 Task: Find connections with filter location Inda Silasē with filter topic #openhouse with filter profile language Spanish with filter current company Audi India with filter school Manav Sthali School - India with filter industry Vehicle Repair and Maintenance with filter service category Videography with filter keywords title Civil Engineer
Action: Mouse moved to (176, 244)
Screenshot: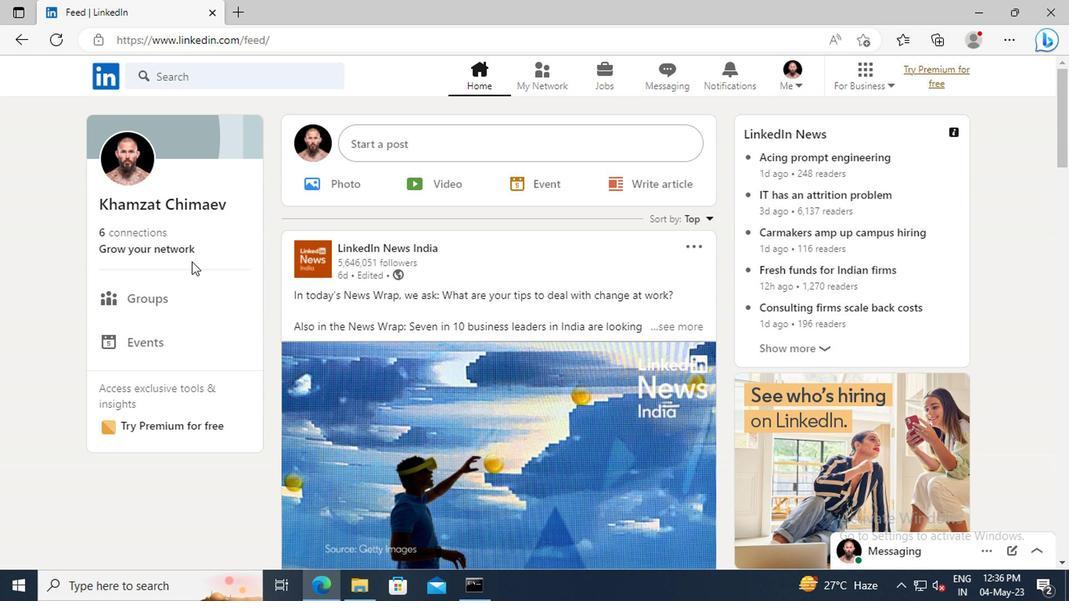
Action: Mouse pressed left at (176, 244)
Screenshot: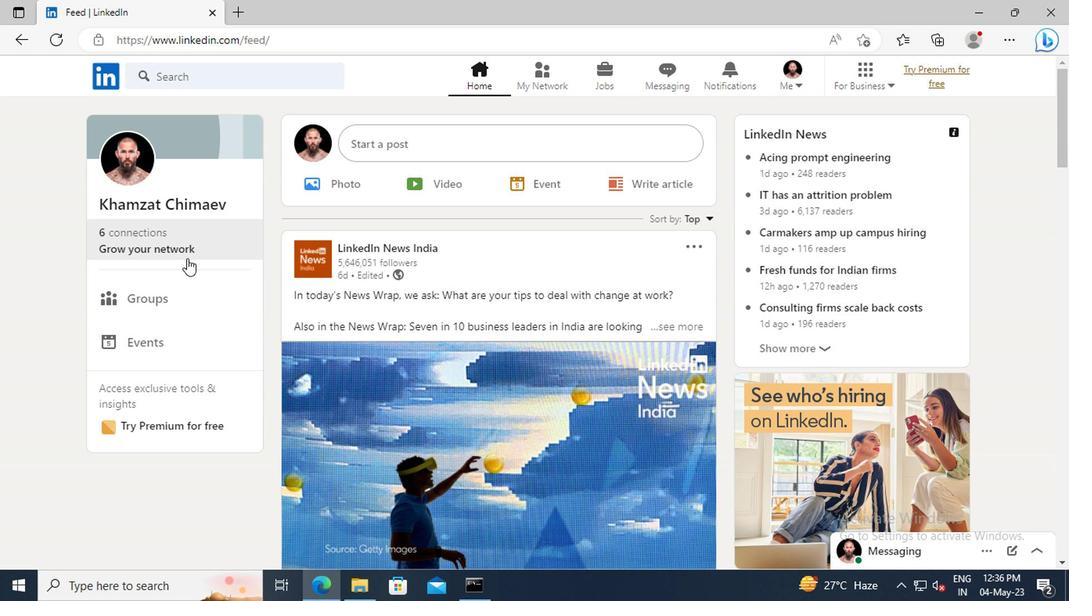 
Action: Mouse moved to (165, 167)
Screenshot: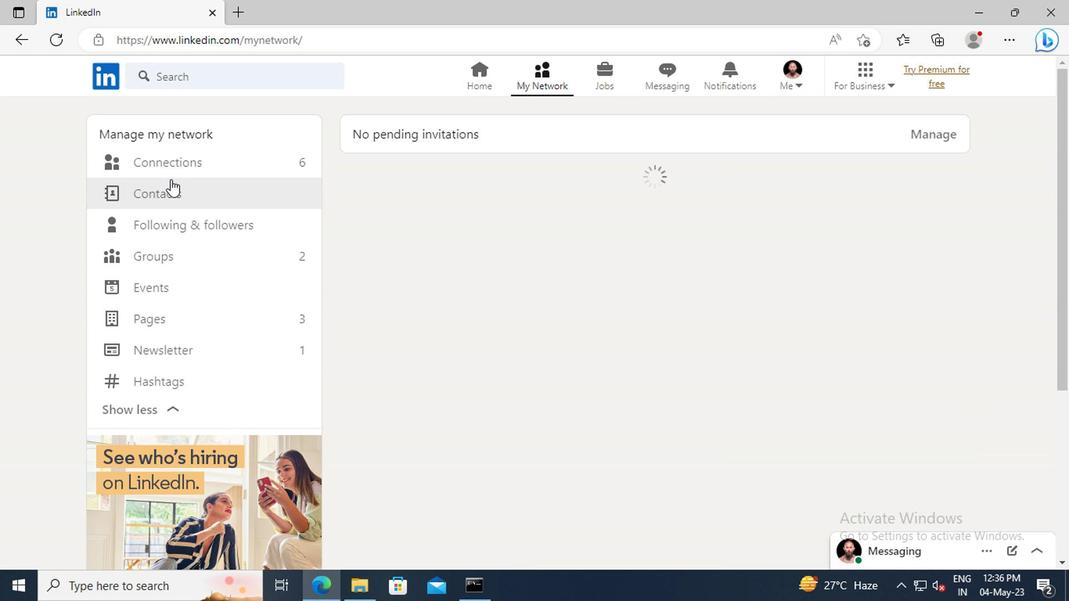 
Action: Mouse pressed left at (165, 167)
Screenshot: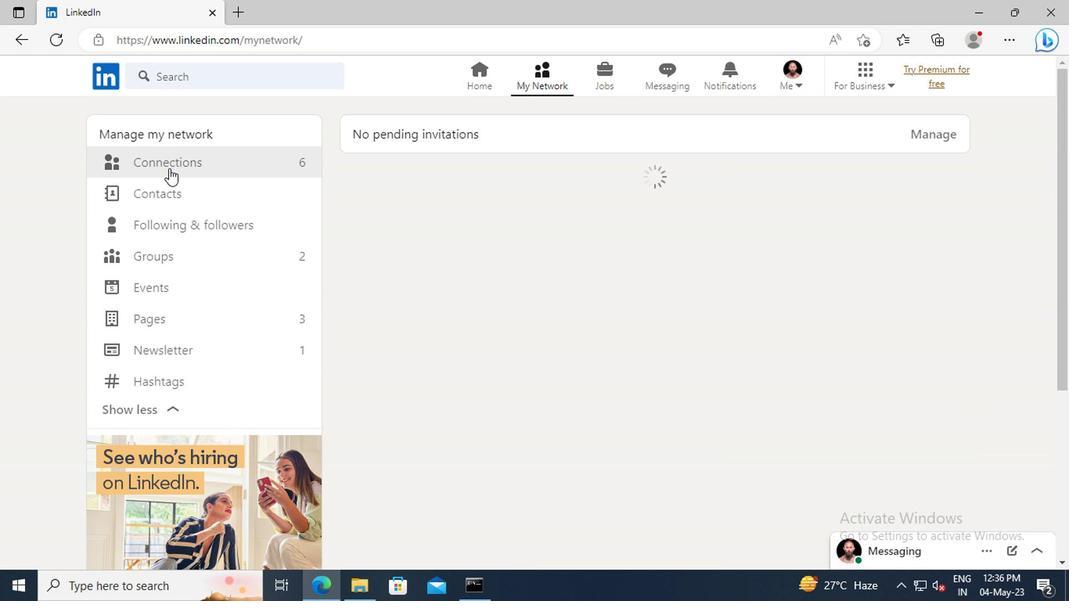 
Action: Mouse moved to (629, 164)
Screenshot: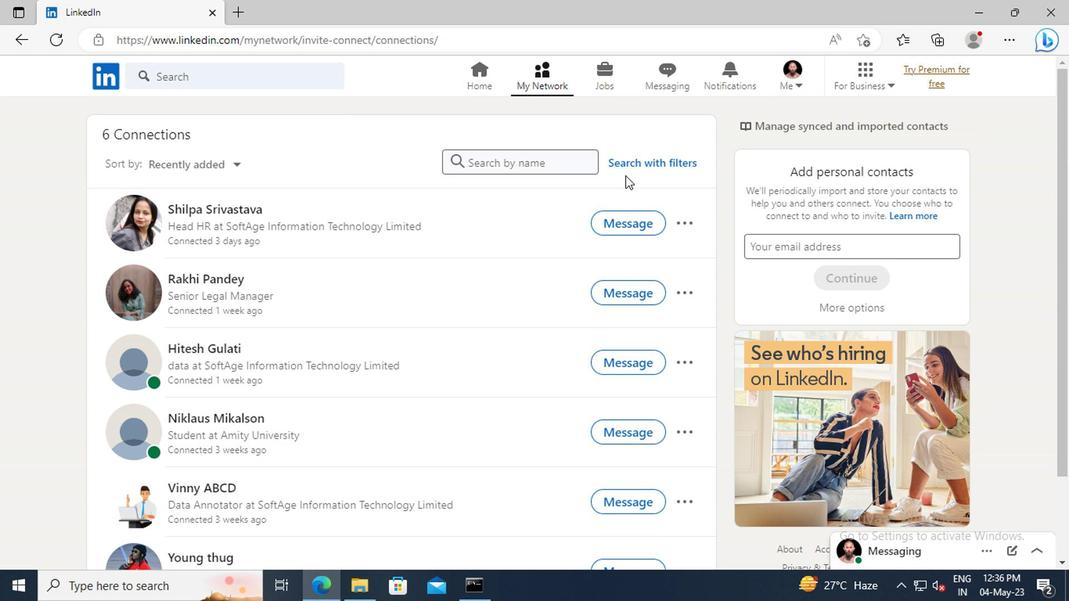 
Action: Mouse pressed left at (629, 164)
Screenshot: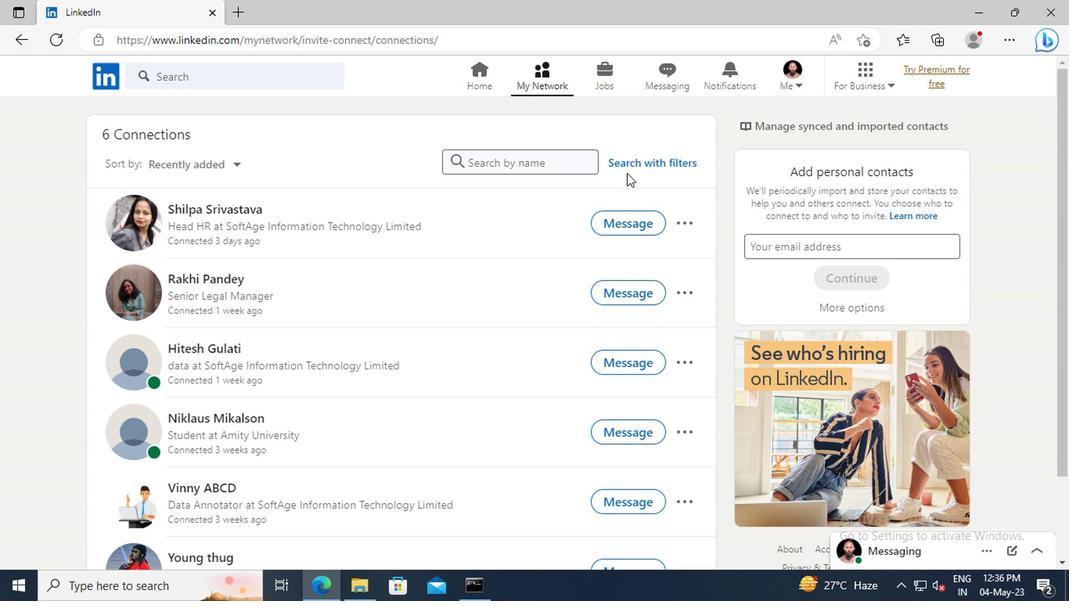 
Action: Mouse moved to (592, 125)
Screenshot: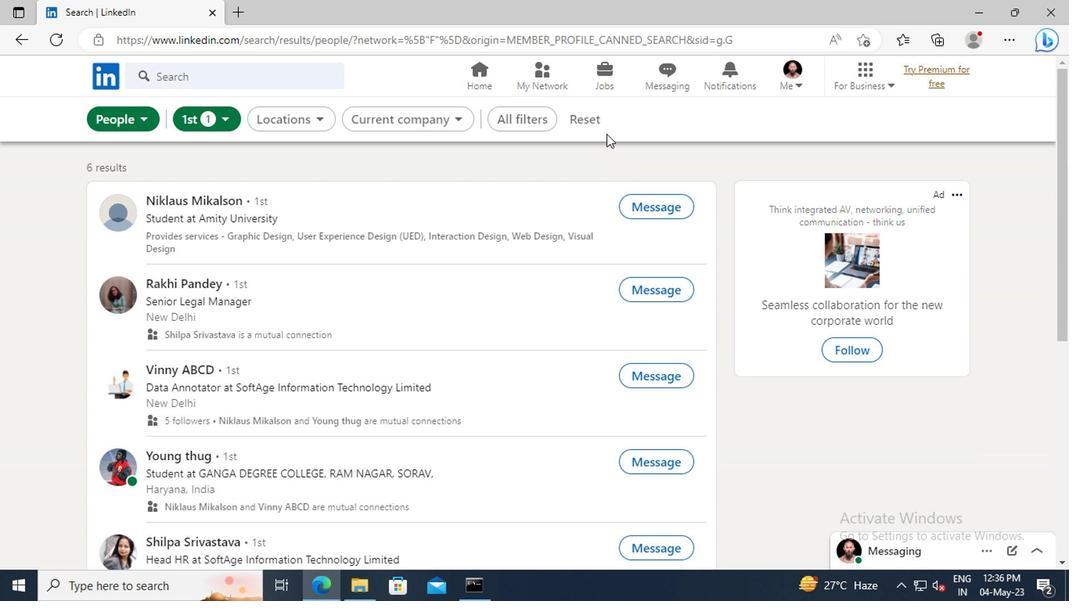 
Action: Mouse pressed left at (592, 125)
Screenshot: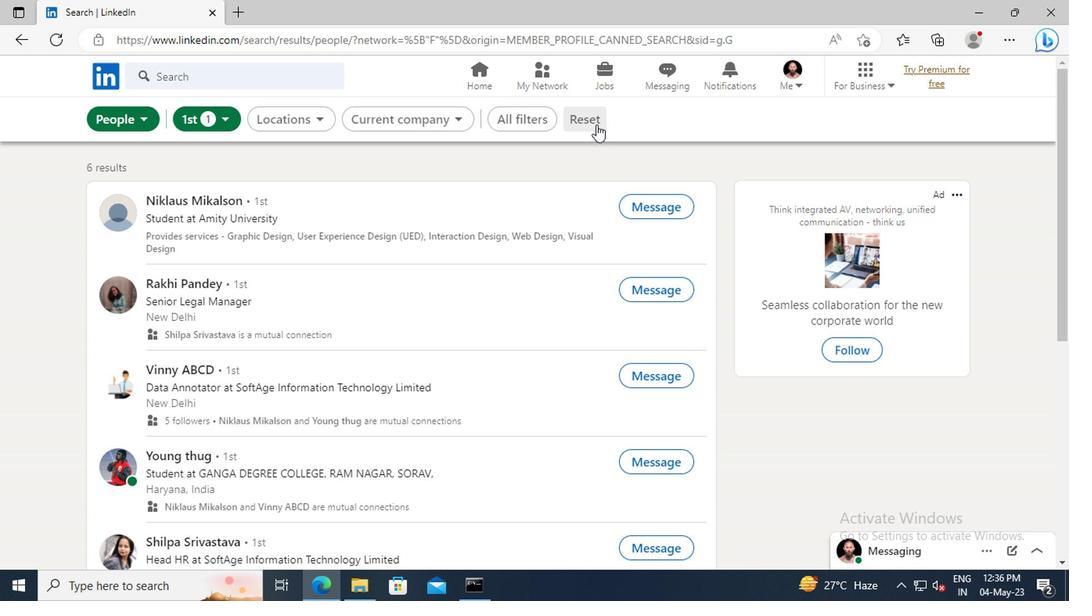 
Action: Mouse moved to (576, 124)
Screenshot: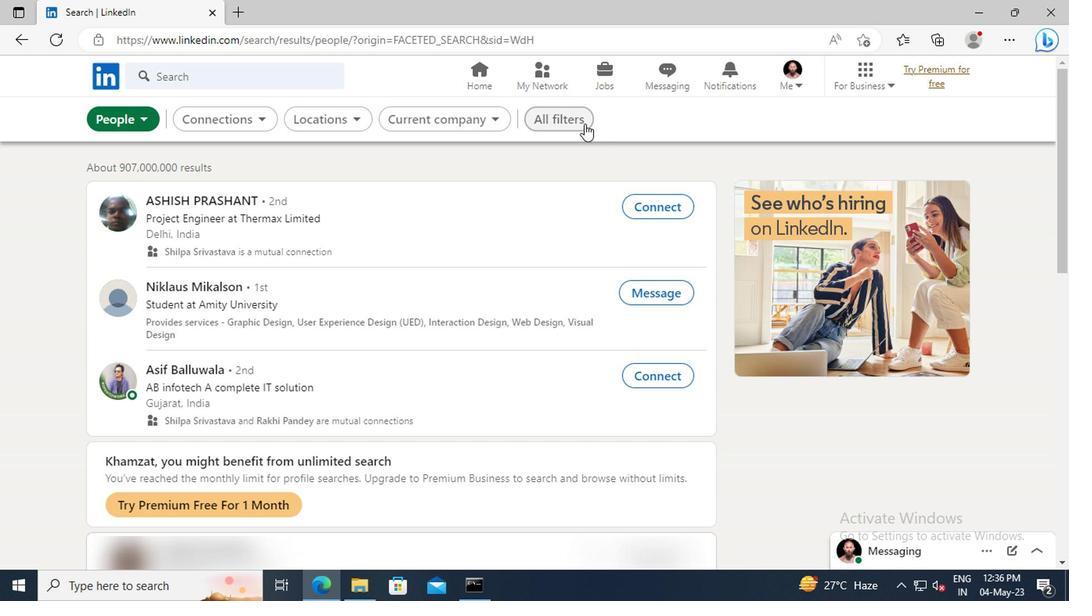 
Action: Mouse pressed left at (576, 124)
Screenshot: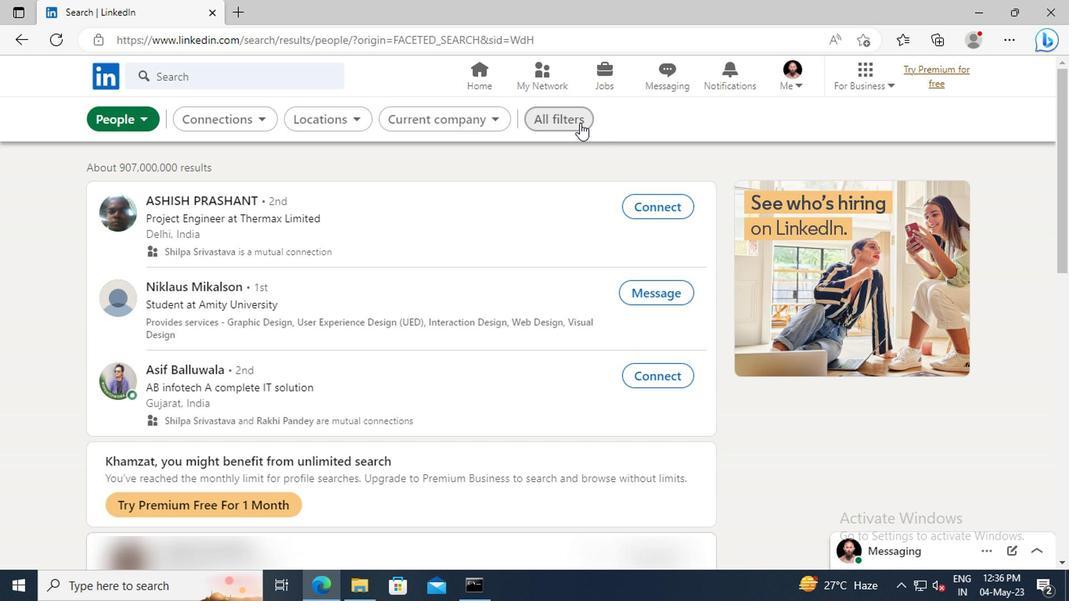 
Action: Mouse moved to (855, 317)
Screenshot: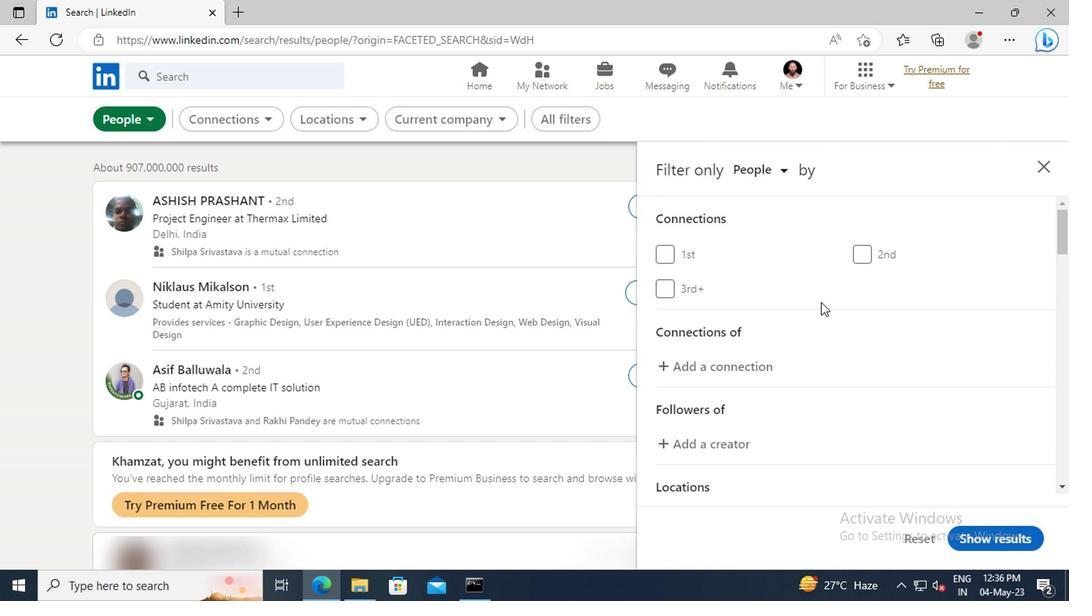 
Action: Mouse scrolled (855, 316) with delta (0, 0)
Screenshot: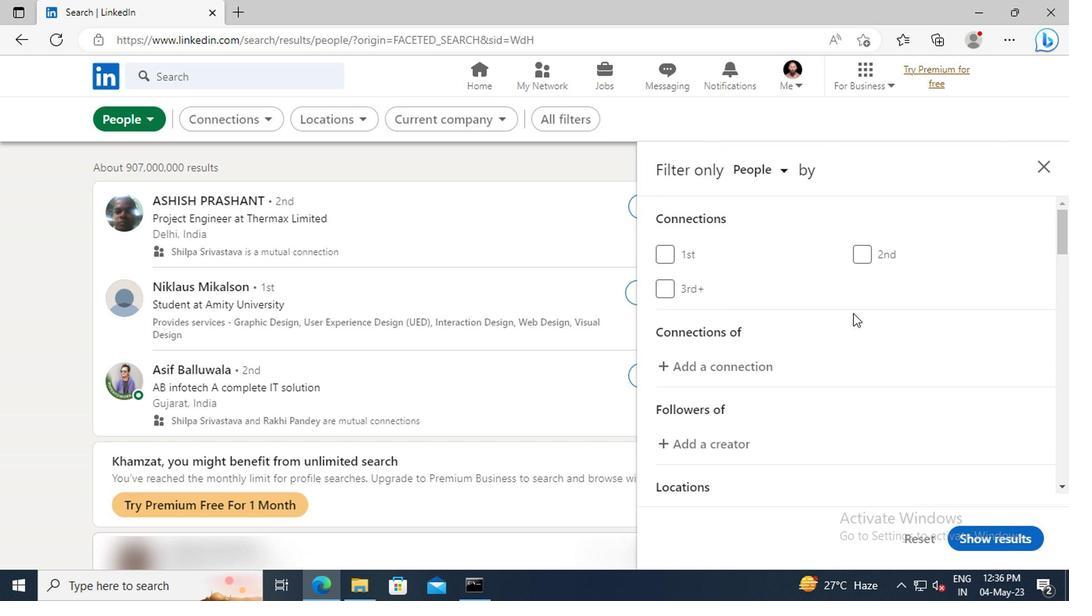 
Action: Mouse scrolled (855, 316) with delta (0, 0)
Screenshot: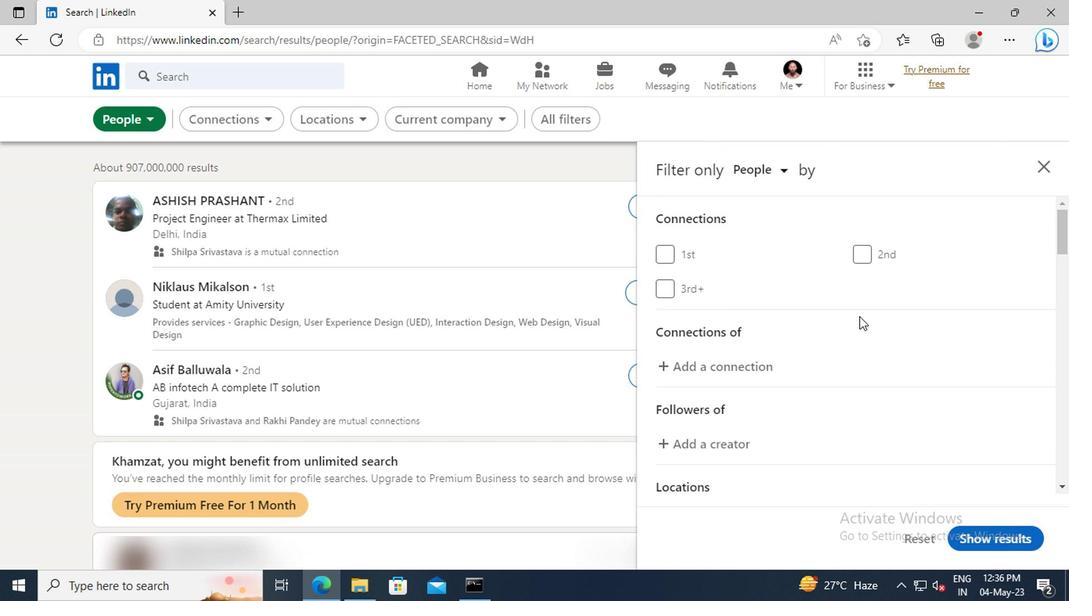 
Action: Mouse scrolled (855, 316) with delta (0, 0)
Screenshot: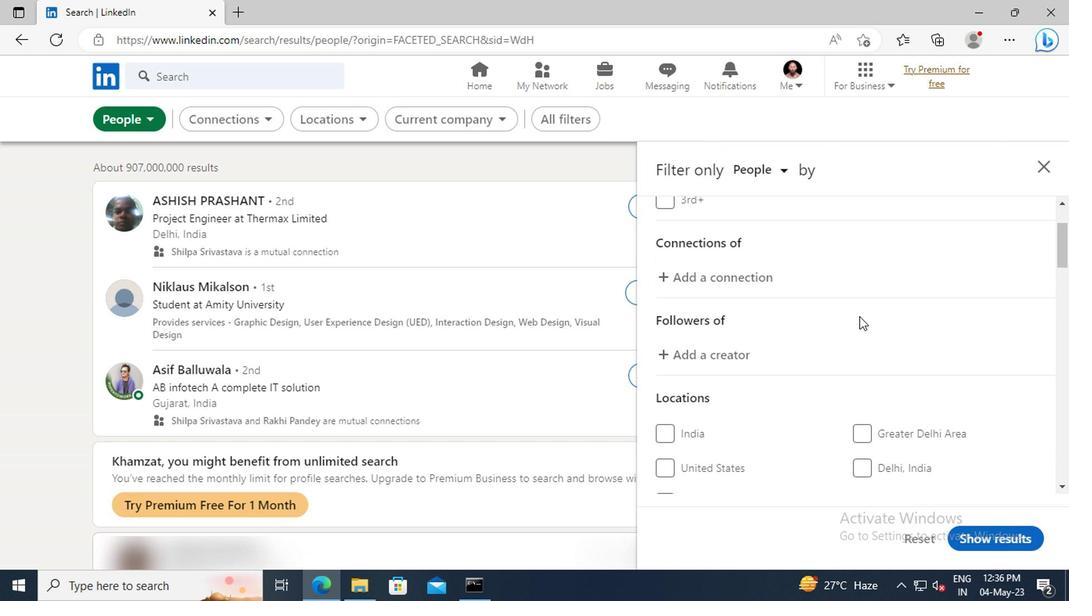 
Action: Mouse scrolled (855, 316) with delta (0, 0)
Screenshot: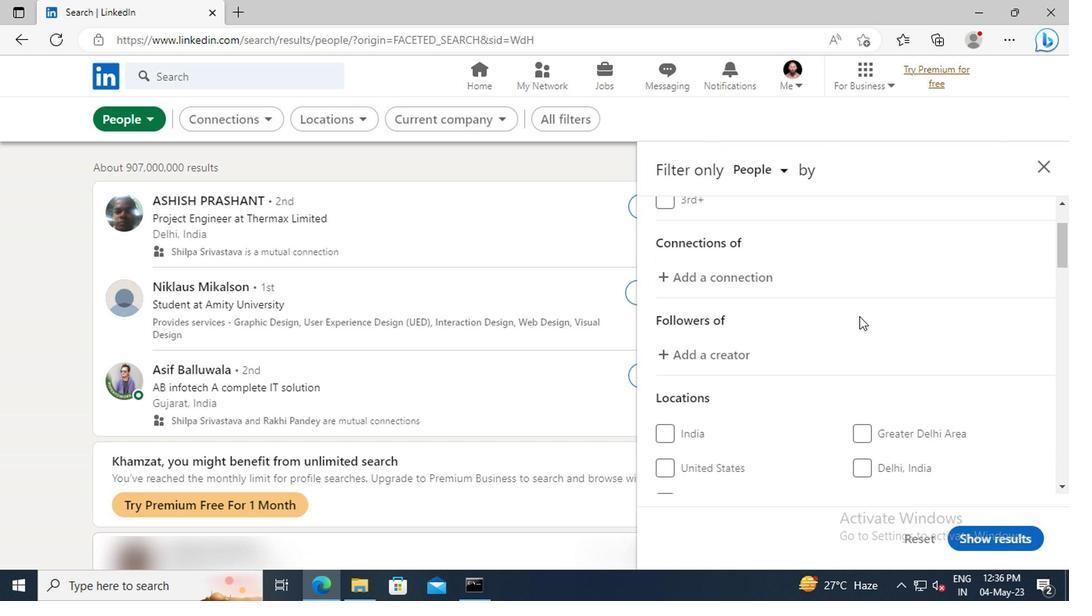
Action: Mouse scrolled (855, 316) with delta (0, 0)
Screenshot: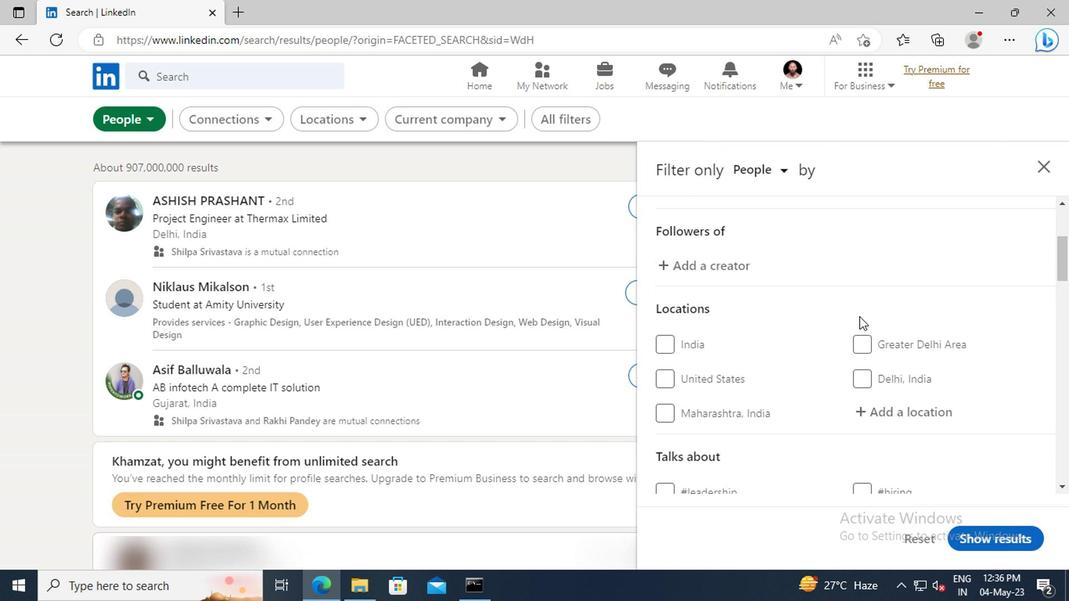 
Action: Mouse moved to (864, 368)
Screenshot: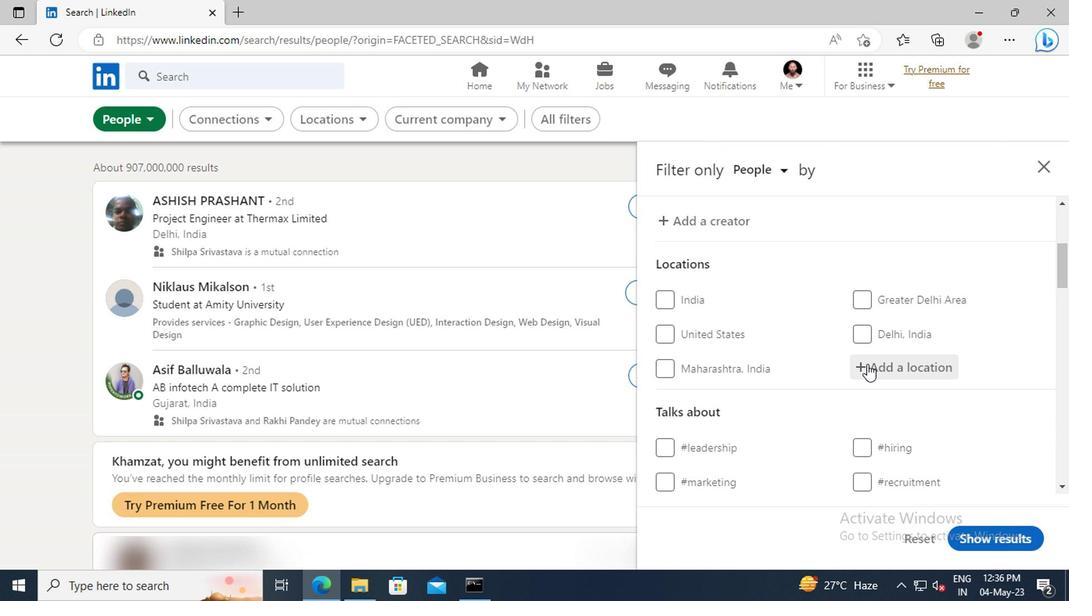 
Action: Mouse pressed left at (864, 368)
Screenshot: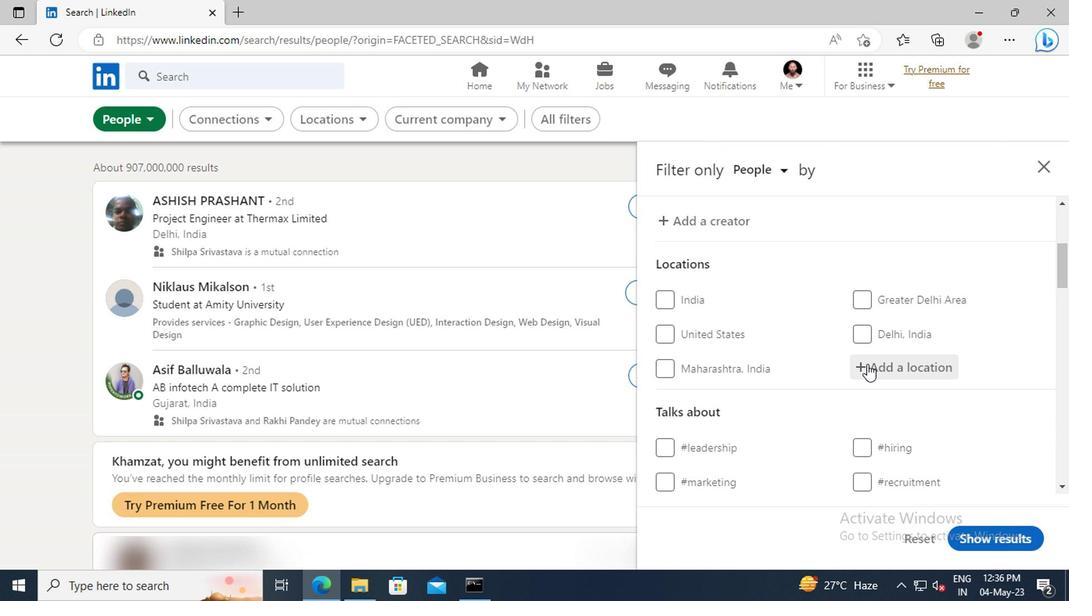 
Action: Key pressed <Key.shift>INDA<Key.space><Key.shift>SILASE<Key.enter>
Screenshot: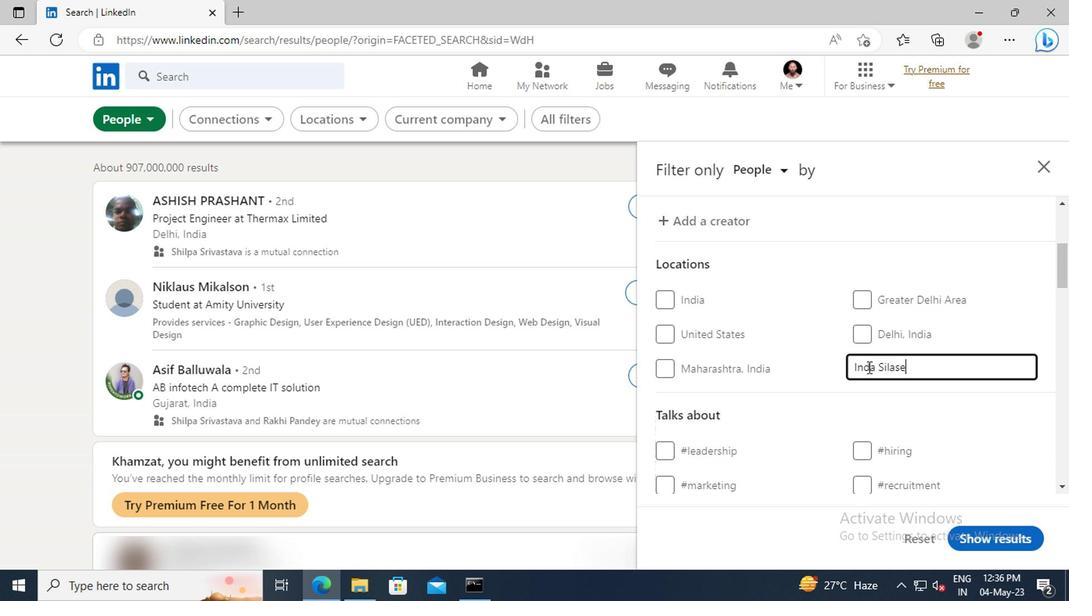 
Action: Mouse scrolled (864, 367) with delta (0, -1)
Screenshot: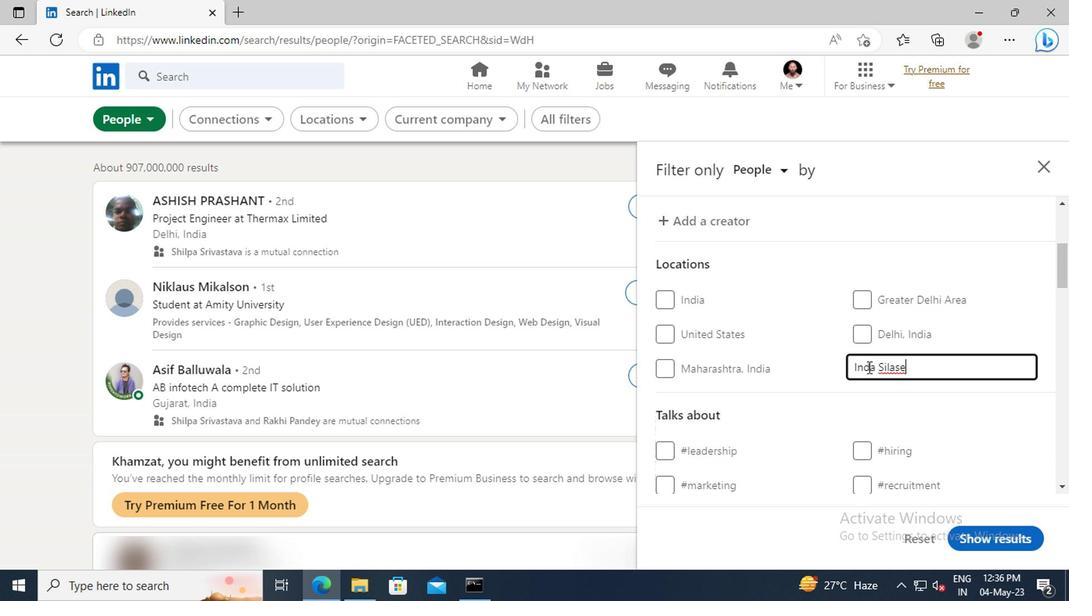 
Action: Mouse scrolled (864, 367) with delta (0, -1)
Screenshot: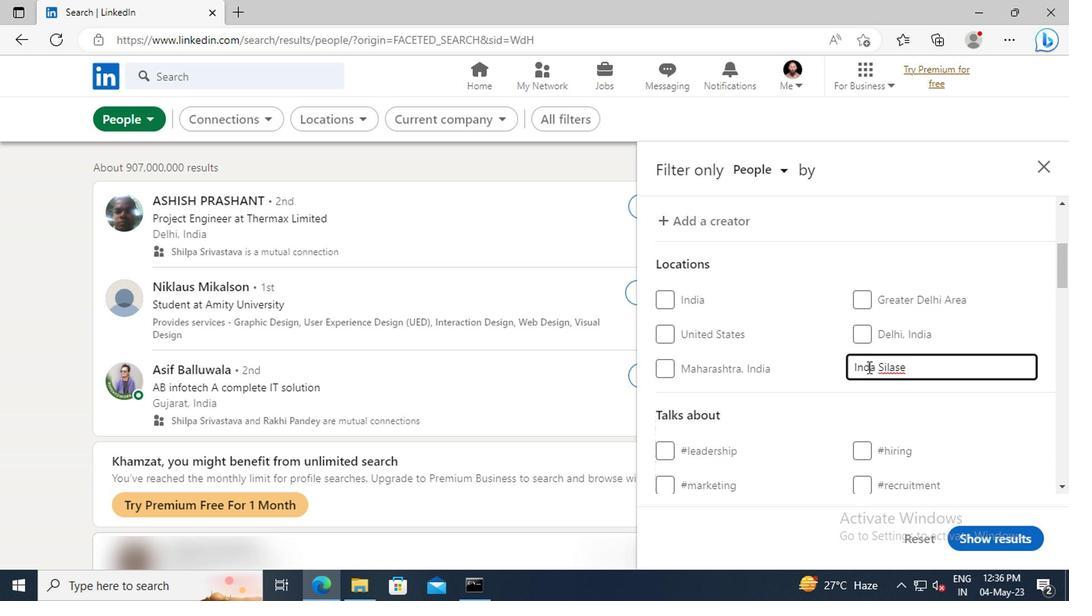 
Action: Mouse scrolled (864, 367) with delta (0, -1)
Screenshot: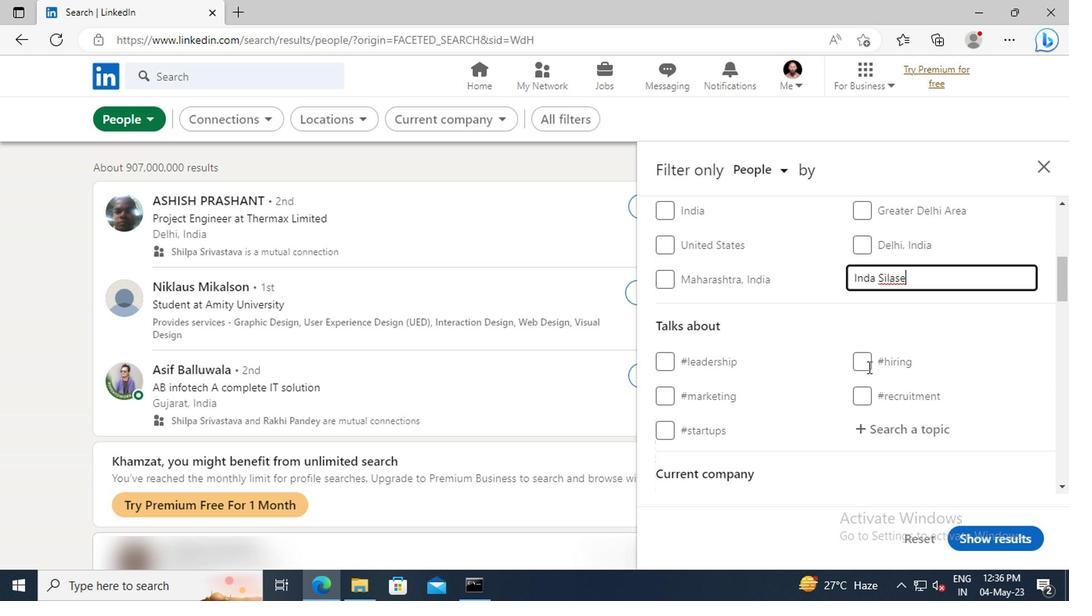 
Action: Mouse moved to (872, 386)
Screenshot: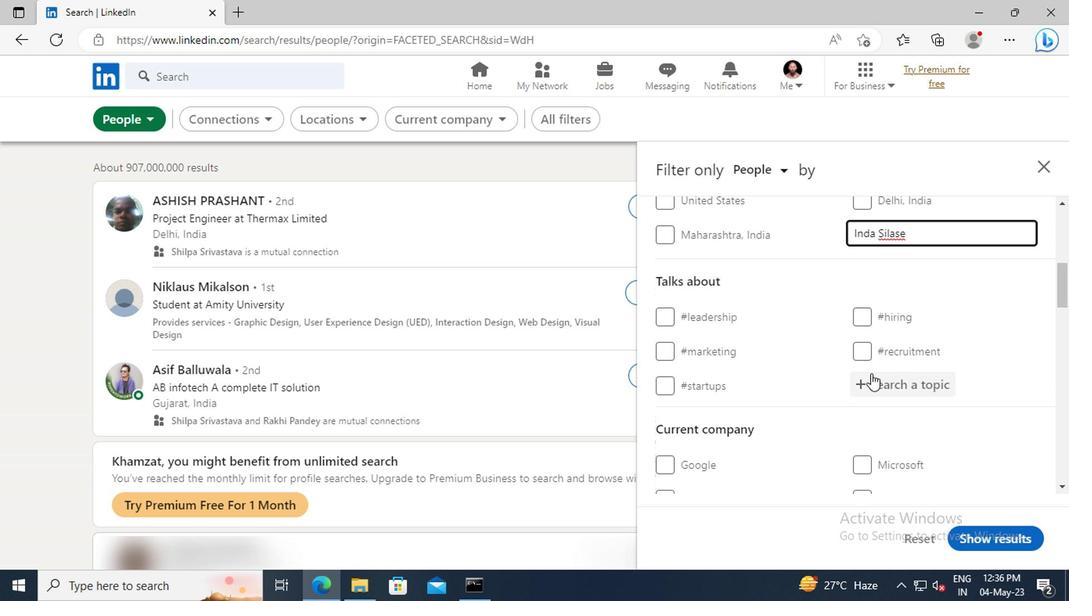 
Action: Mouse pressed left at (872, 386)
Screenshot: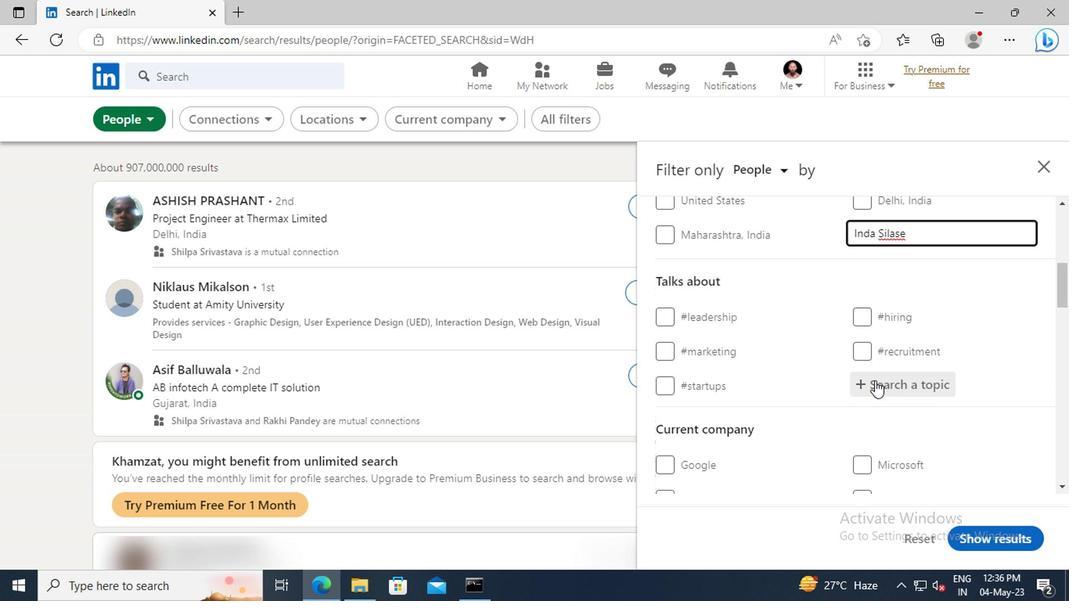 
Action: Key pressed OPENHOU
Screenshot: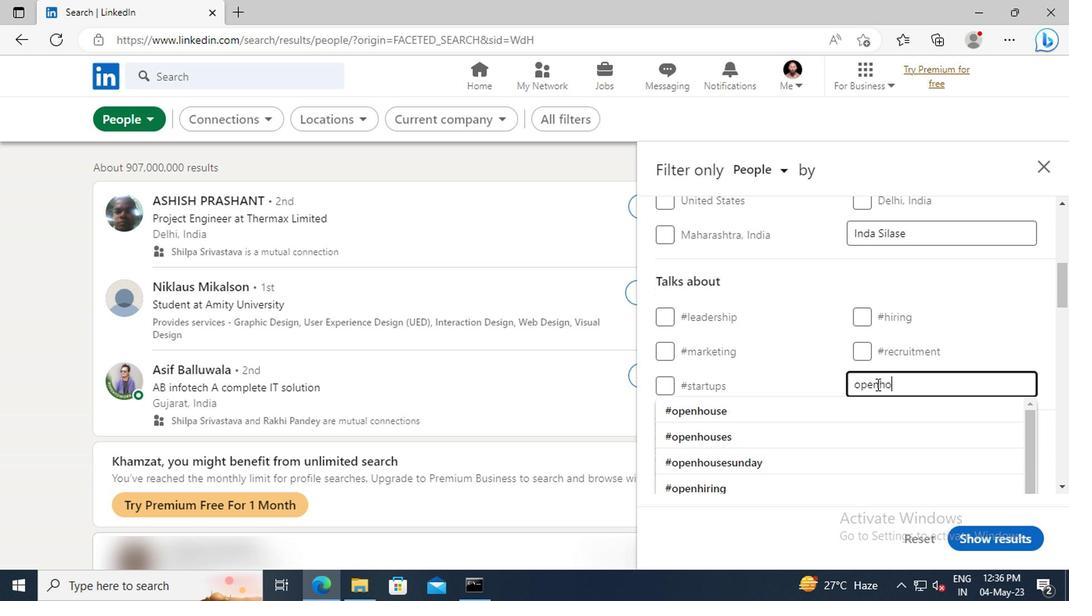 
Action: Mouse moved to (876, 403)
Screenshot: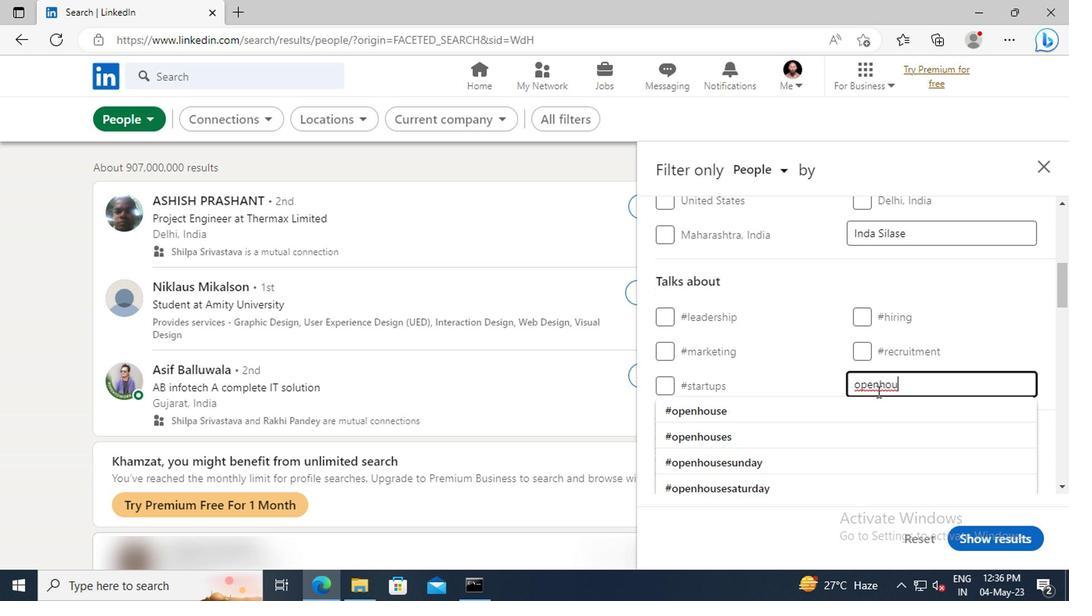 
Action: Mouse pressed left at (876, 403)
Screenshot: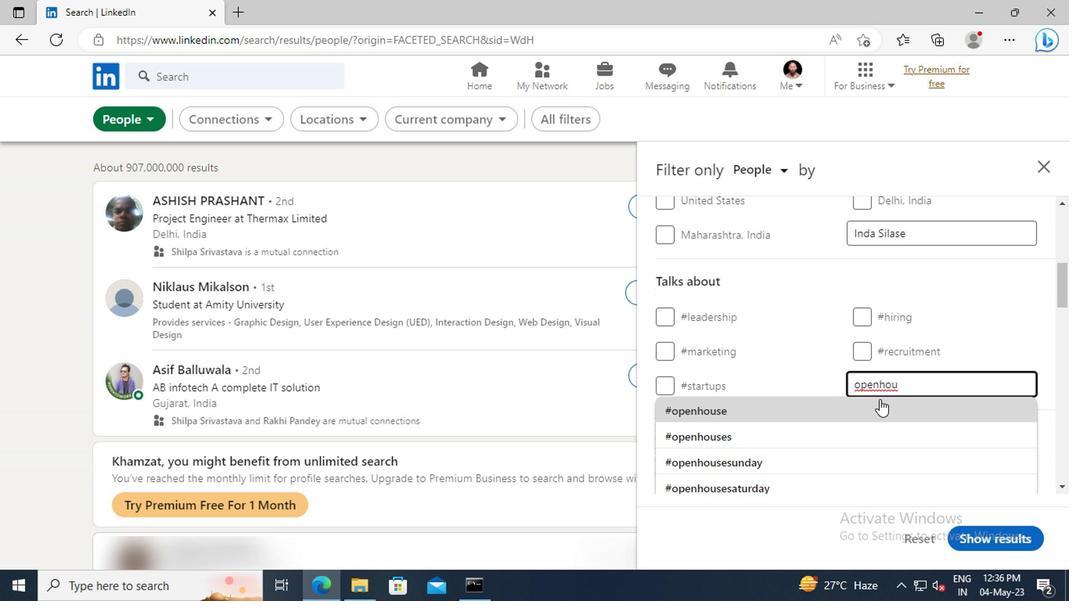 
Action: Mouse scrolled (876, 402) with delta (0, -1)
Screenshot: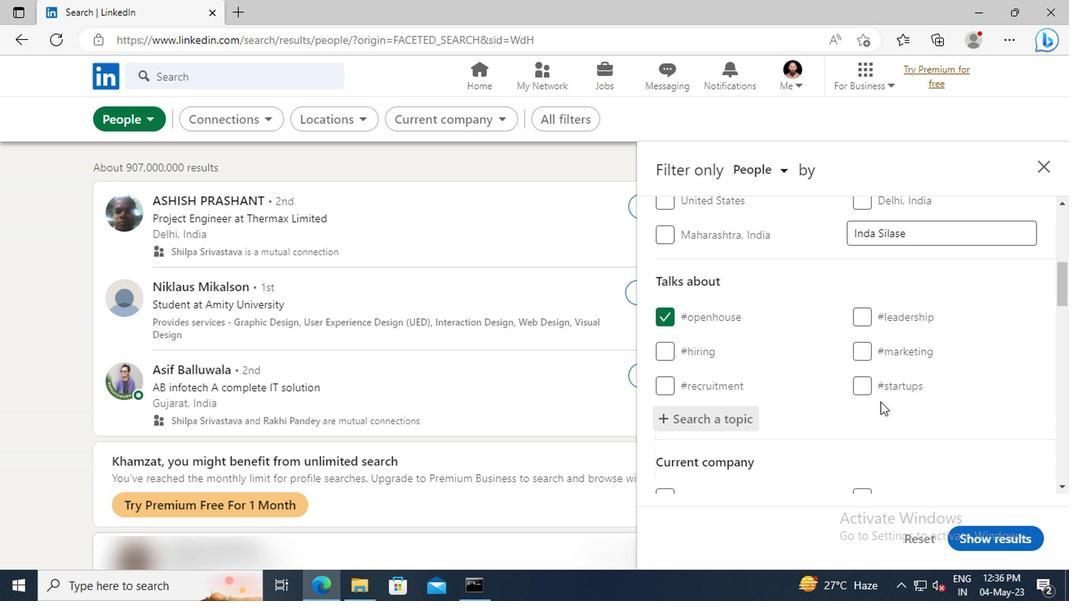 
Action: Mouse scrolled (876, 402) with delta (0, -1)
Screenshot: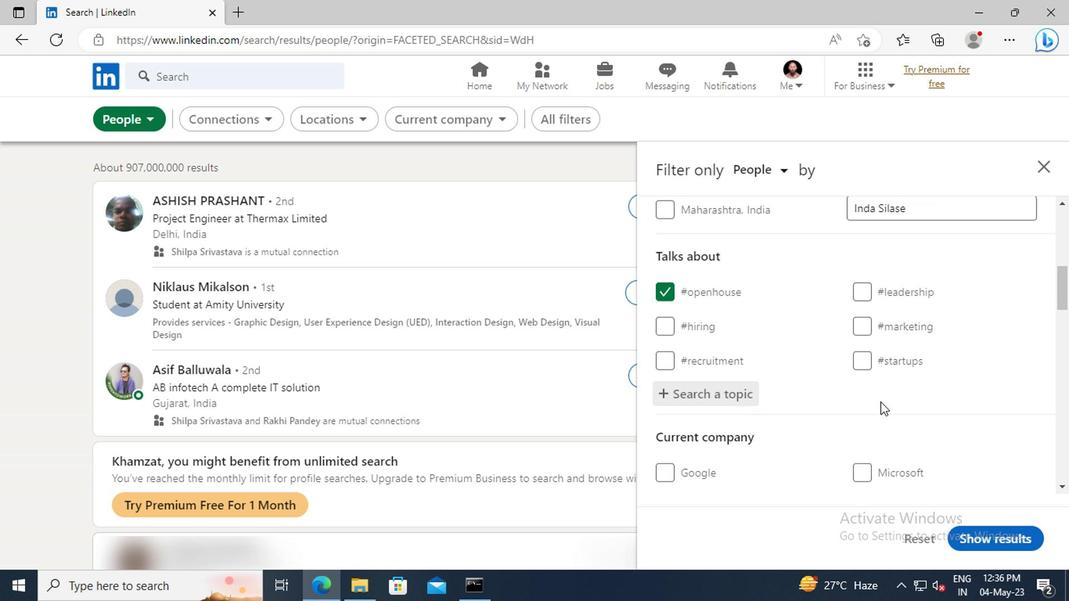 
Action: Mouse moved to (874, 399)
Screenshot: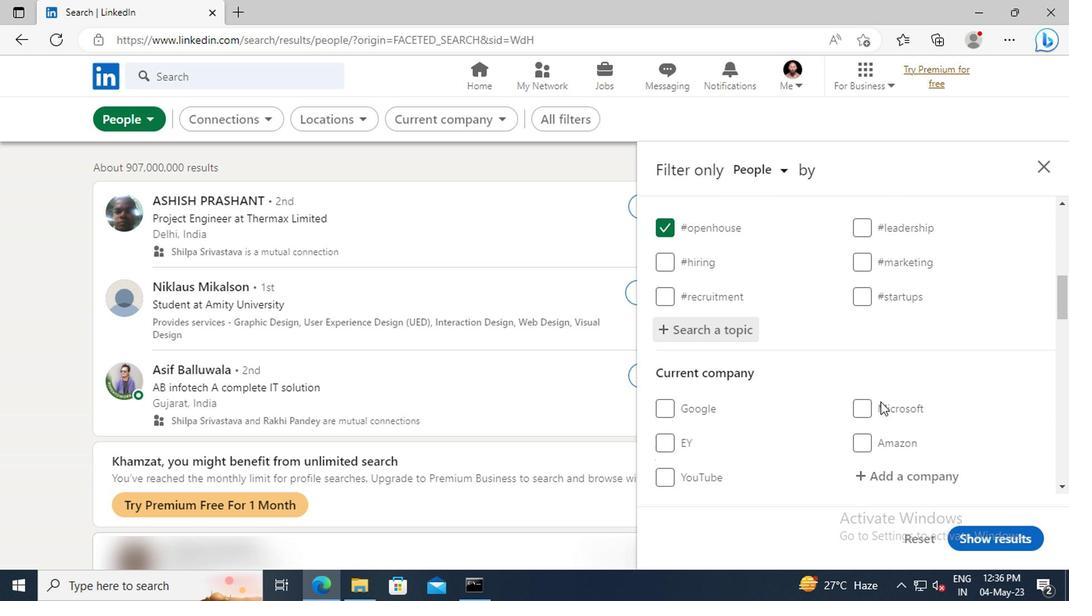 
Action: Mouse scrolled (874, 399) with delta (0, 0)
Screenshot: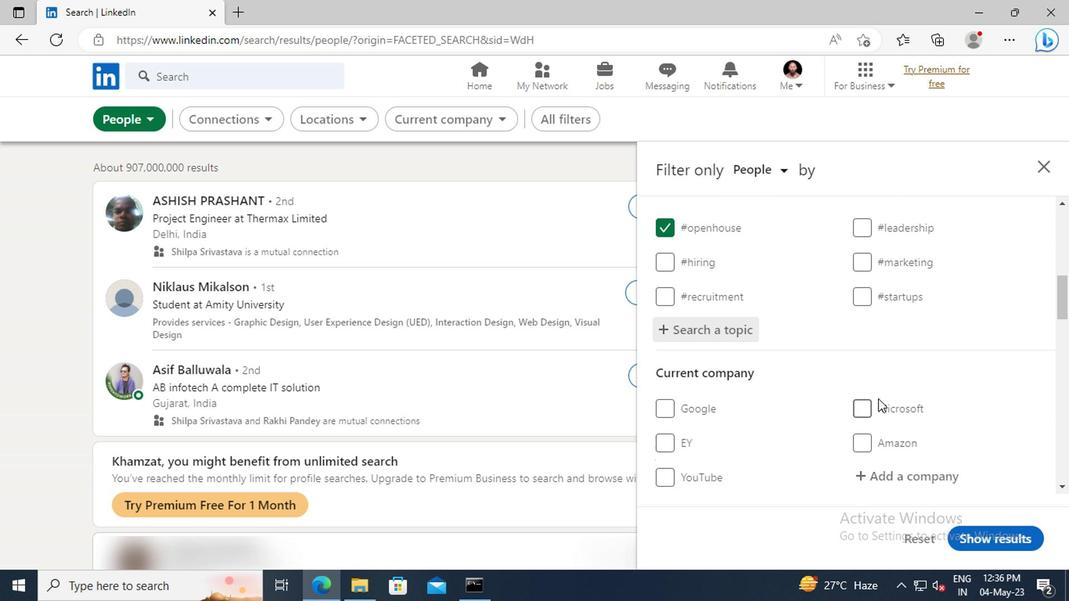 
Action: Mouse scrolled (874, 399) with delta (0, 0)
Screenshot: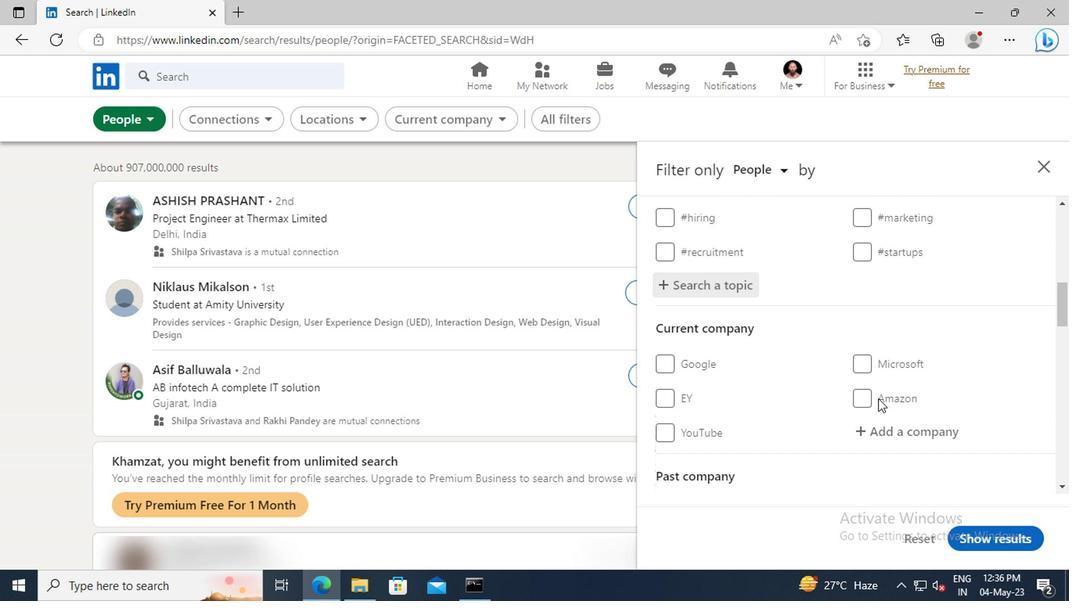 
Action: Mouse scrolled (874, 399) with delta (0, 0)
Screenshot: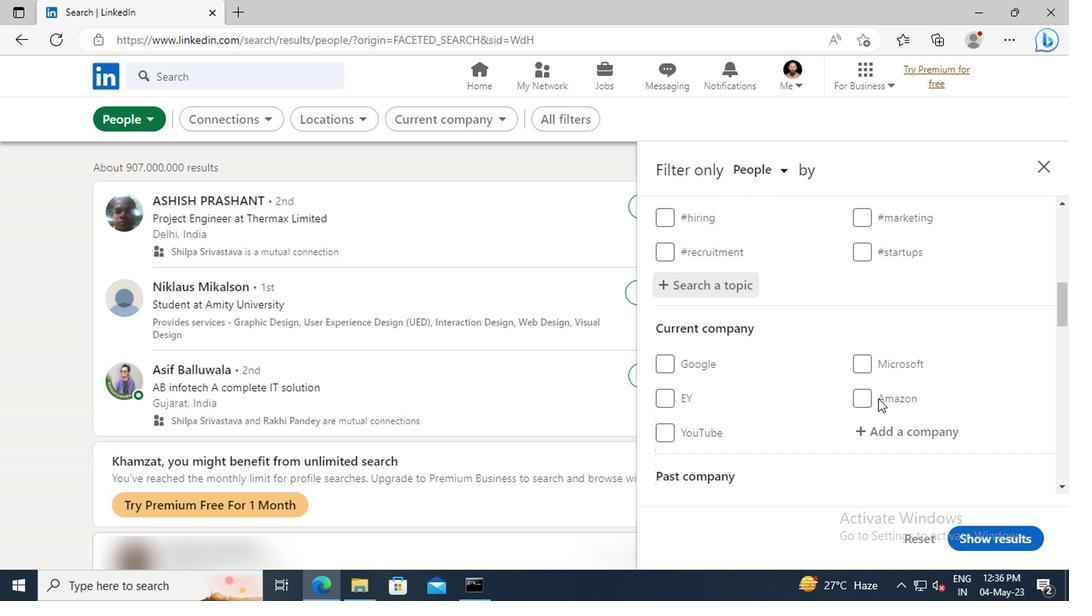 
Action: Mouse scrolled (874, 399) with delta (0, 0)
Screenshot: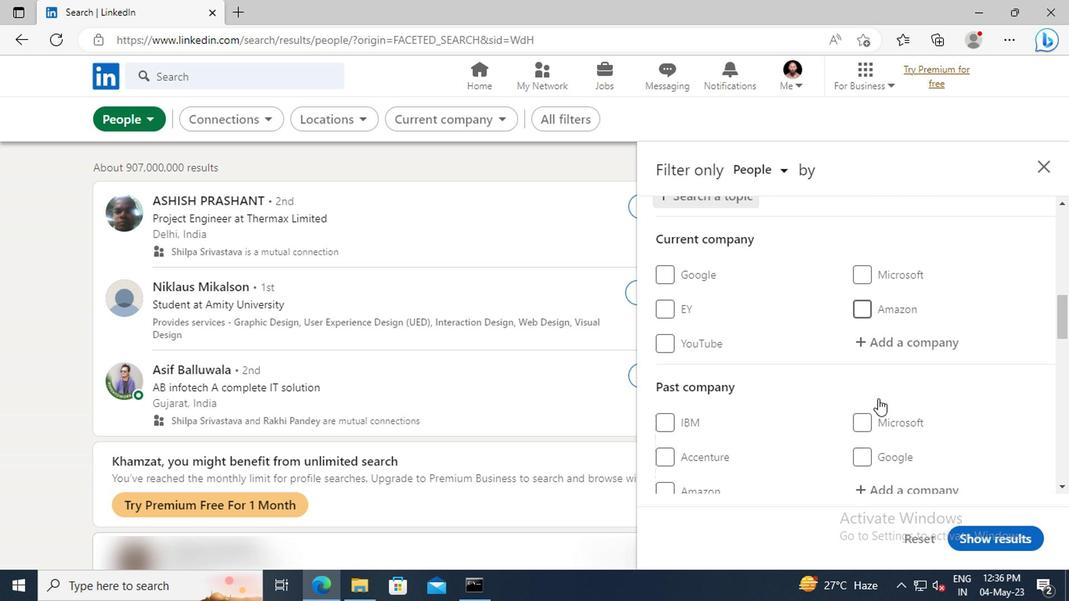 
Action: Mouse scrolled (874, 399) with delta (0, 0)
Screenshot: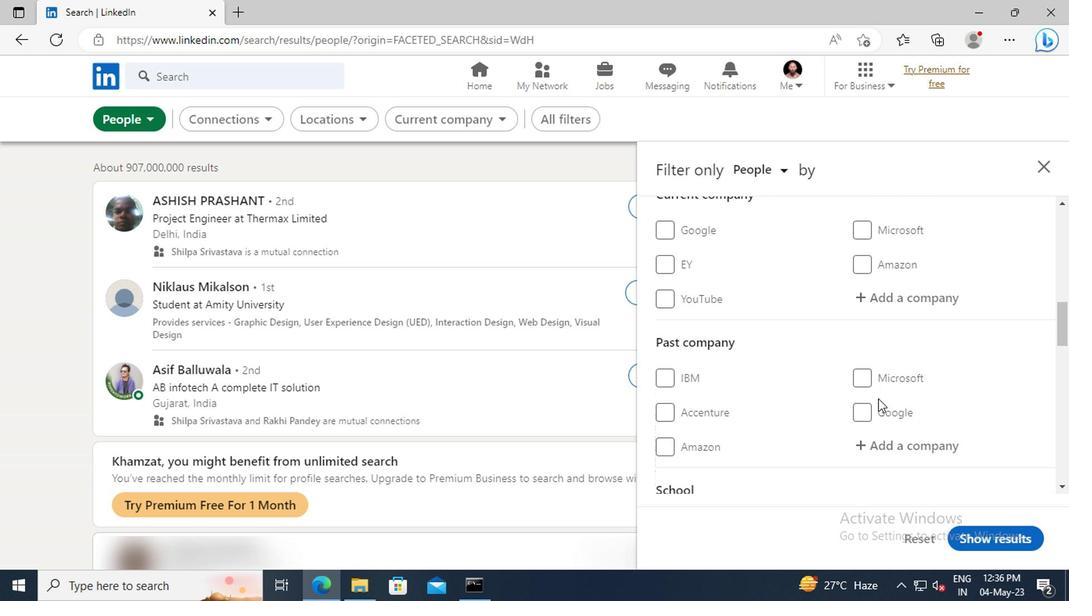 
Action: Mouse scrolled (874, 399) with delta (0, 0)
Screenshot: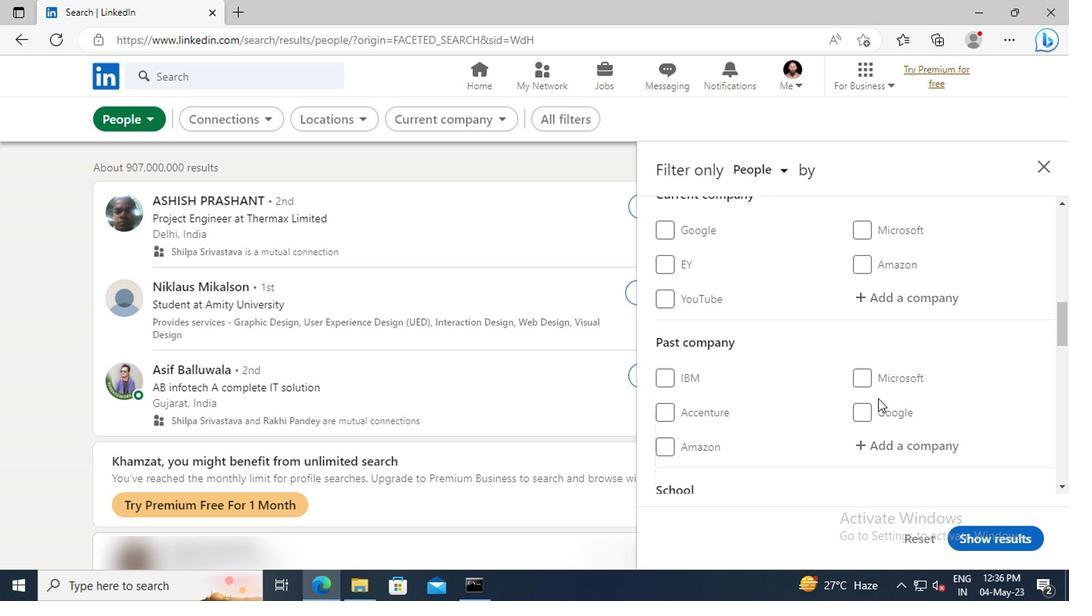 
Action: Mouse scrolled (874, 399) with delta (0, 0)
Screenshot: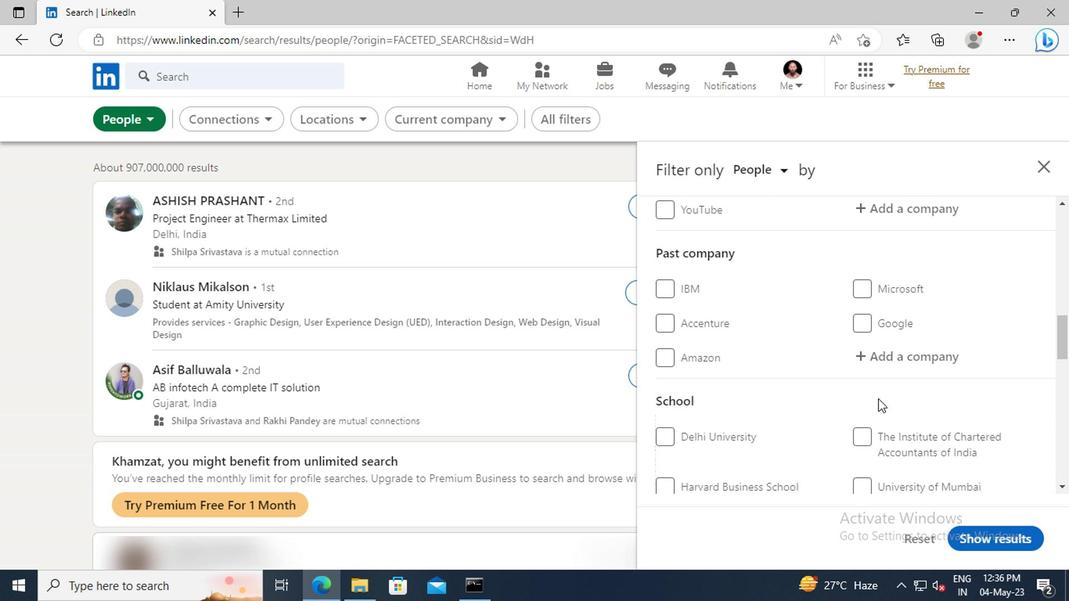 
Action: Mouse scrolled (874, 399) with delta (0, 0)
Screenshot: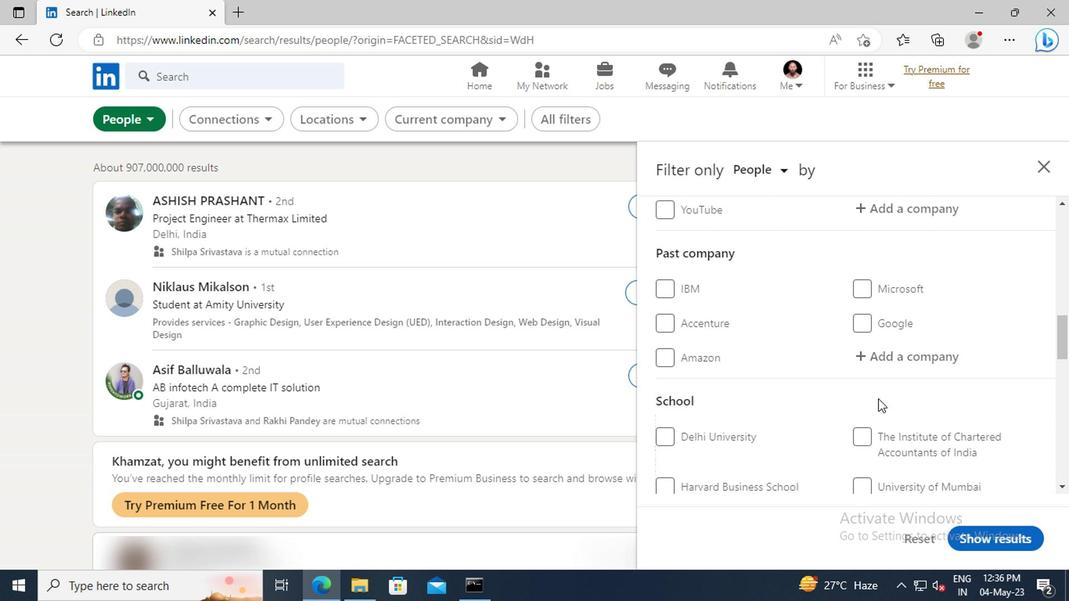 
Action: Mouse scrolled (874, 399) with delta (0, 0)
Screenshot: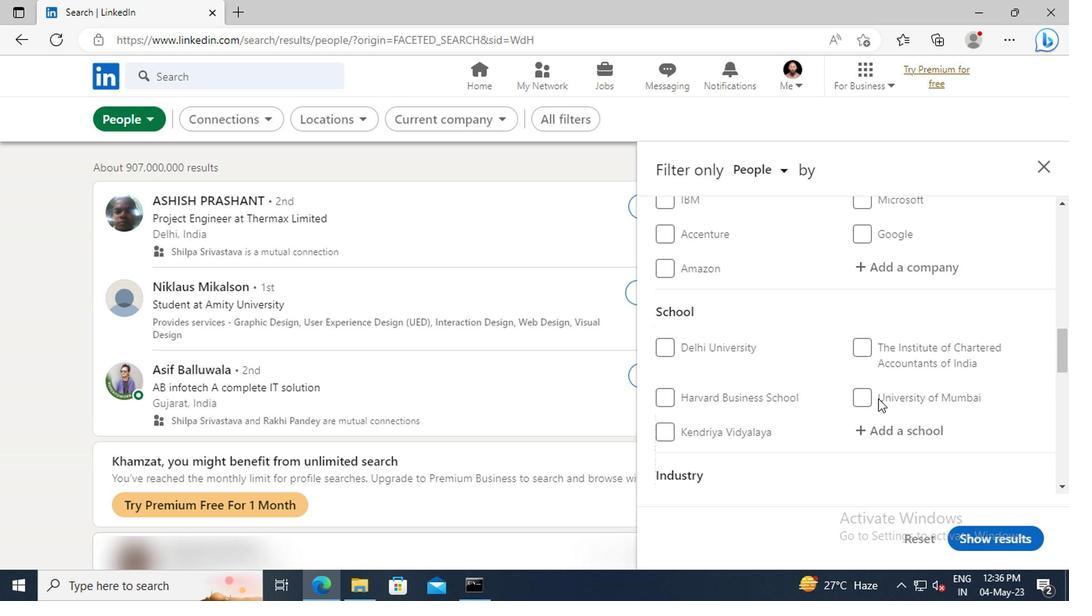 
Action: Mouse scrolled (874, 399) with delta (0, 0)
Screenshot: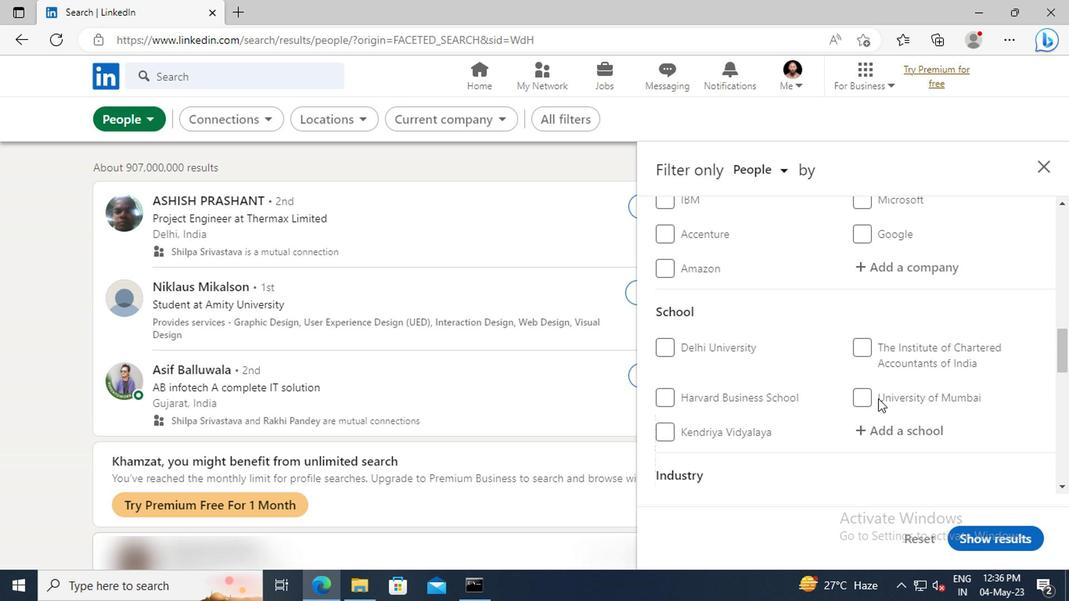 
Action: Mouse scrolled (874, 399) with delta (0, 0)
Screenshot: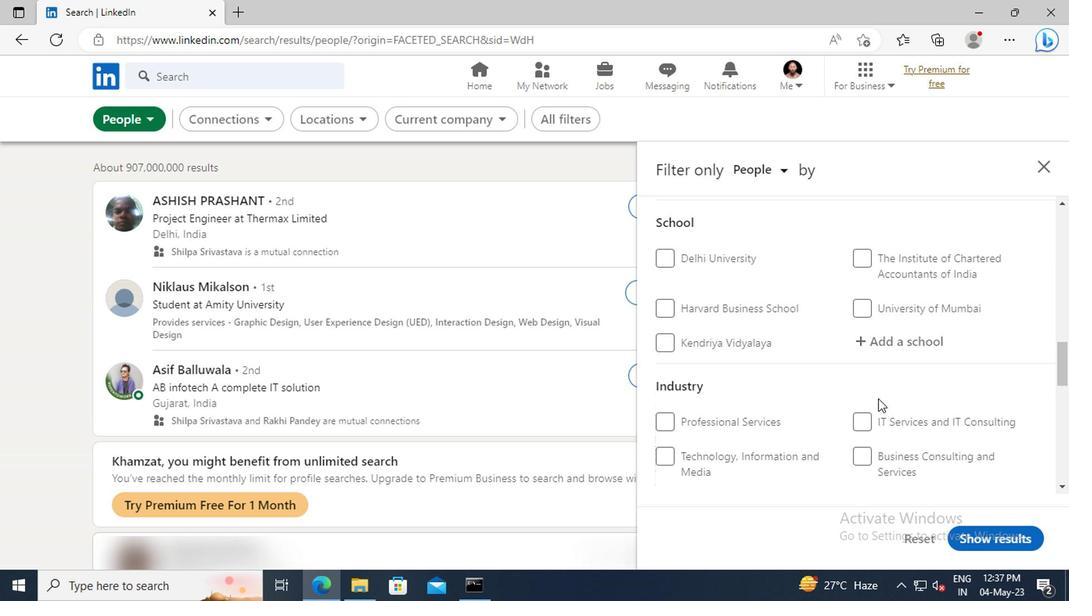 
Action: Mouse scrolled (874, 399) with delta (0, 0)
Screenshot: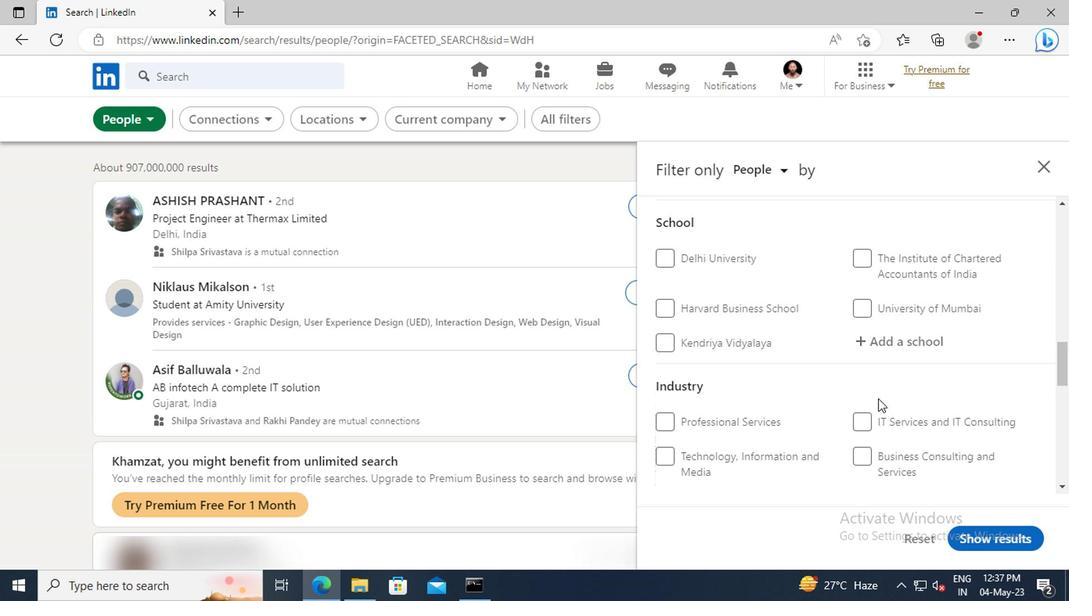 
Action: Mouse scrolled (874, 399) with delta (0, 0)
Screenshot: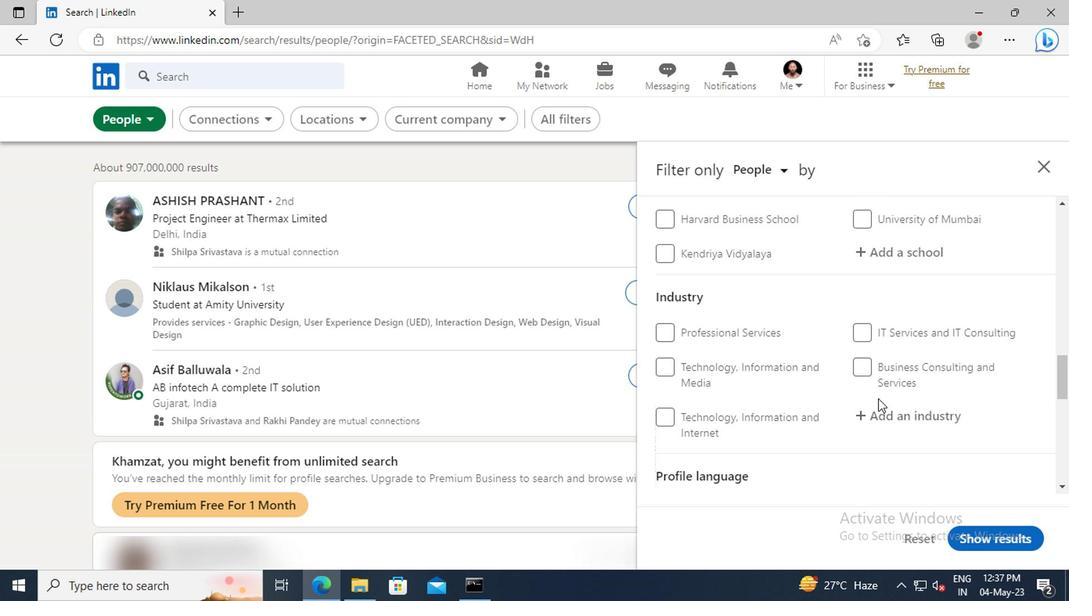 
Action: Mouse scrolled (874, 399) with delta (0, 0)
Screenshot: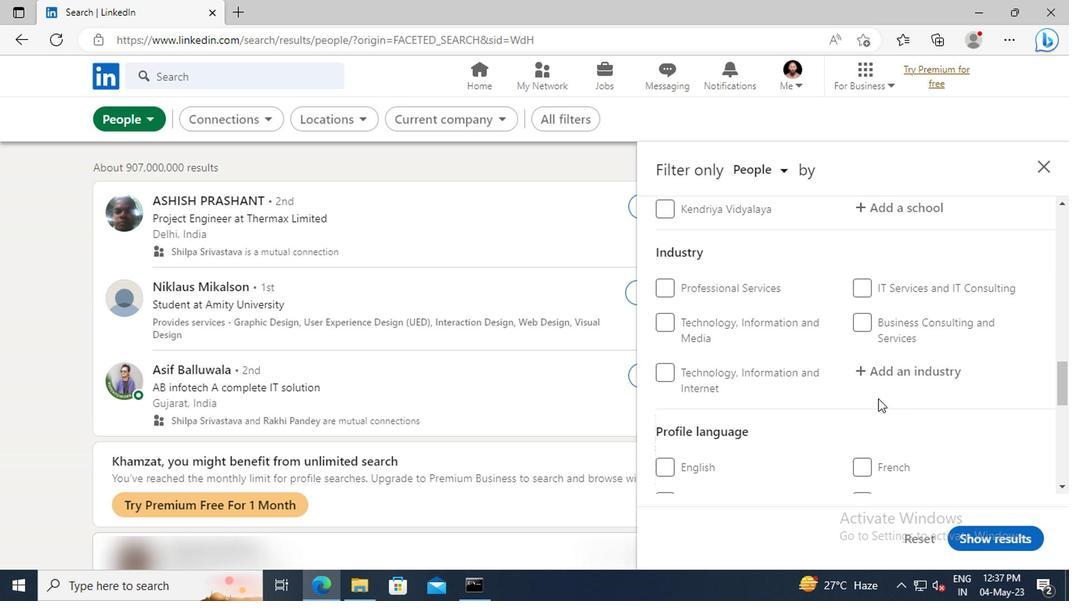
Action: Mouse scrolled (874, 399) with delta (0, 0)
Screenshot: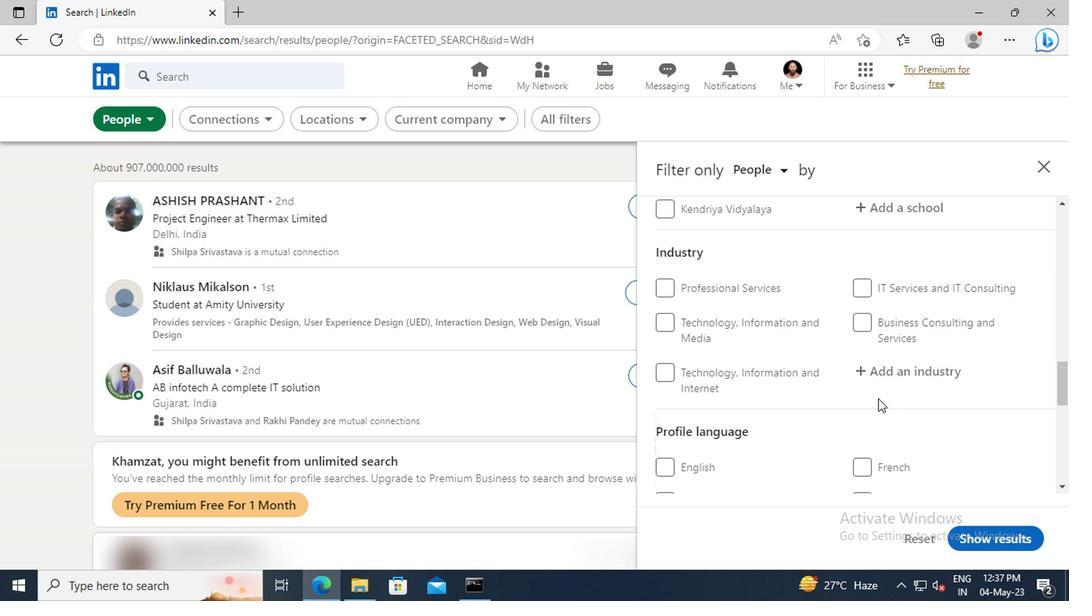 
Action: Mouse moved to (667, 414)
Screenshot: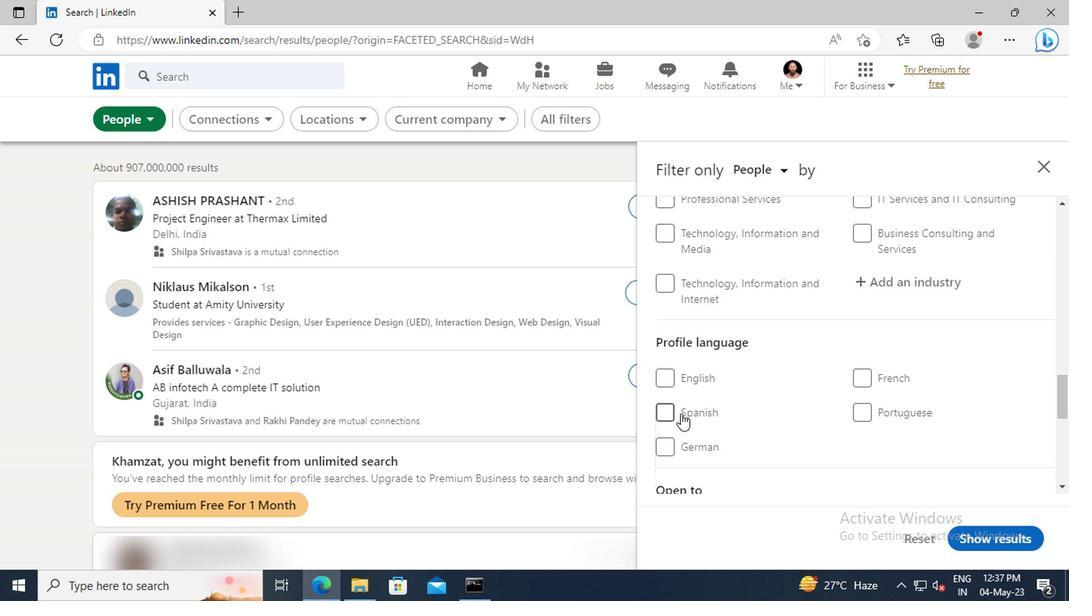 
Action: Mouse pressed left at (667, 414)
Screenshot: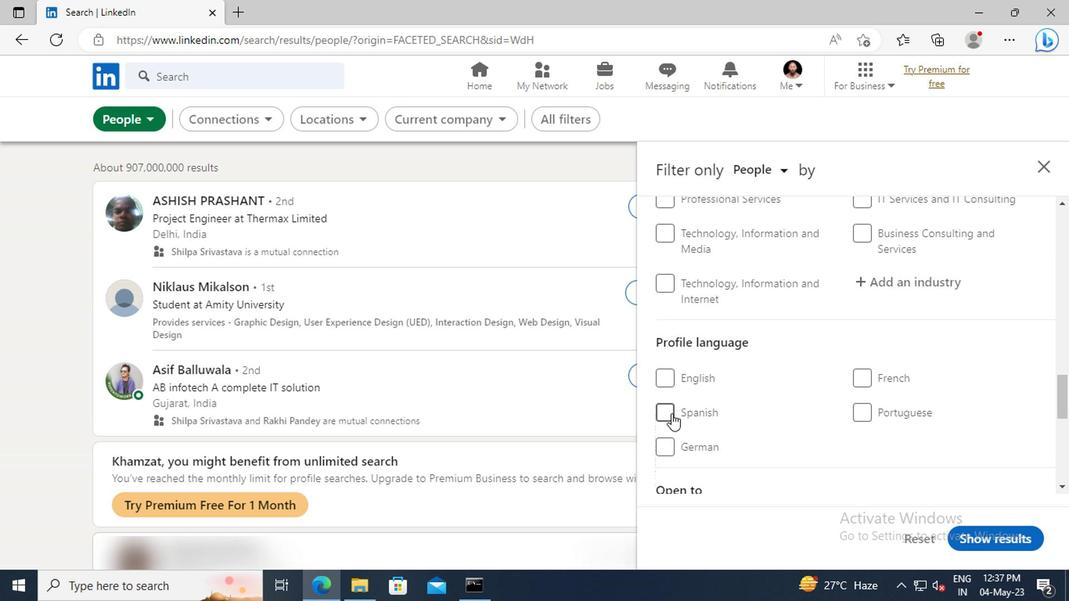 
Action: Mouse moved to (846, 390)
Screenshot: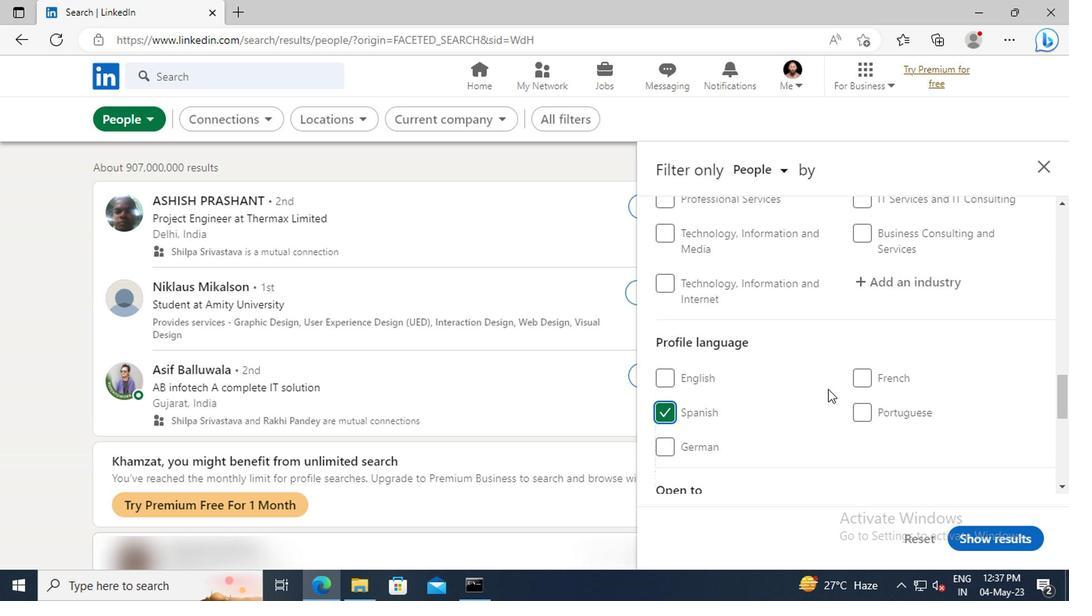 
Action: Mouse scrolled (846, 391) with delta (0, 0)
Screenshot: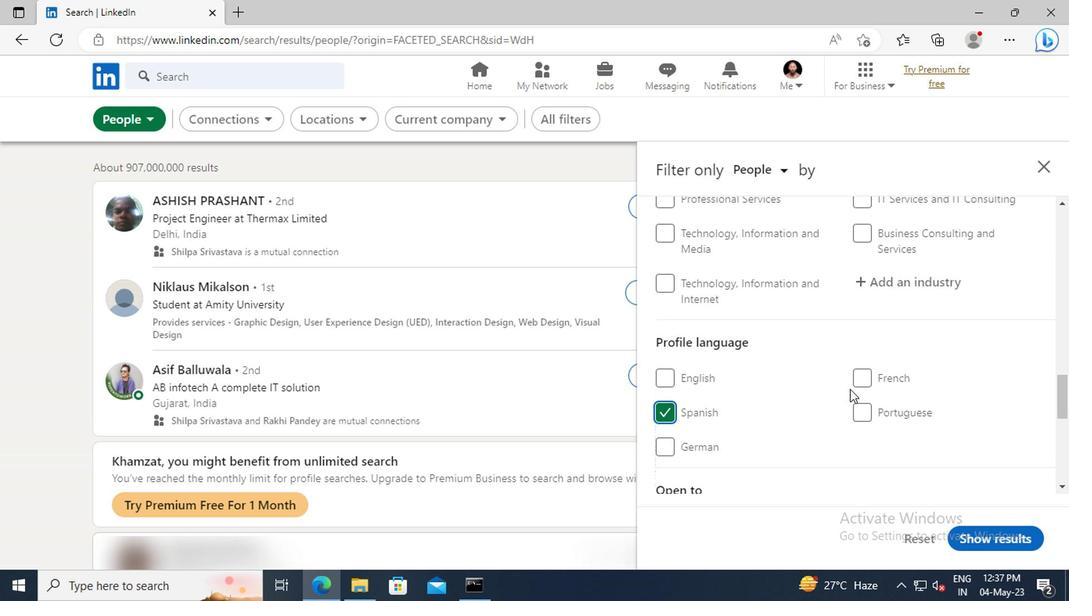 
Action: Mouse scrolled (846, 391) with delta (0, 0)
Screenshot: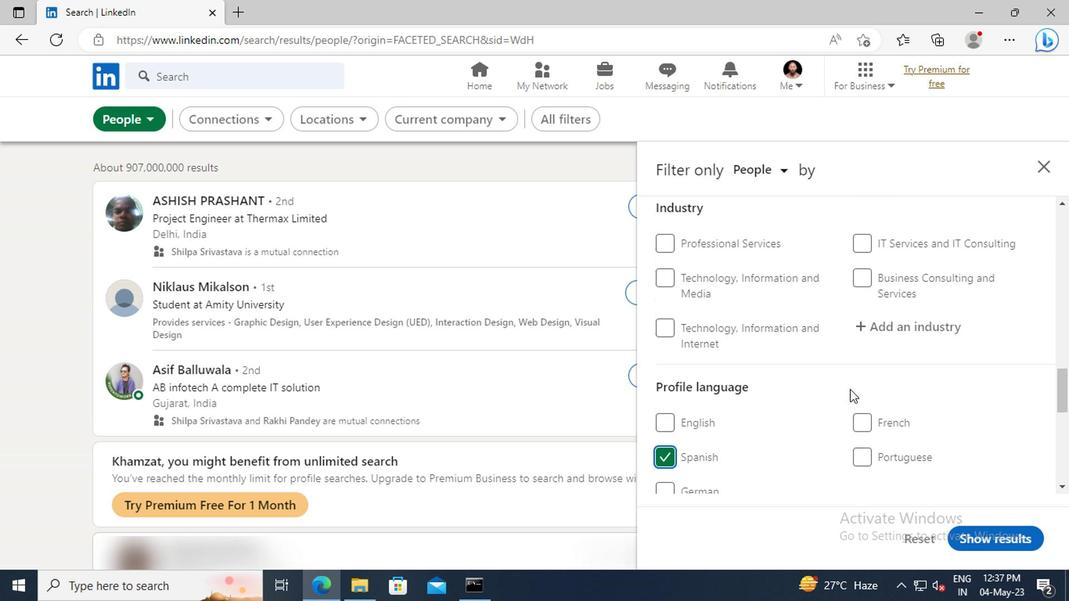 
Action: Mouse scrolled (846, 391) with delta (0, 0)
Screenshot: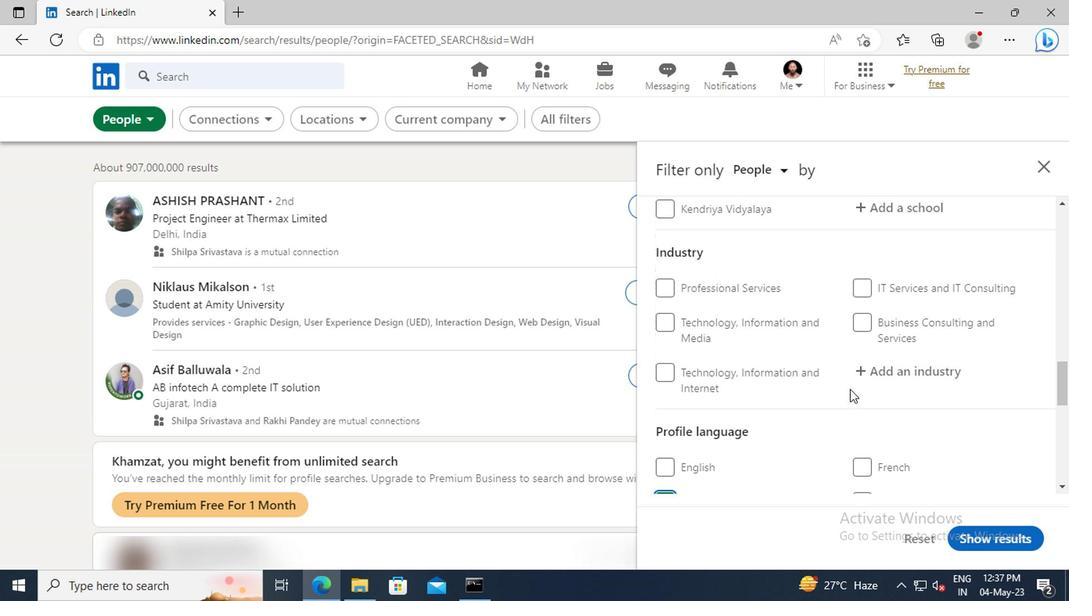 
Action: Mouse scrolled (846, 391) with delta (0, 0)
Screenshot: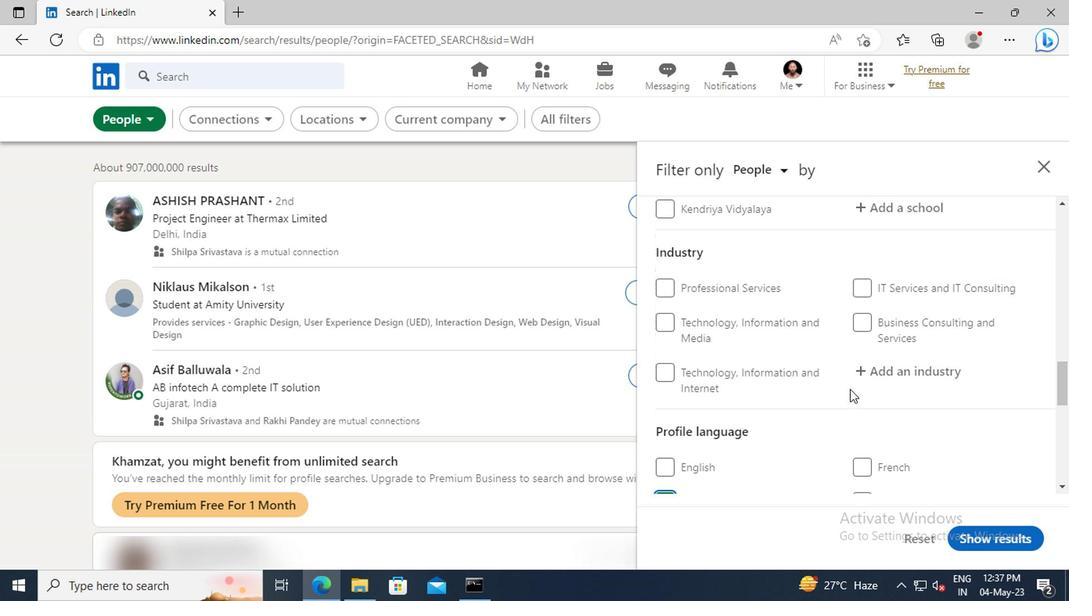 
Action: Mouse scrolled (846, 391) with delta (0, 0)
Screenshot: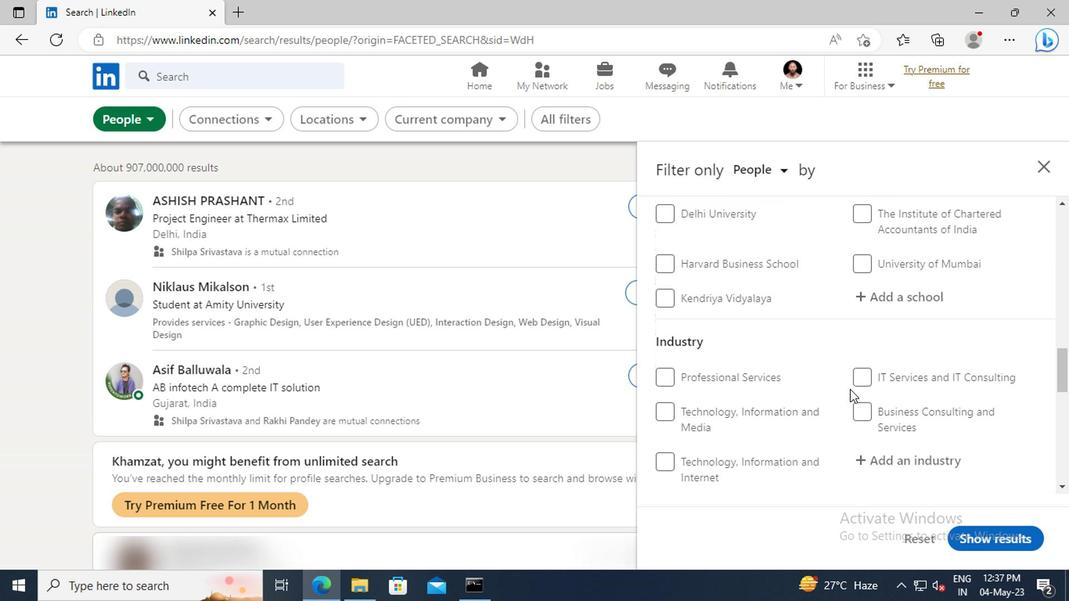 
Action: Mouse scrolled (846, 391) with delta (0, 0)
Screenshot: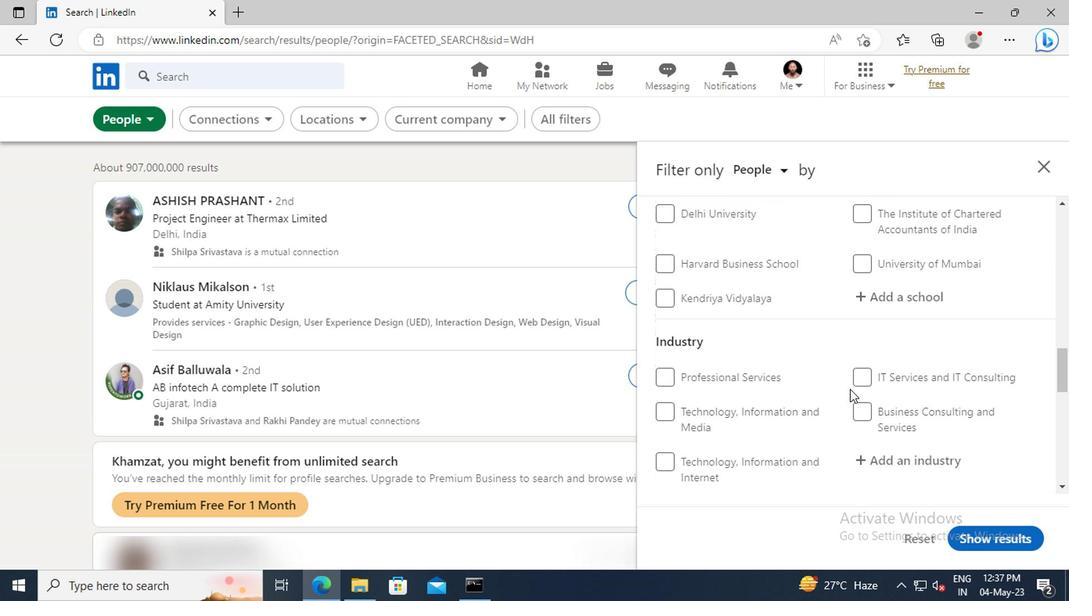 
Action: Mouse scrolled (846, 391) with delta (0, 0)
Screenshot: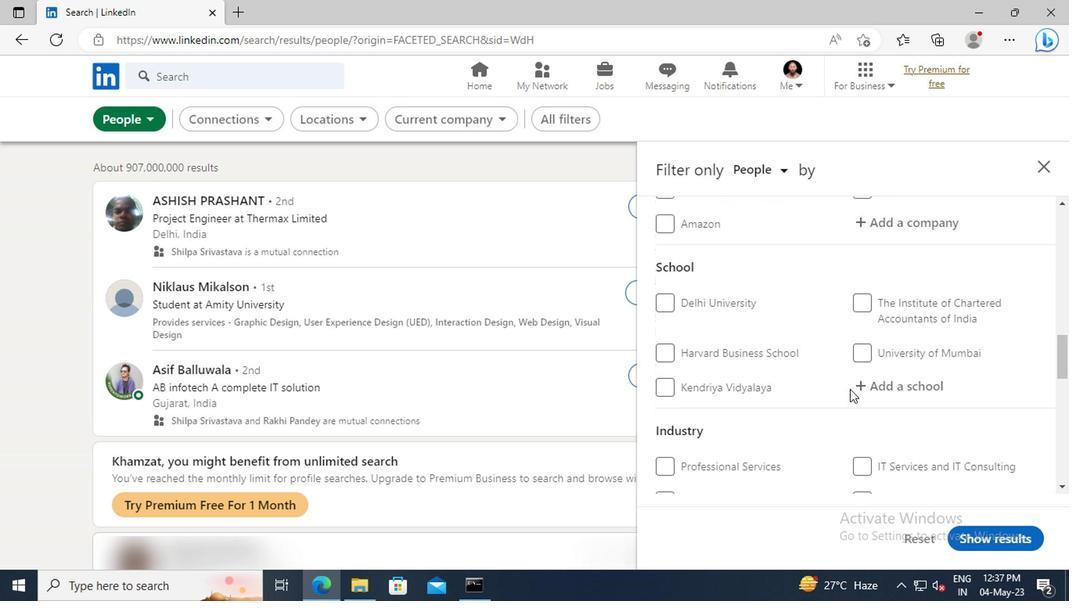 
Action: Mouse scrolled (846, 391) with delta (0, 0)
Screenshot: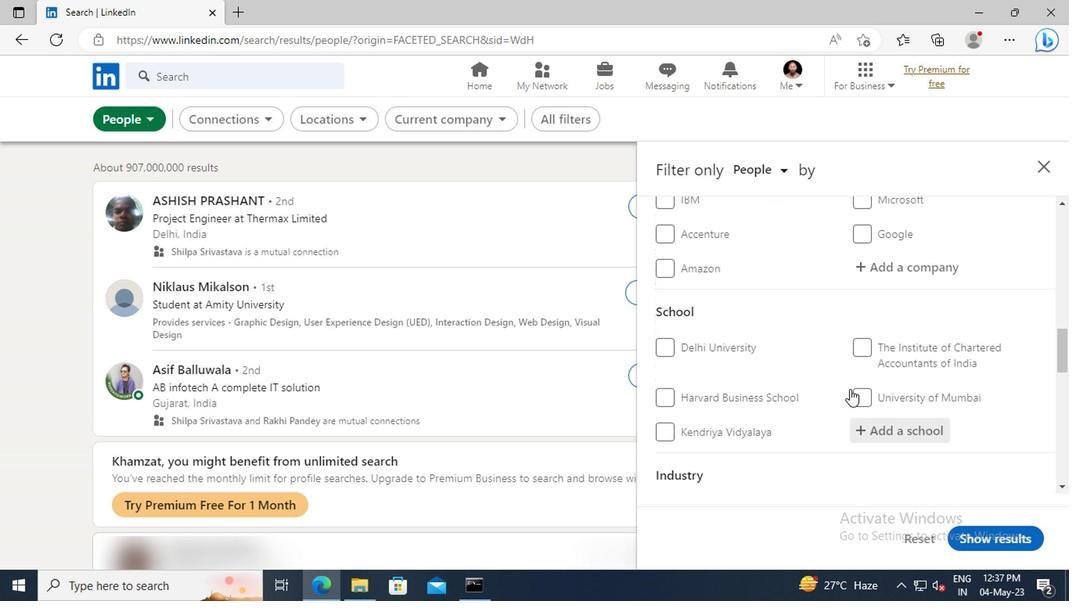 
Action: Mouse scrolled (846, 391) with delta (0, 0)
Screenshot: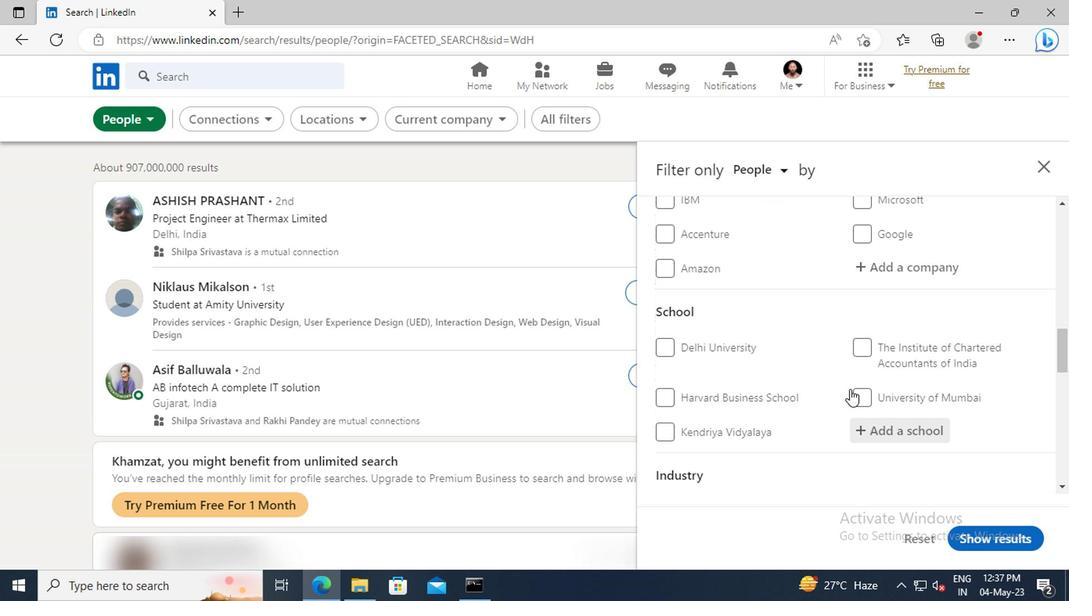 
Action: Mouse scrolled (846, 391) with delta (0, 0)
Screenshot: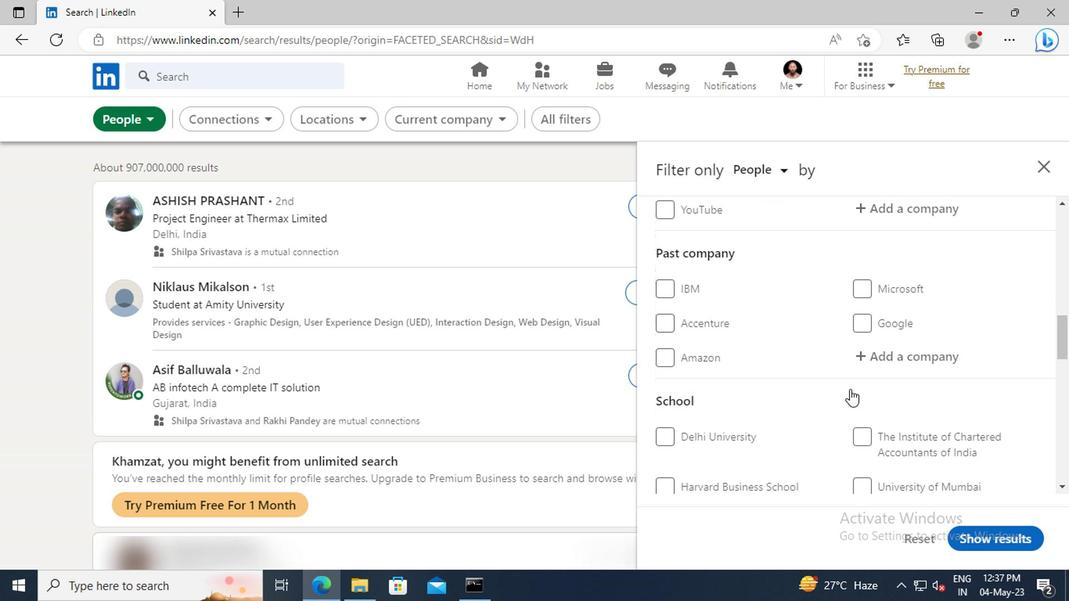 
Action: Mouse scrolled (846, 391) with delta (0, 0)
Screenshot: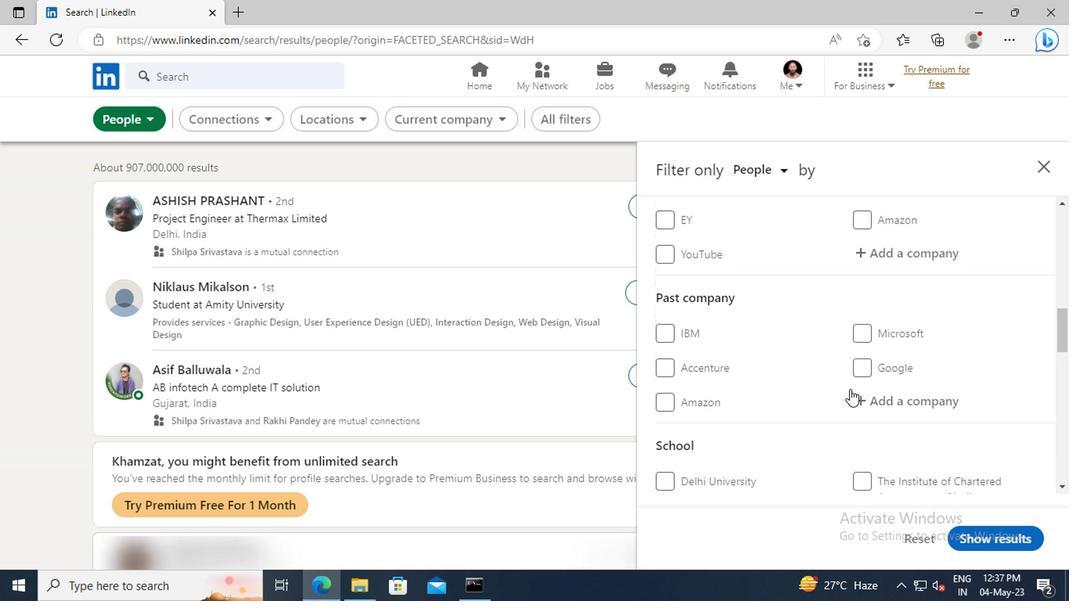 
Action: Mouse scrolled (846, 391) with delta (0, 0)
Screenshot: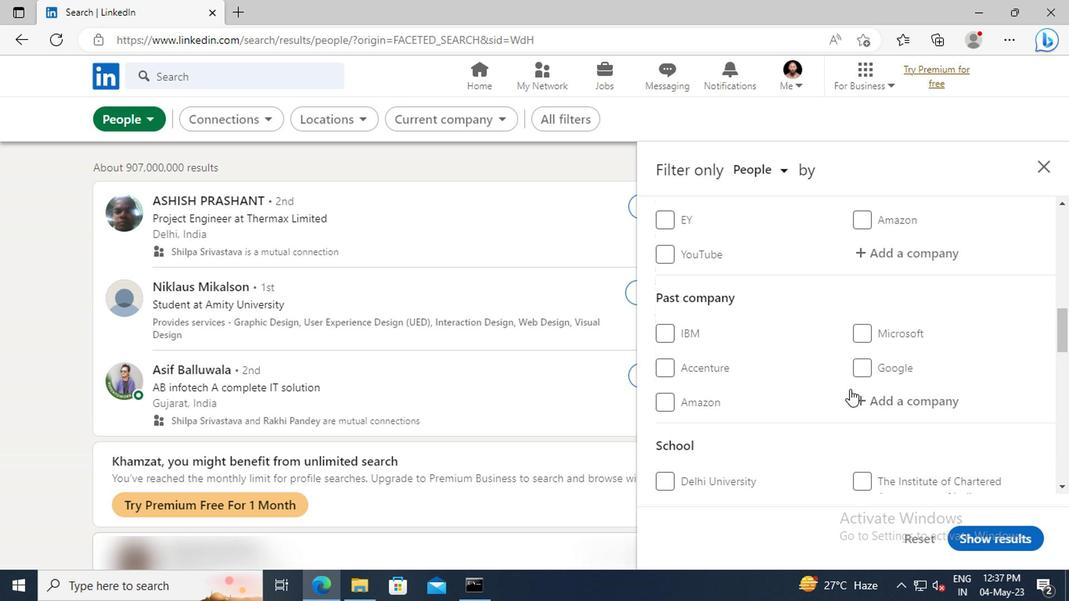 
Action: Mouse moved to (864, 348)
Screenshot: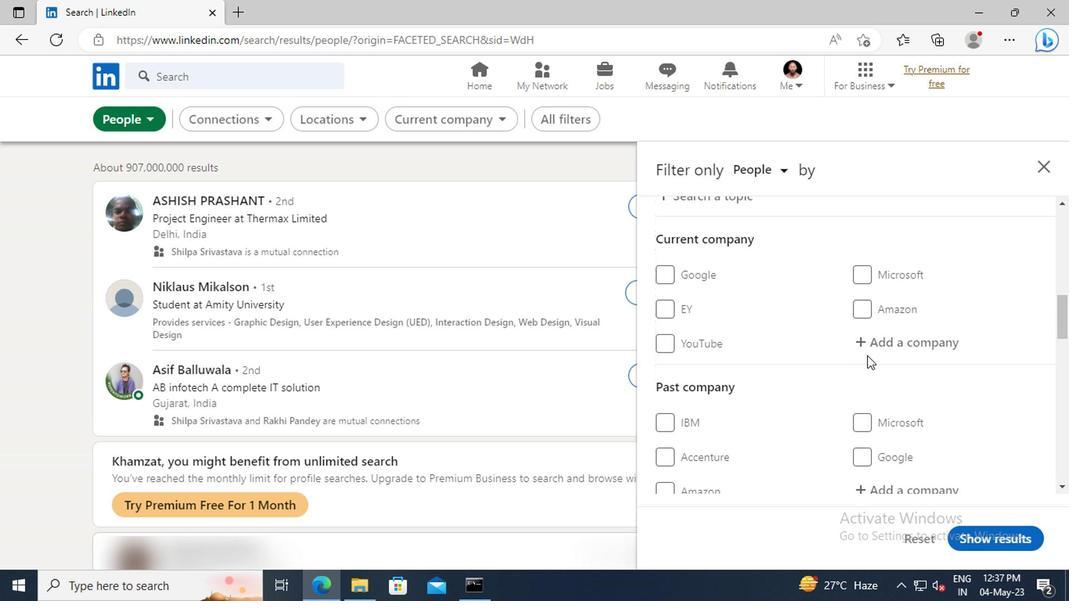 
Action: Mouse pressed left at (864, 348)
Screenshot: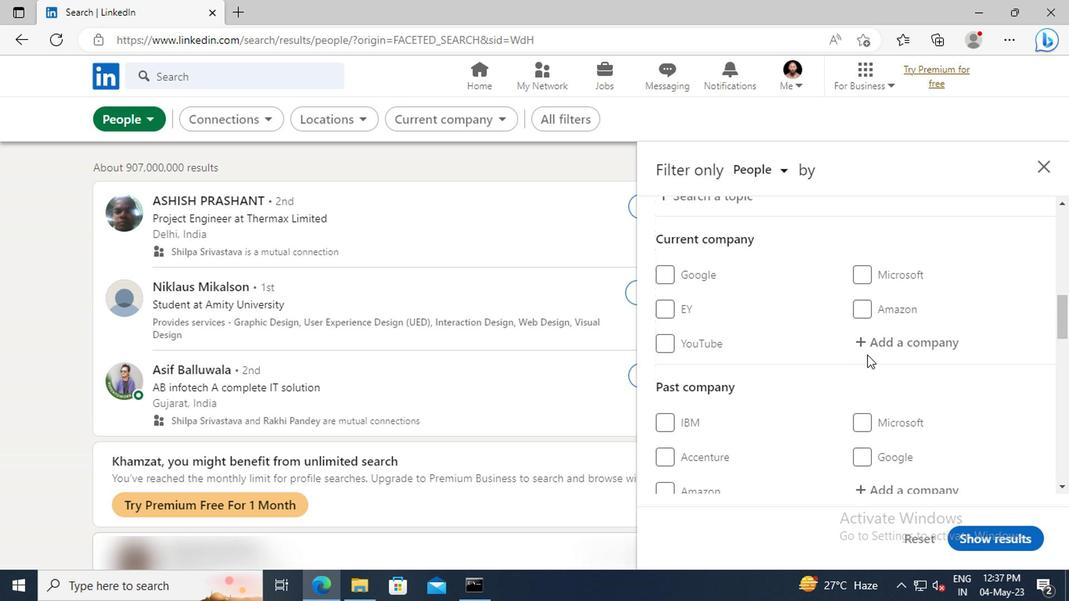 
Action: Key pressed <Key.shift>
Screenshot: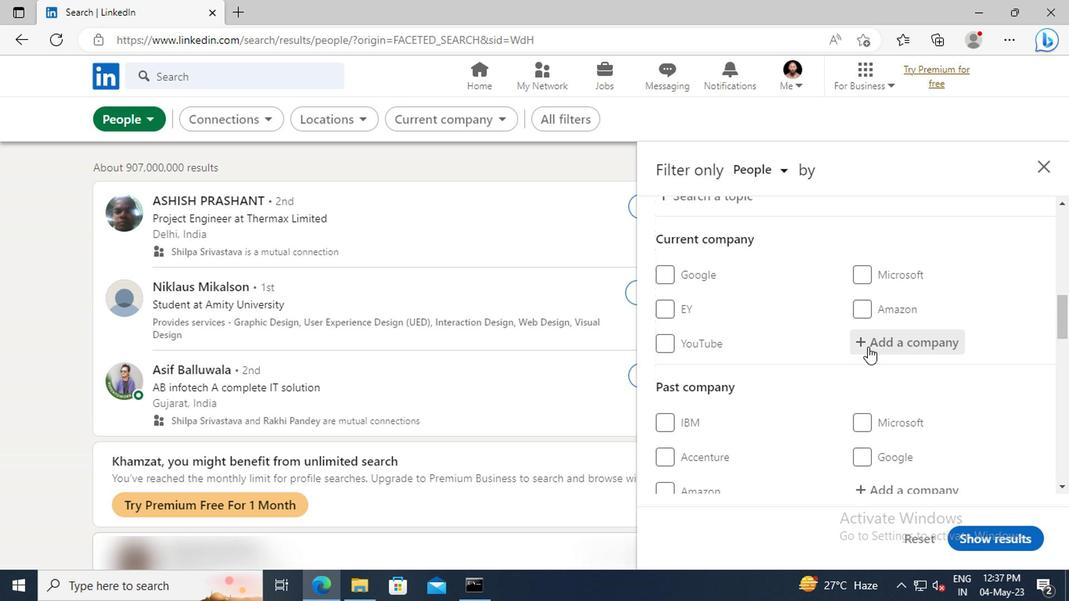 
Action: Mouse moved to (862, 348)
Screenshot: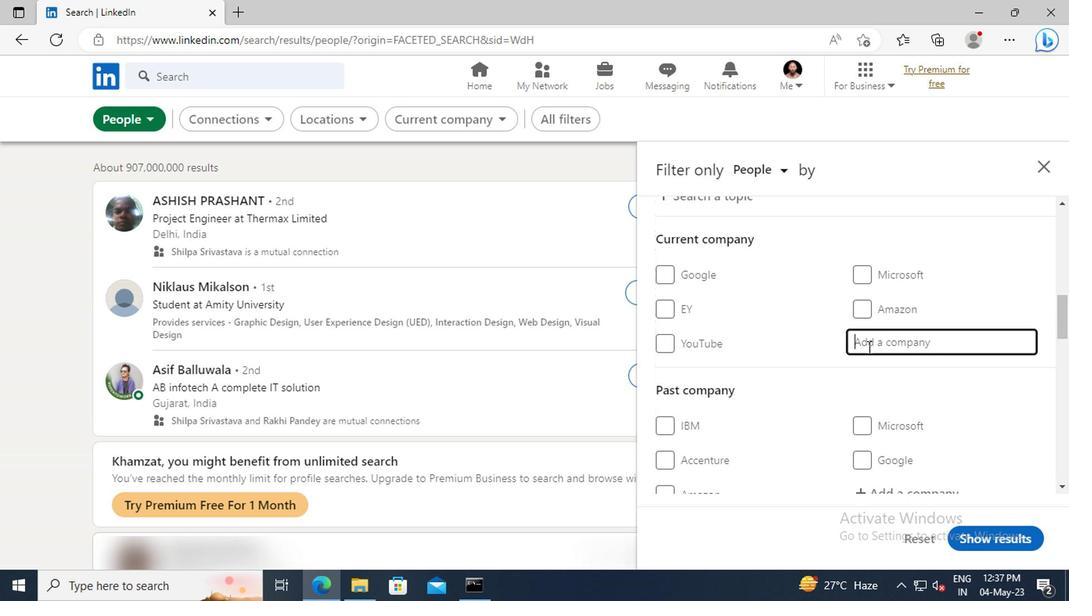
Action: Key pressed AUDI<Key.space><Key.shift>IN
Screenshot: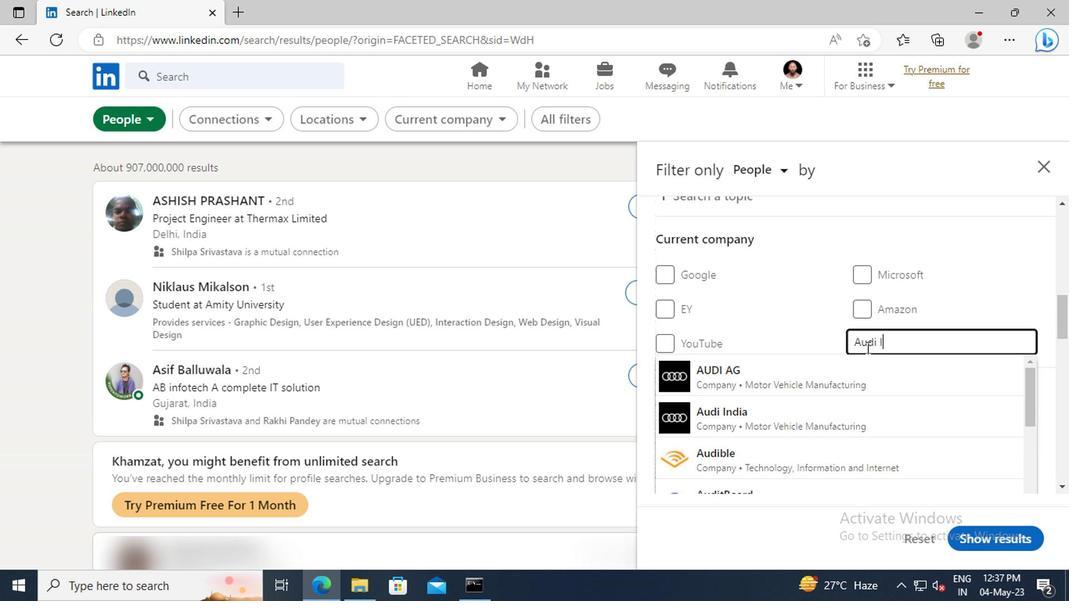 
Action: Mouse moved to (861, 373)
Screenshot: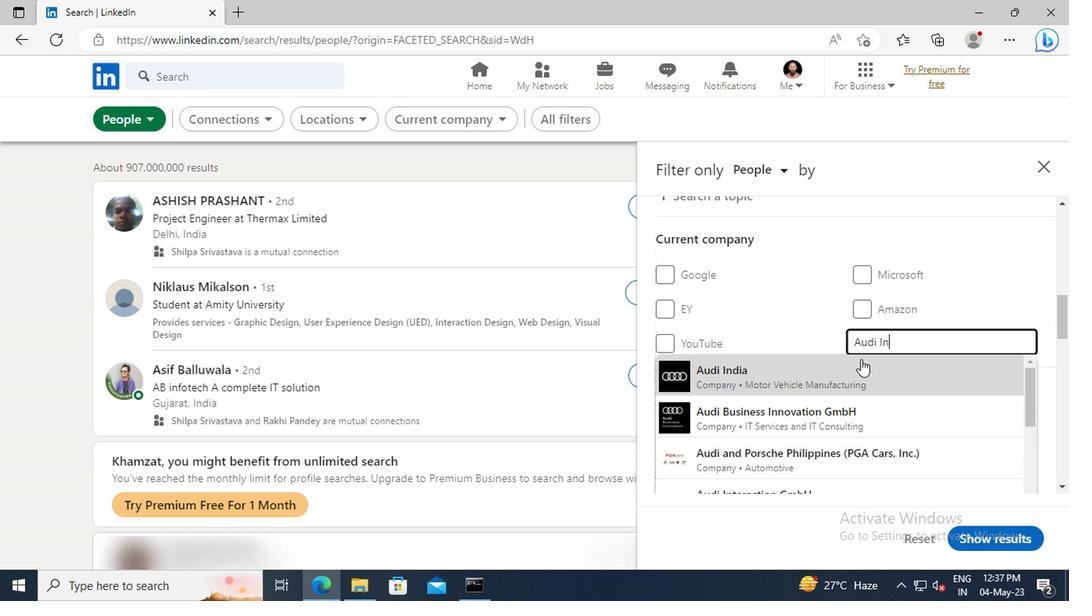 
Action: Mouse pressed left at (861, 373)
Screenshot: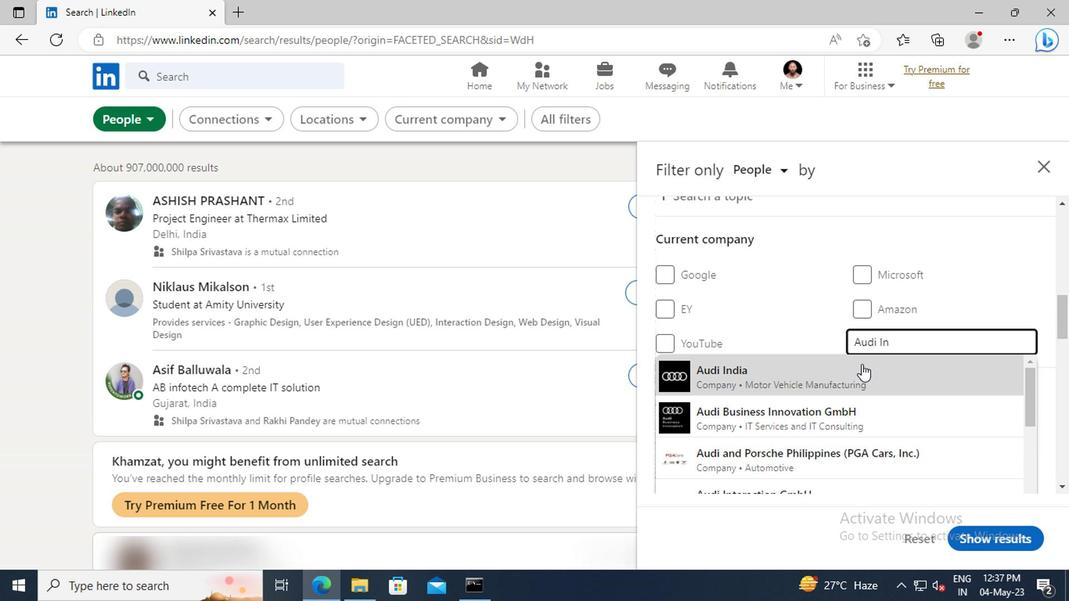 
Action: Mouse scrolled (861, 372) with delta (0, 0)
Screenshot: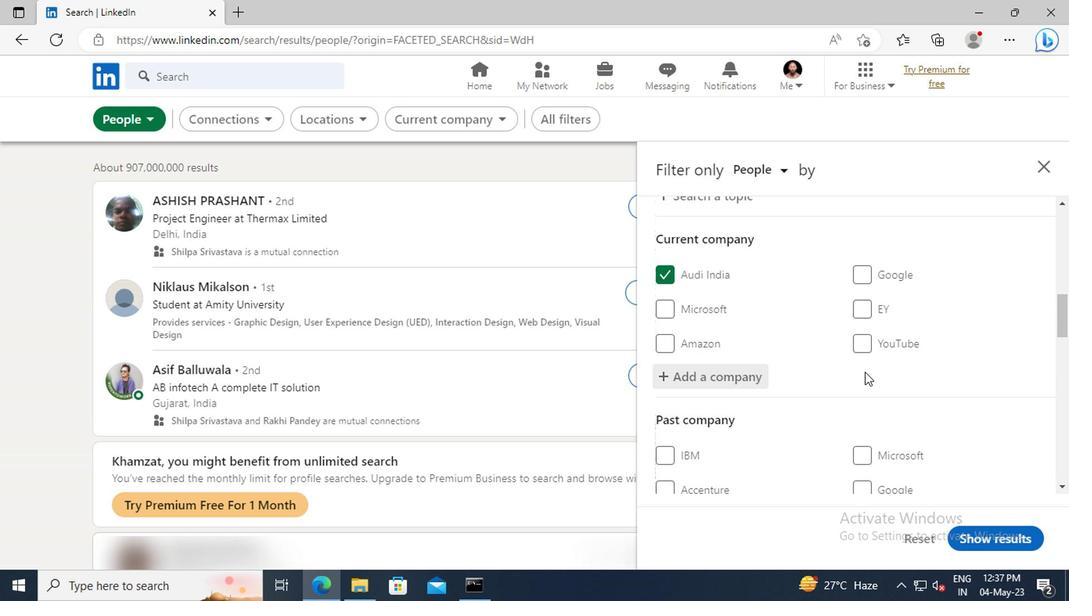 
Action: Mouse scrolled (861, 372) with delta (0, 0)
Screenshot: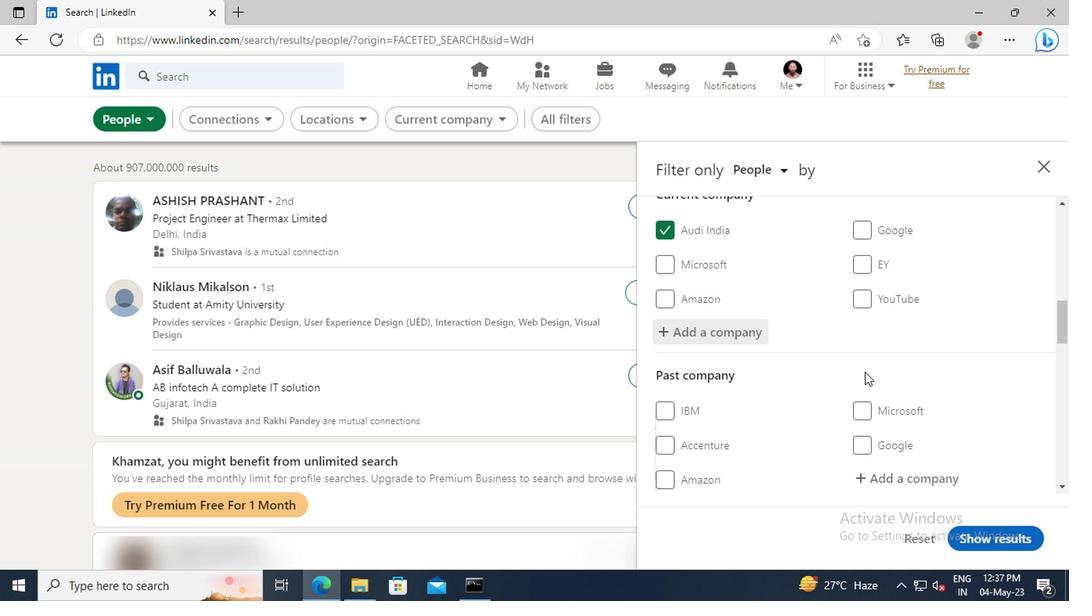 
Action: Mouse scrolled (861, 372) with delta (0, 0)
Screenshot: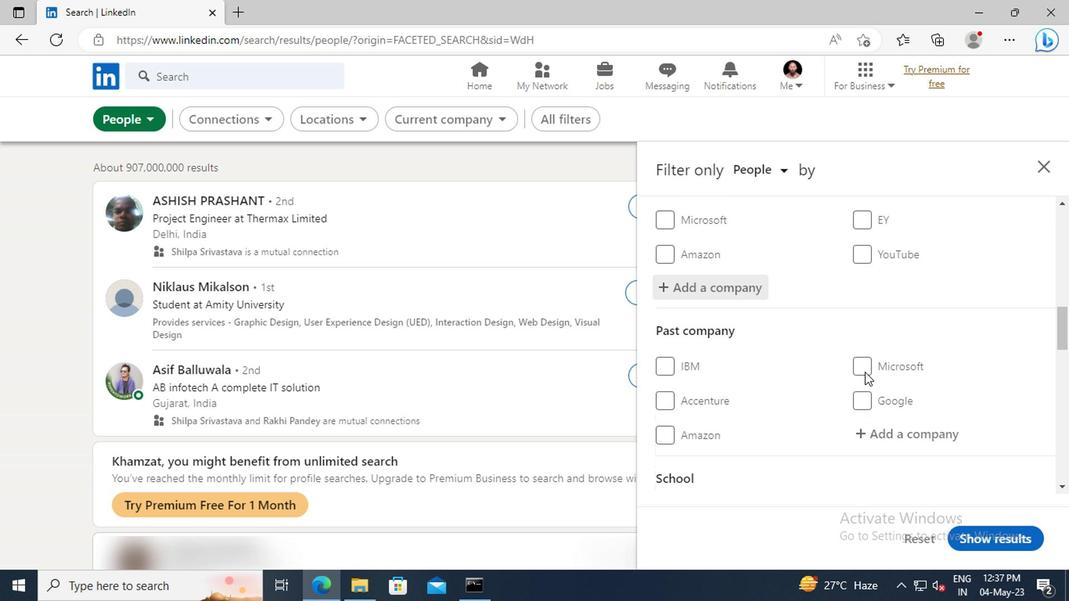 
Action: Mouse scrolled (861, 372) with delta (0, 0)
Screenshot: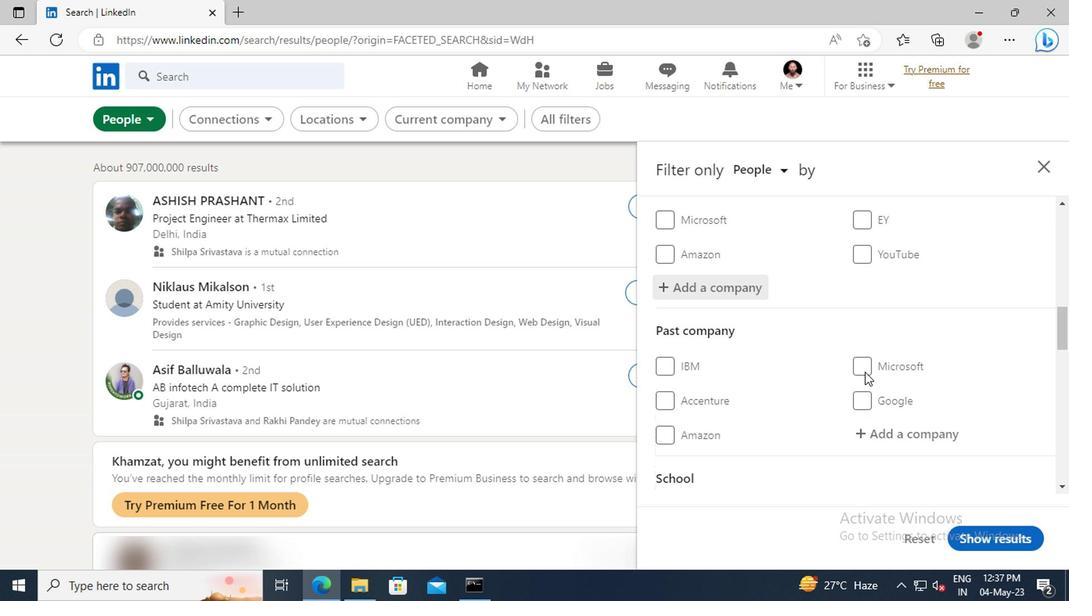 
Action: Mouse scrolled (861, 372) with delta (0, 0)
Screenshot: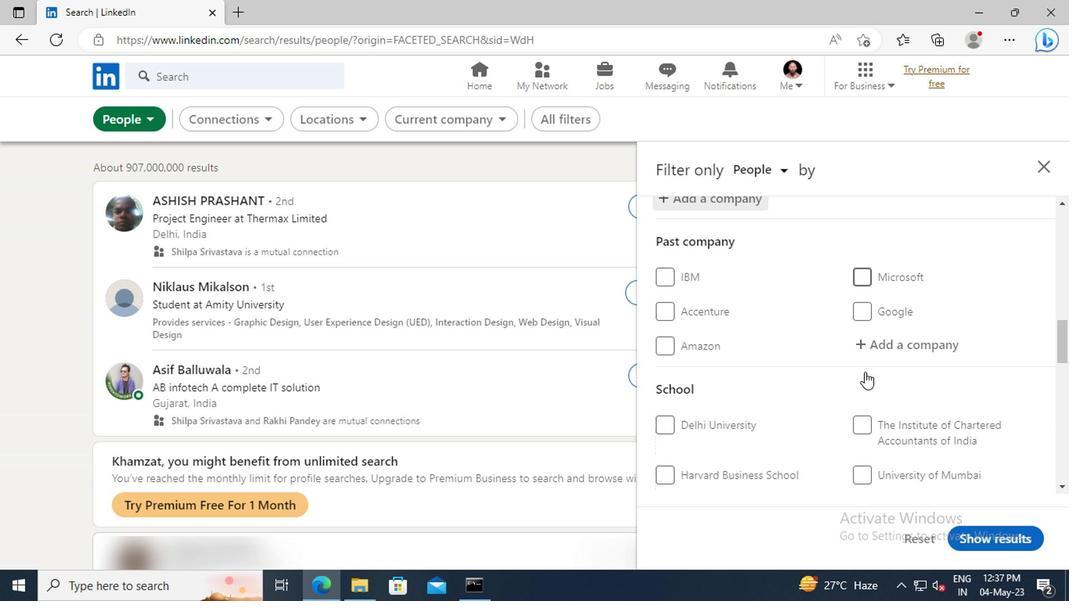 
Action: Mouse moved to (862, 371)
Screenshot: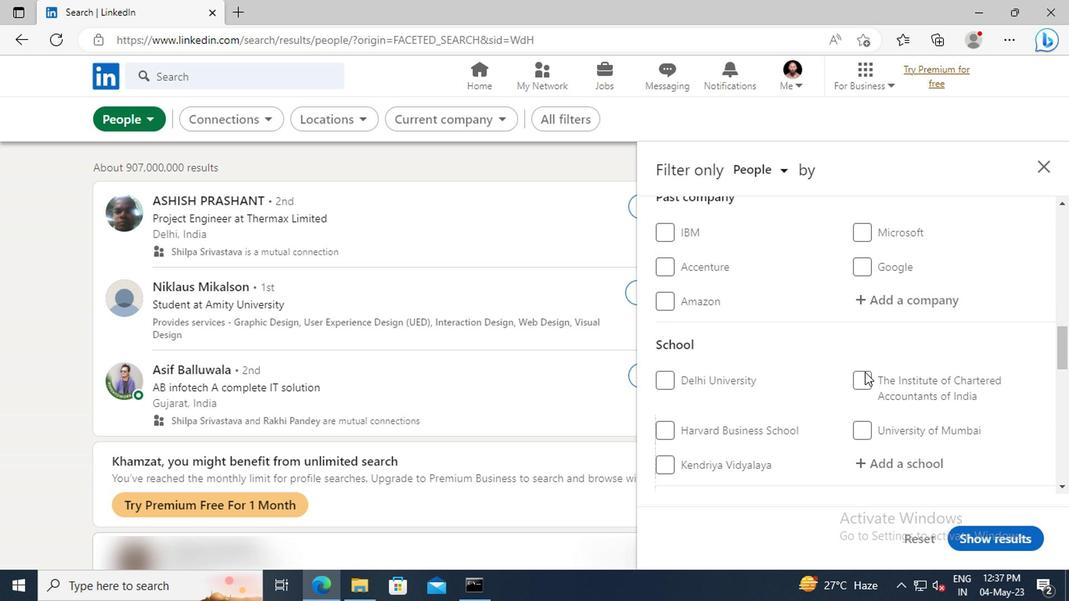 
Action: Mouse scrolled (862, 370) with delta (0, 0)
Screenshot: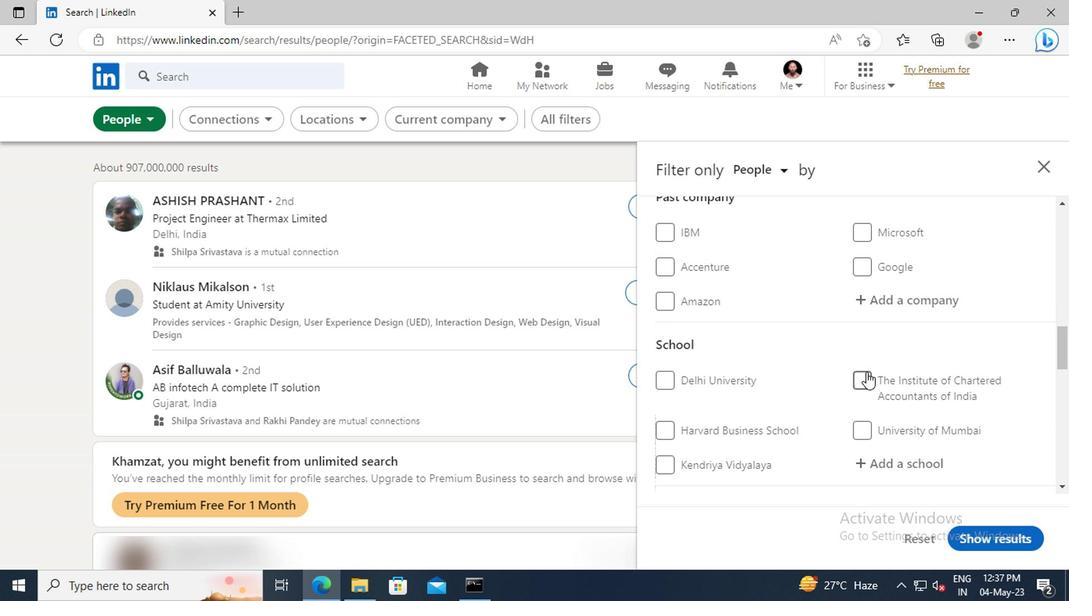 
Action: Mouse scrolled (862, 370) with delta (0, 0)
Screenshot: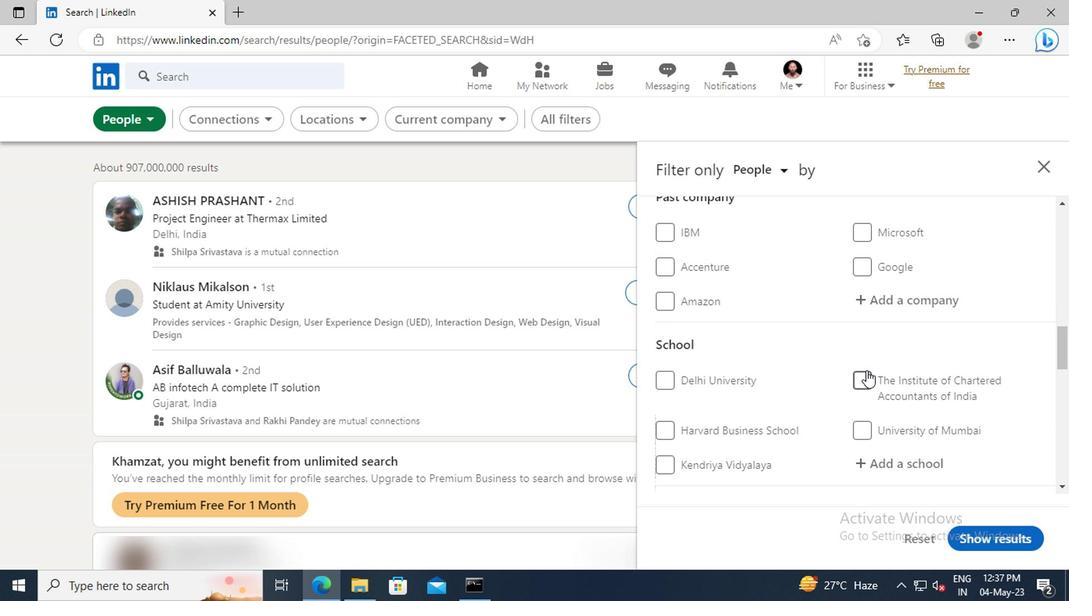
Action: Mouse moved to (864, 374)
Screenshot: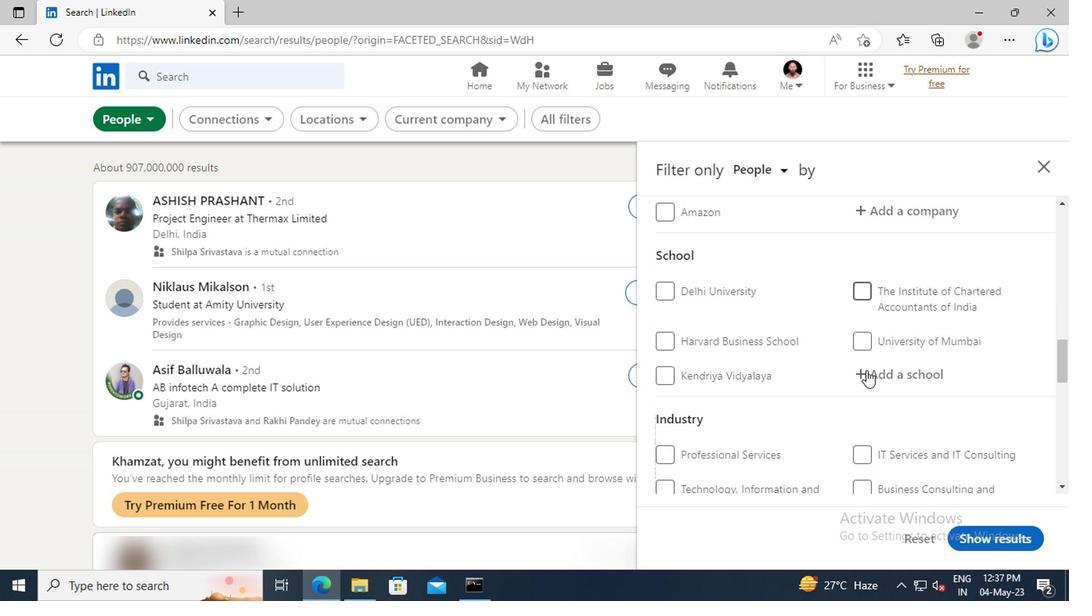 
Action: Mouse pressed left at (864, 374)
Screenshot: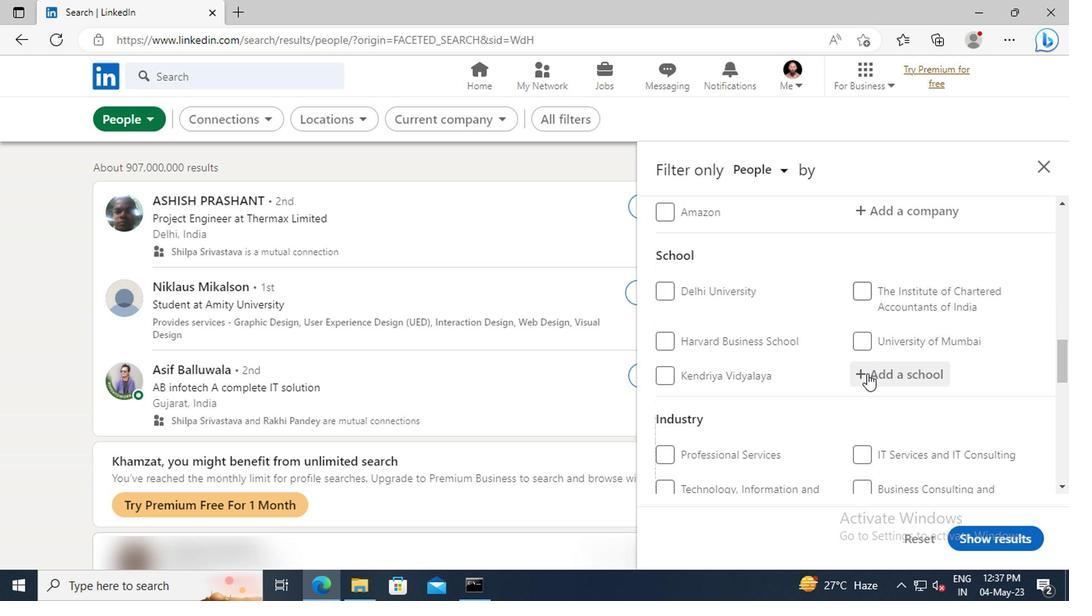 
Action: Key pressed <Key.shift>MANAV<Key.space><Key.shift>STHALI<Key.space>
Screenshot: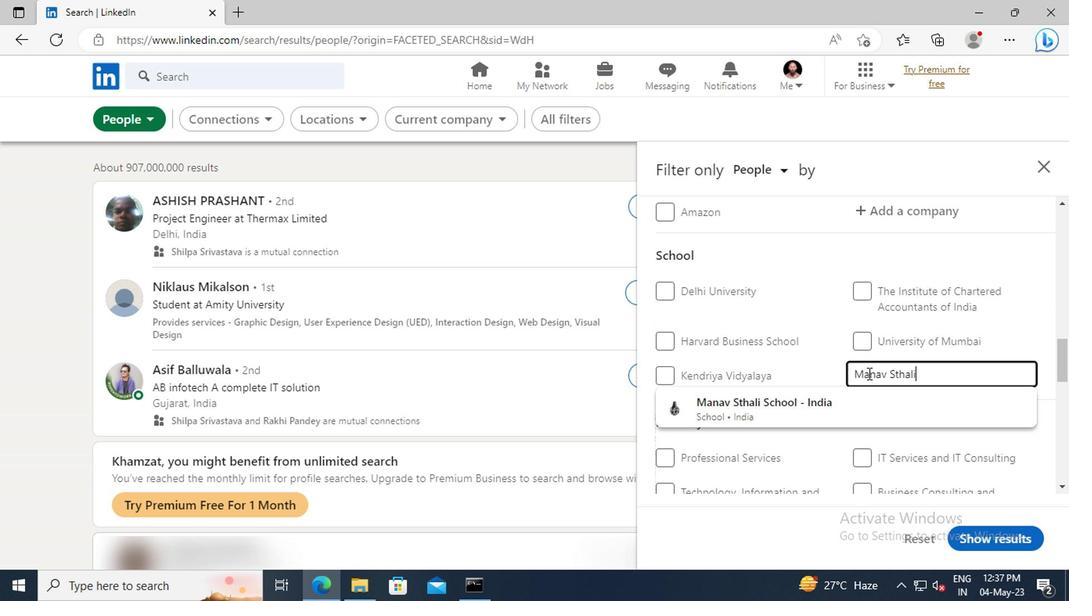 
Action: Mouse moved to (867, 402)
Screenshot: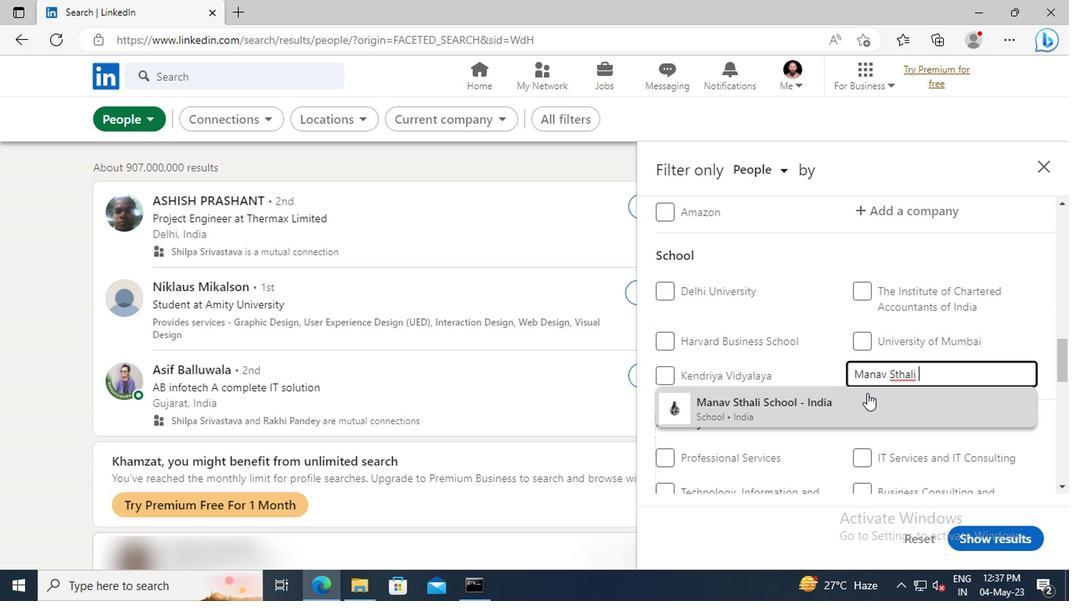 
Action: Mouse pressed left at (867, 402)
Screenshot: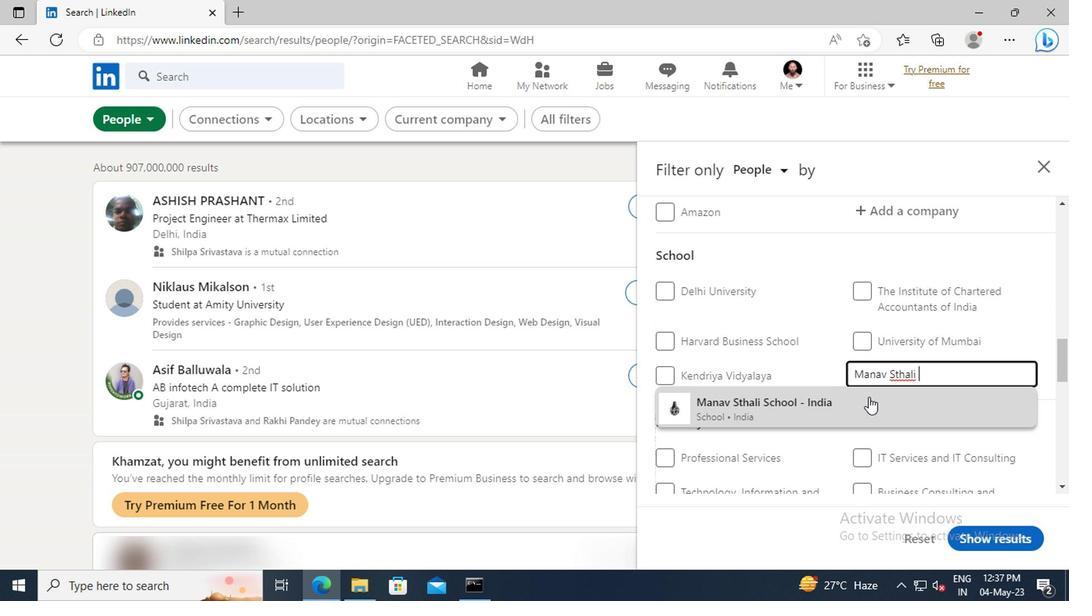 
Action: Mouse scrolled (867, 401) with delta (0, 0)
Screenshot: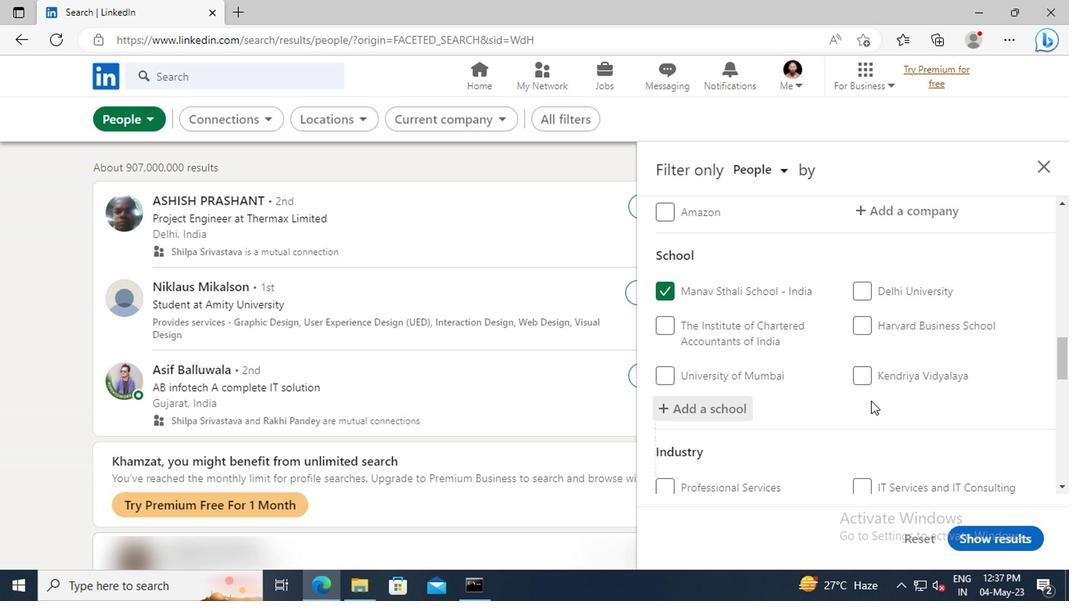 
Action: Mouse moved to (867, 390)
Screenshot: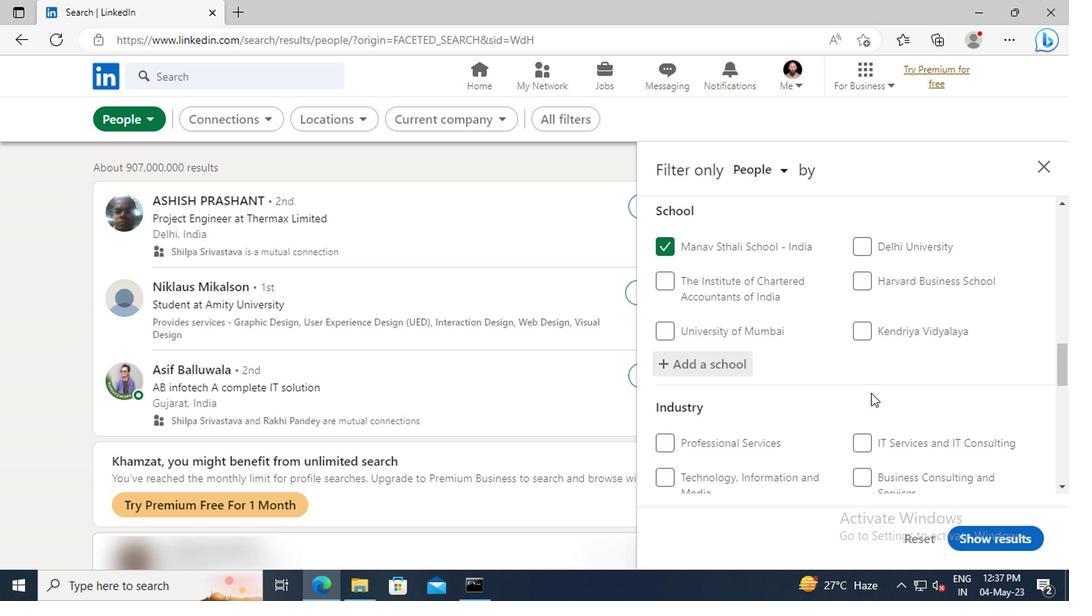 
Action: Mouse scrolled (867, 389) with delta (0, 0)
Screenshot: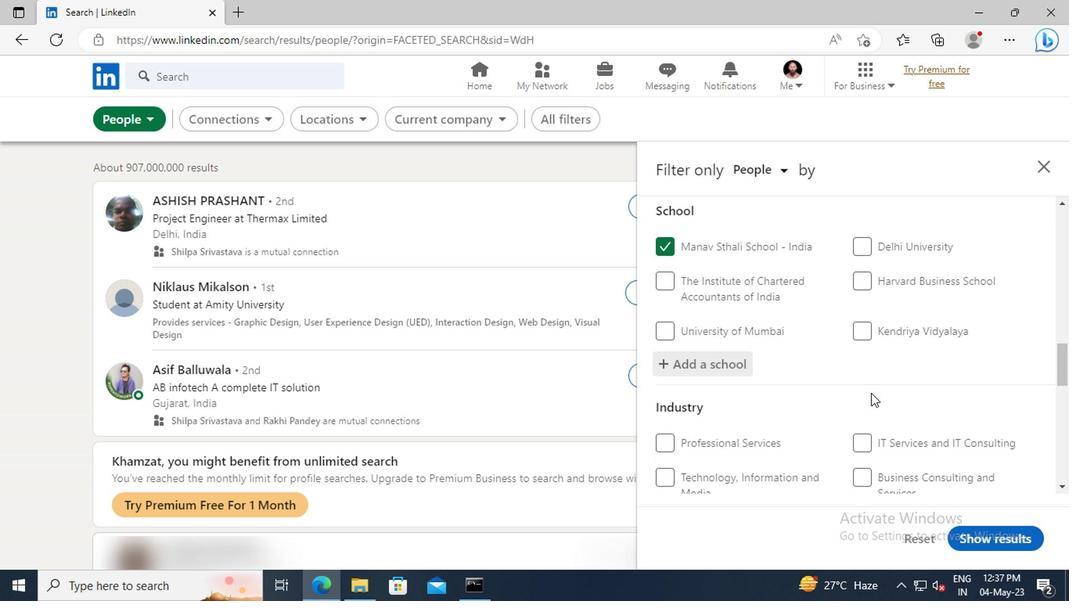 
Action: Mouse scrolled (867, 389) with delta (0, 0)
Screenshot: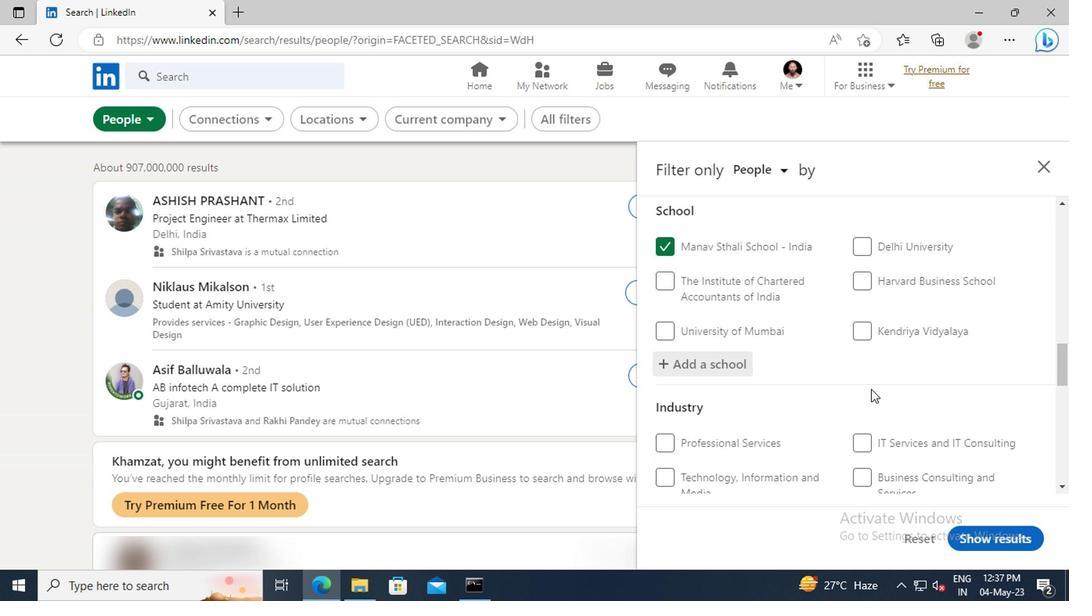 
Action: Mouse scrolled (867, 389) with delta (0, 0)
Screenshot: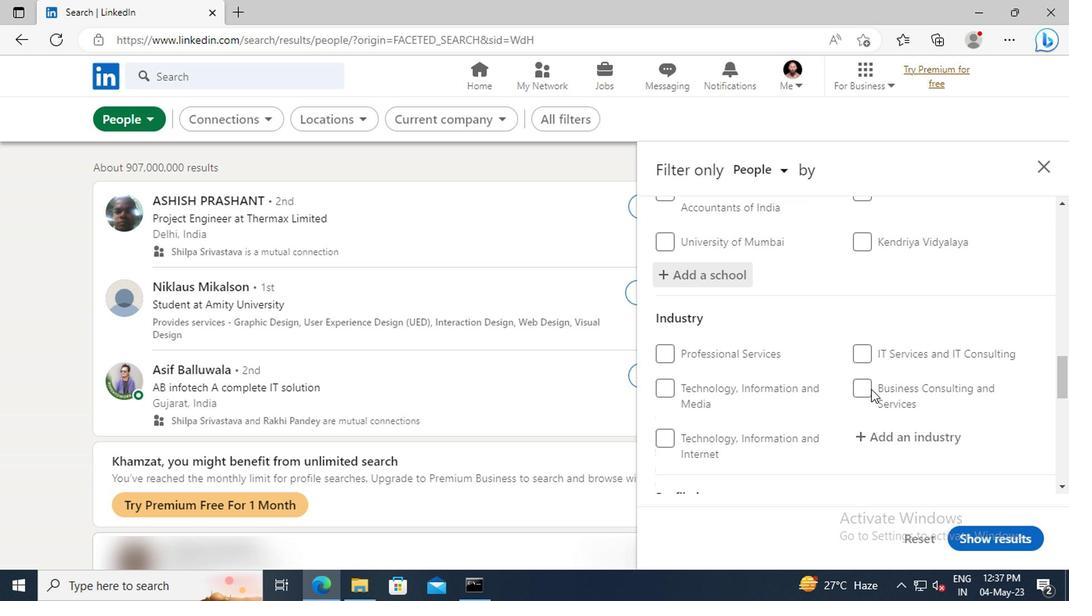 
Action: Mouse moved to (867, 389)
Screenshot: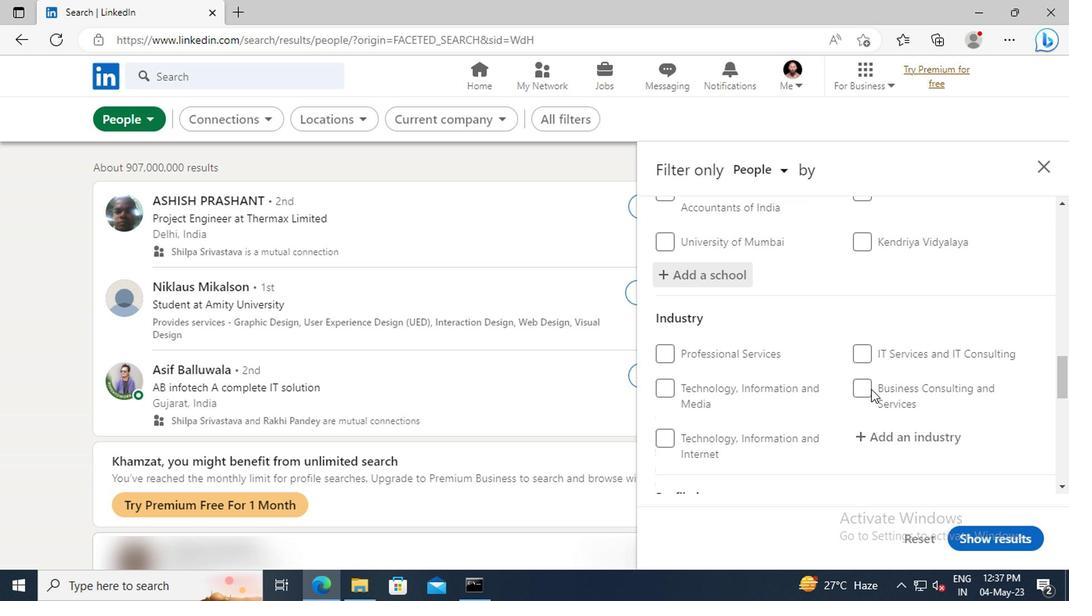 
Action: Mouse scrolled (867, 388) with delta (0, -1)
Screenshot: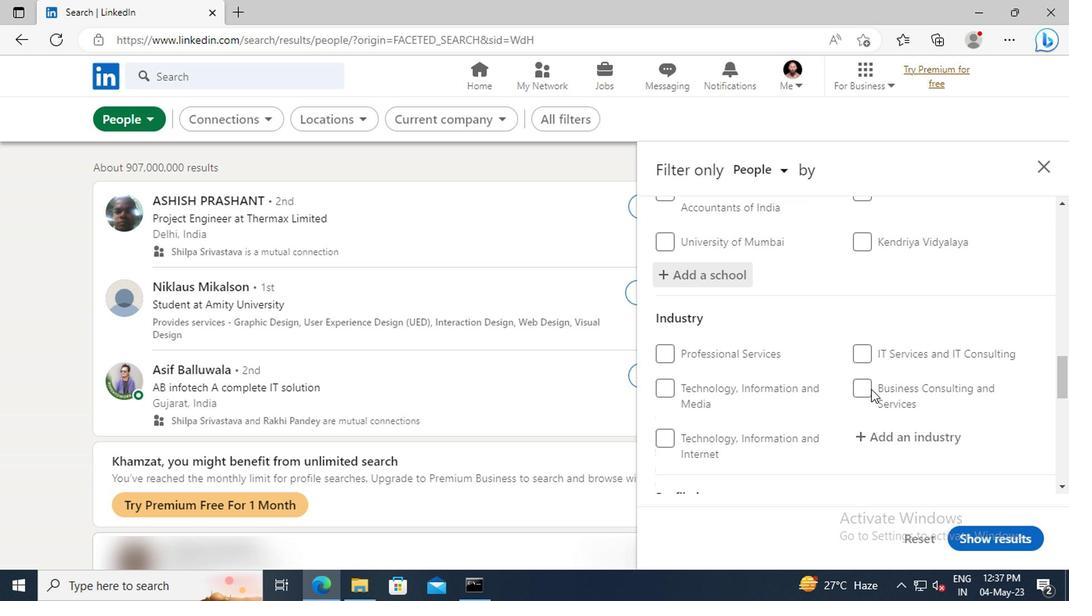 
Action: Mouse moved to (878, 357)
Screenshot: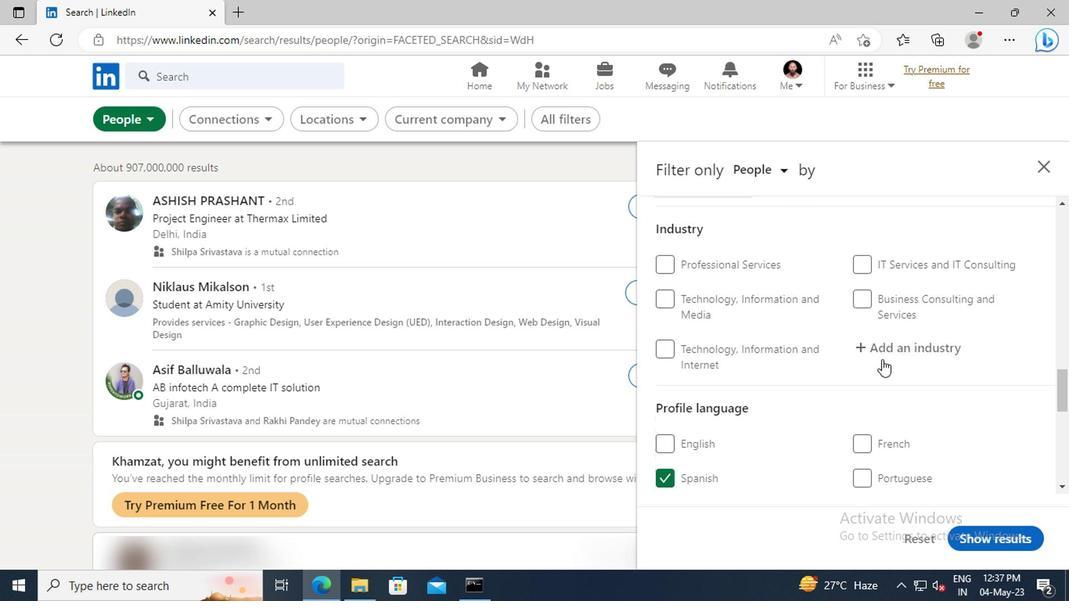 
Action: Mouse pressed left at (878, 357)
Screenshot: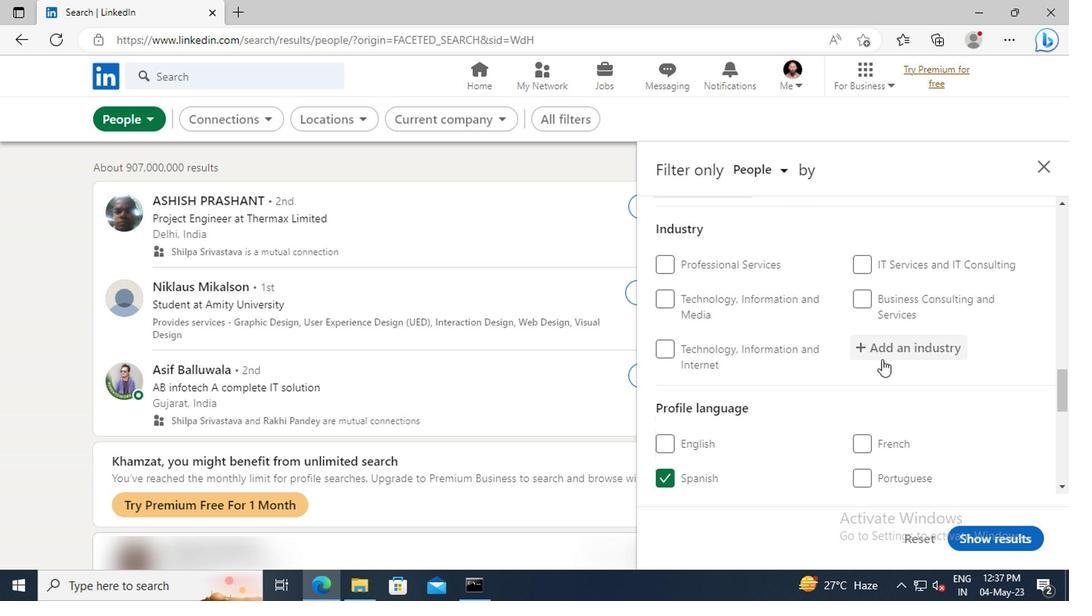 
Action: Key pressed <Key.shift>VEHICLE<Key.space><Key.shift>REP
Screenshot: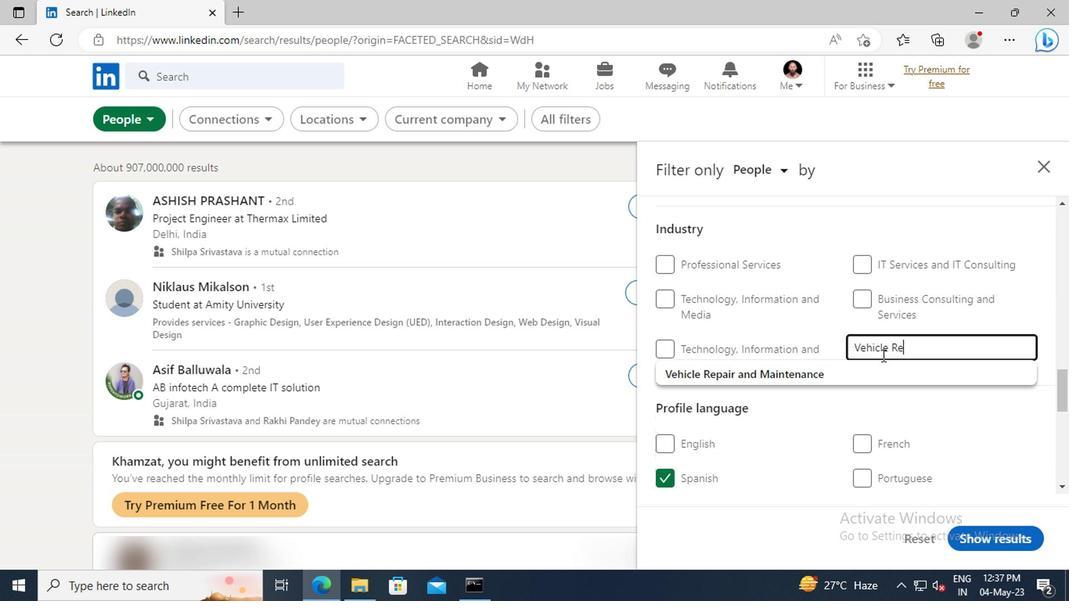 
Action: Mouse moved to (880, 371)
Screenshot: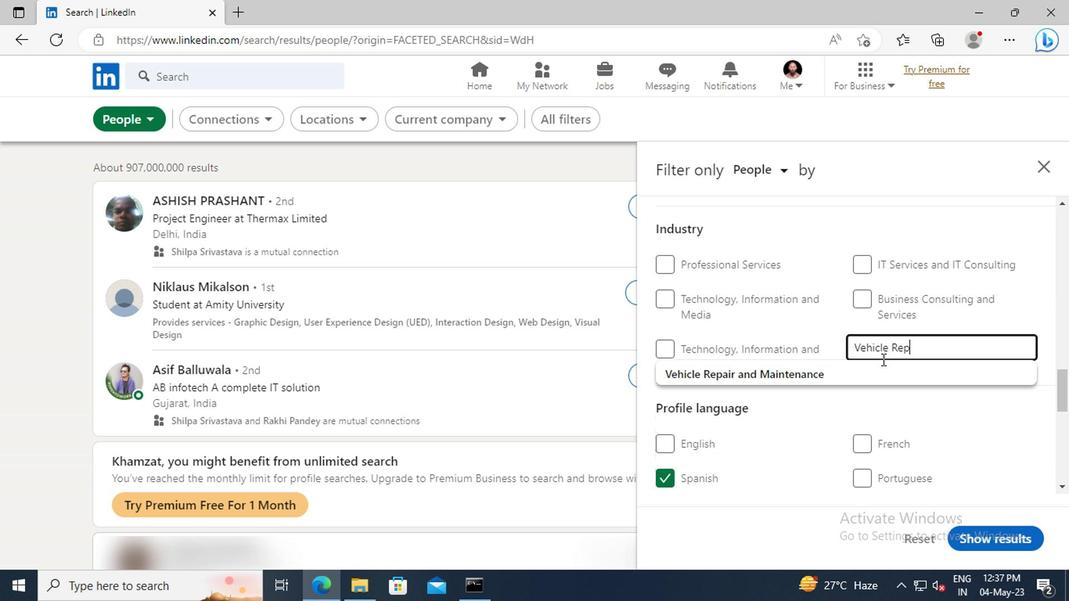 
Action: Mouse pressed left at (880, 371)
Screenshot: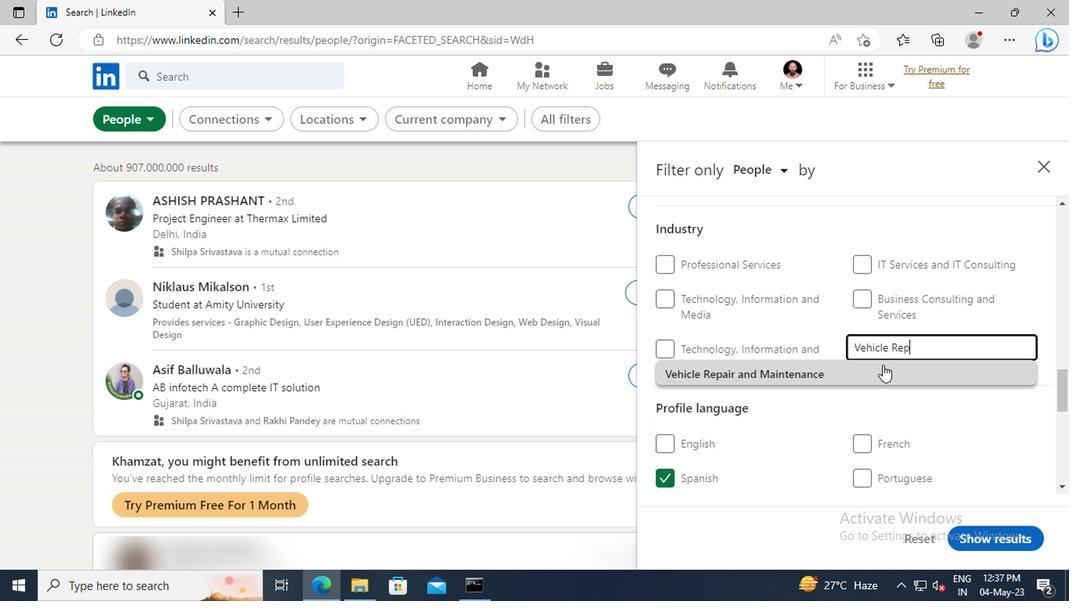 
Action: Mouse scrolled (880, 370) with delta (0, 0)
Screenshot: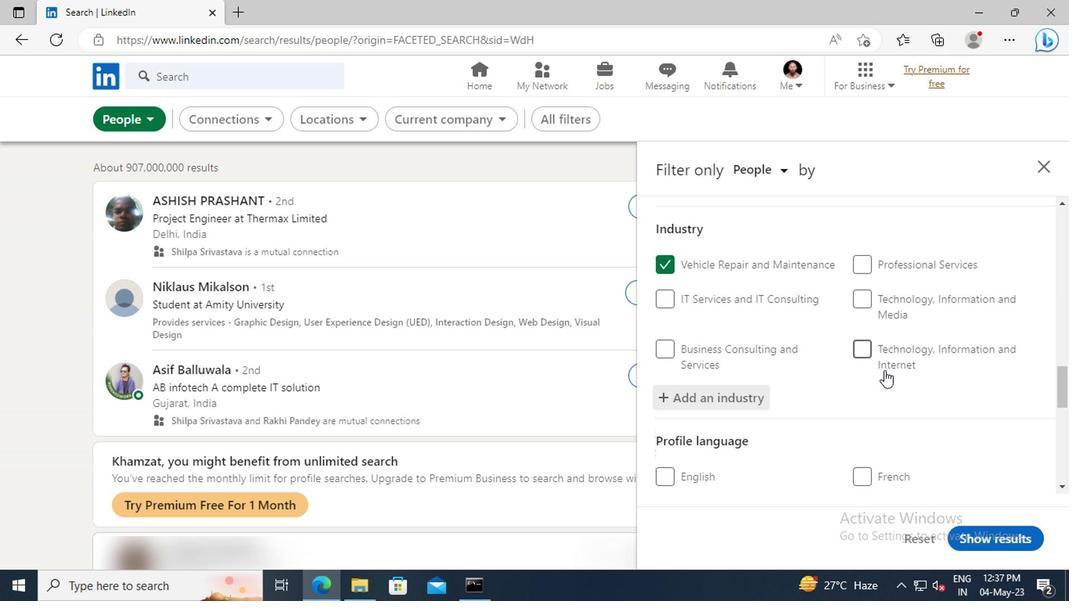 
Action: Mouse scrolled (880, 370) with delta (0, 0)
Screenshot: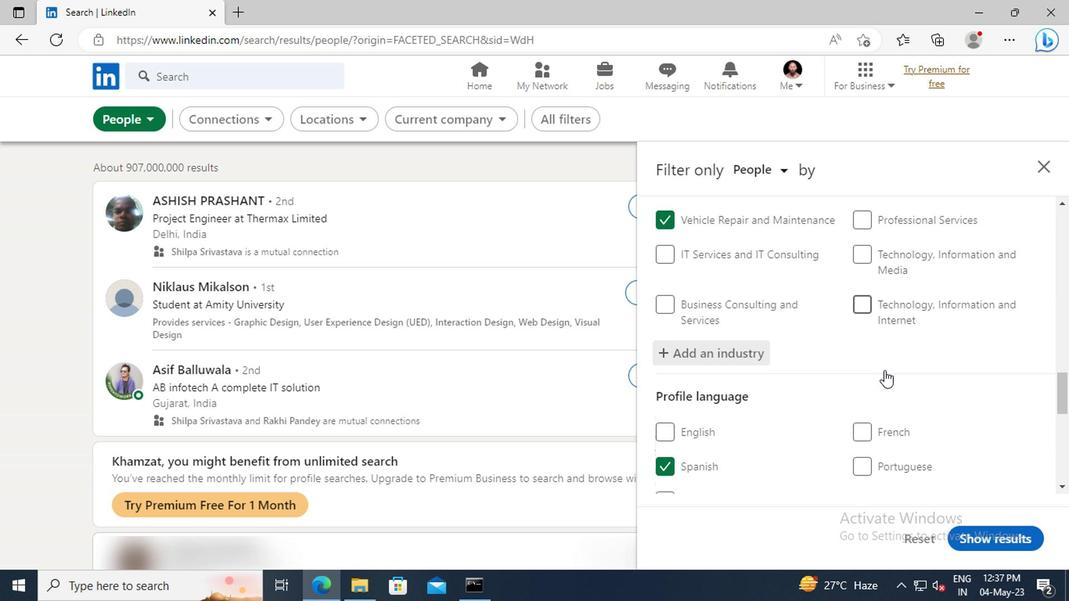 
Action: Mouse scrolled (880, 370) with delta (0, 0)
Screenshot: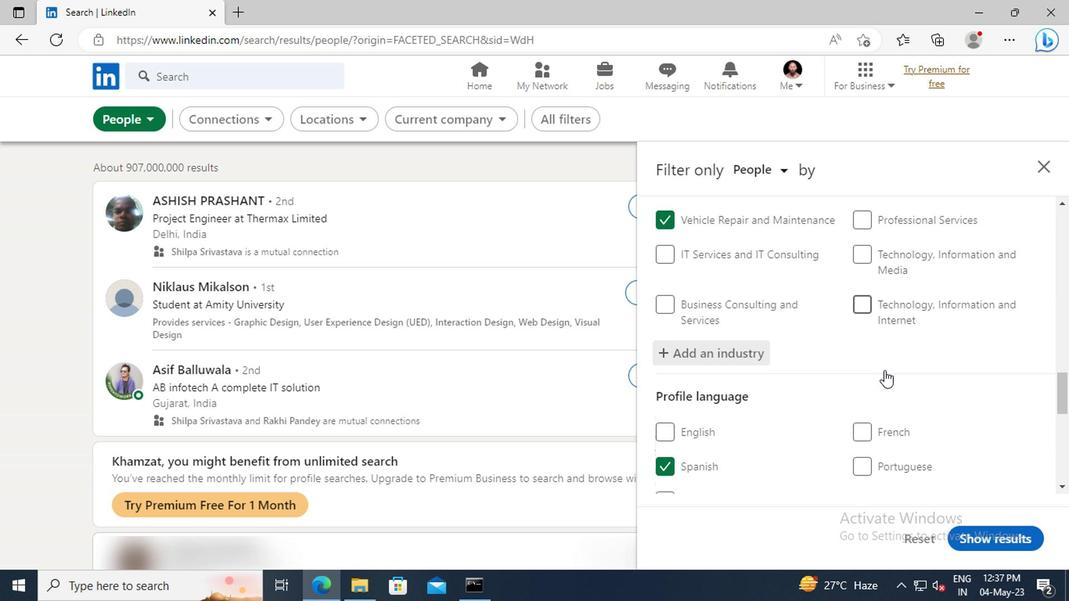 
Action: Mouse scrolled (880, 370) with delta (0, 0)
Screenshot: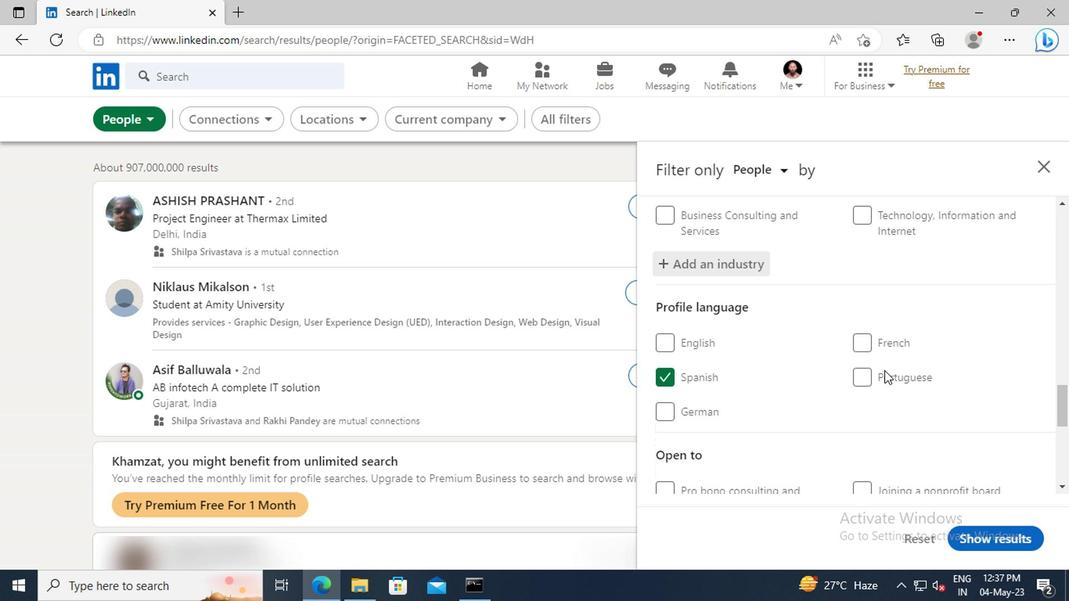 
Action: Mouse scrolled (880, 370) with delta (0, 0)
Screenshot: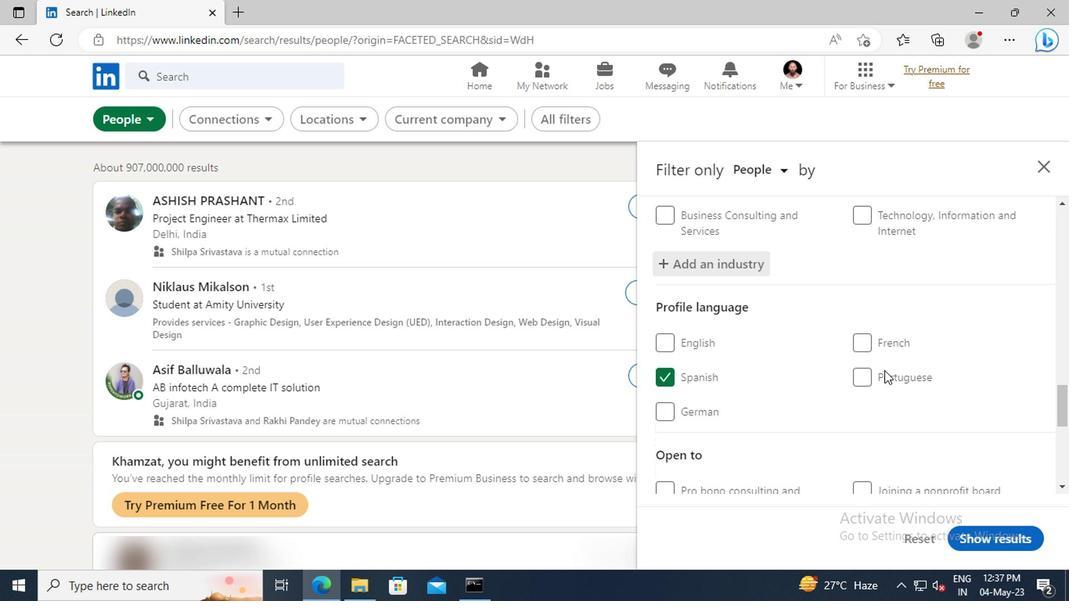 
Action: Mouse moved to (880, 362)
Screenshot: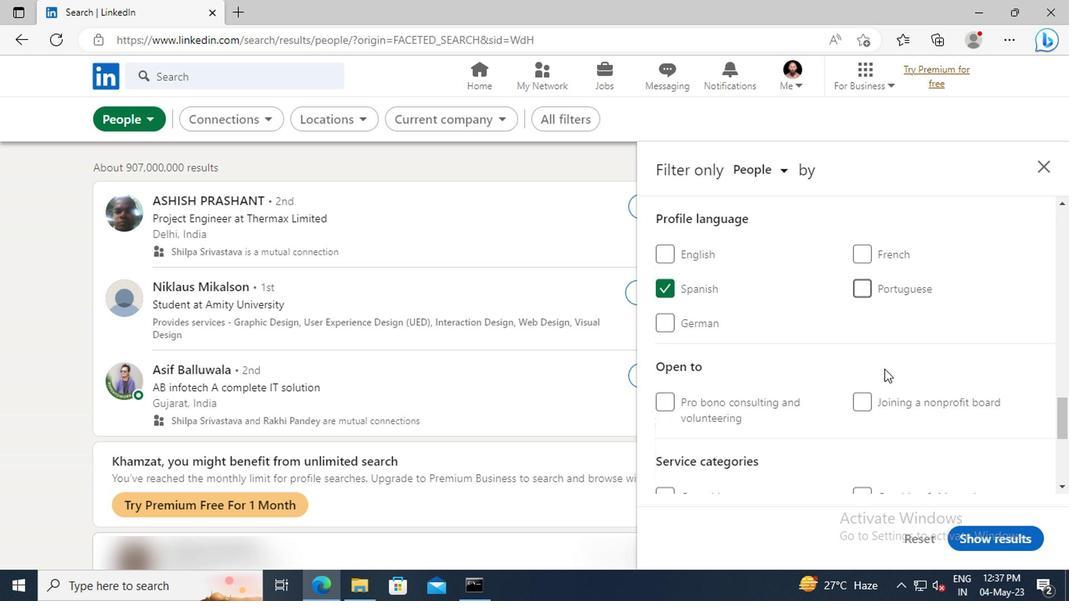 
Action: Mouse scrolled (880, 361) with delta (0, 0)
Screenshot: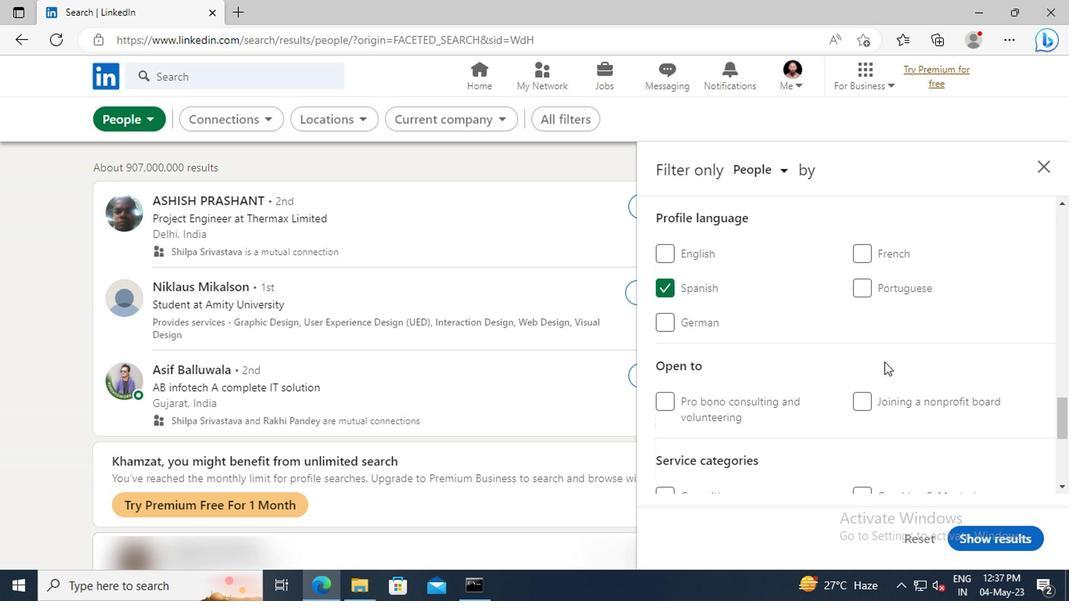 
Action: Mouse moved to (880, 357)
Screenshot: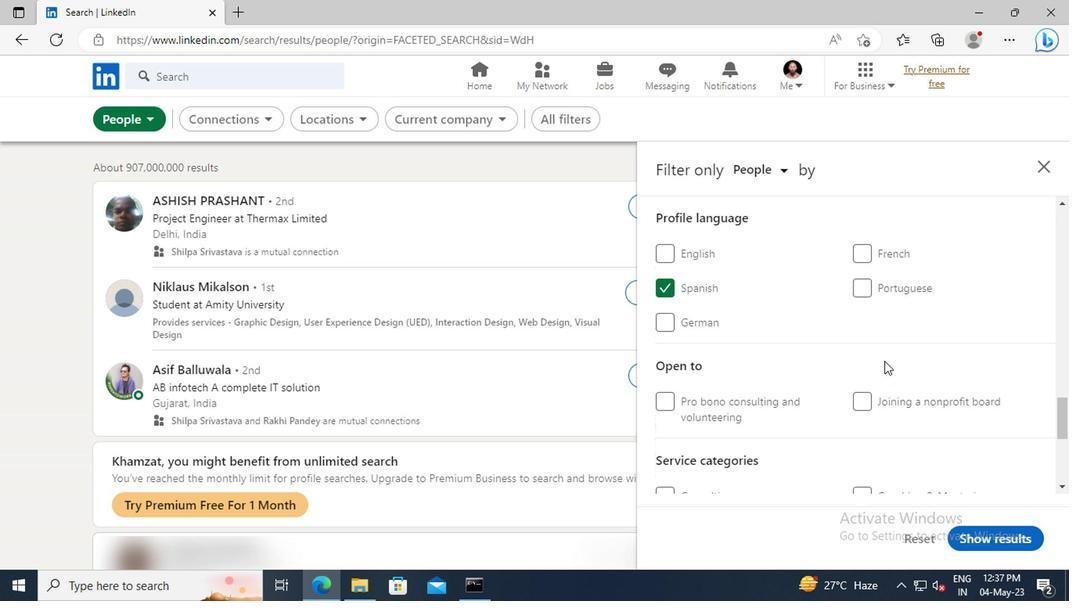 
Action: Mouse scrolled (880, 357) with delta (0, 0)
Screenshot: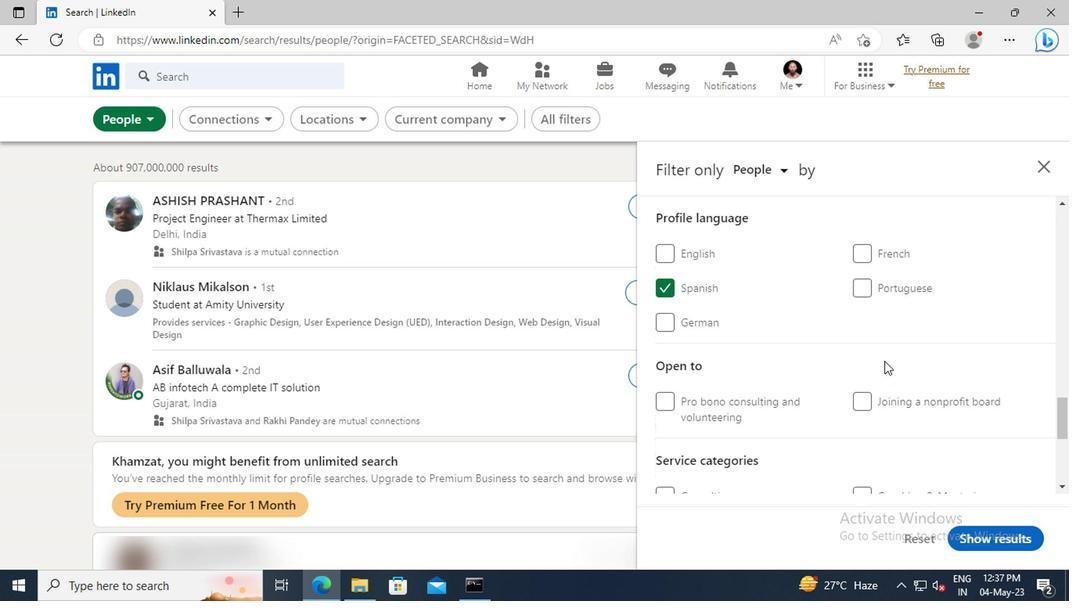 
Action: Mouse moved to (880, 354)
Screenshot: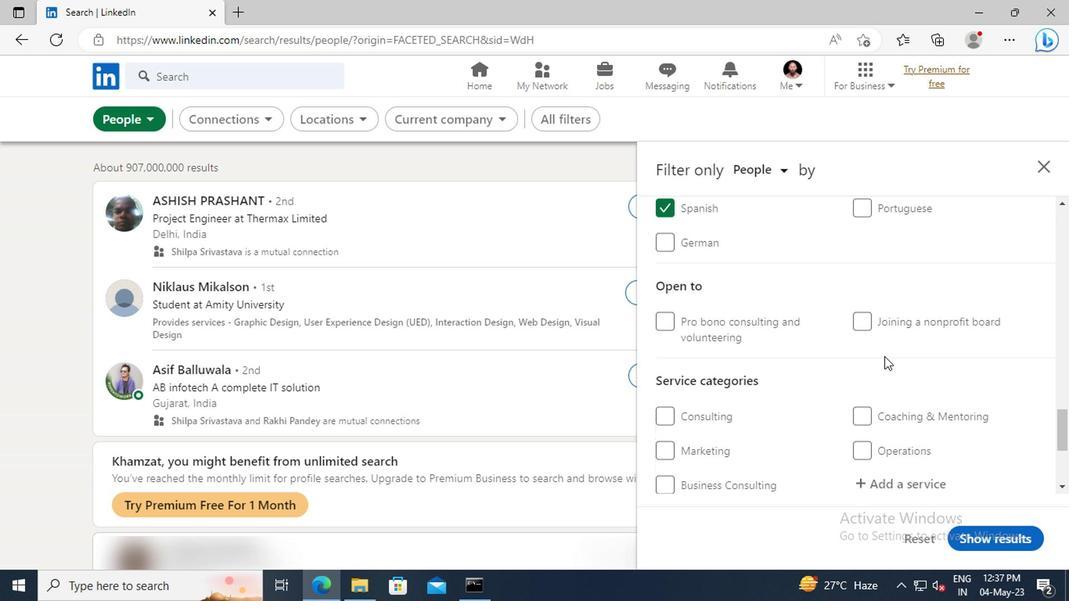 
Action: Mouse scrolled (880, 353) with delta (0, 0)
Screenshot: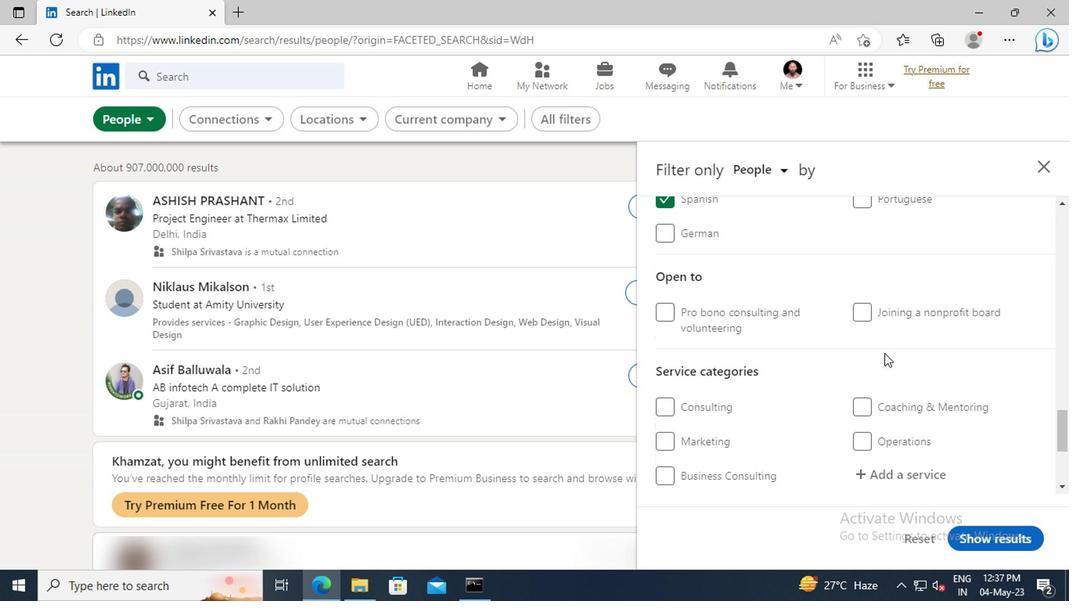
Action: Mouse scrolled (880, 353) with delta (0, 0)
Screenshot: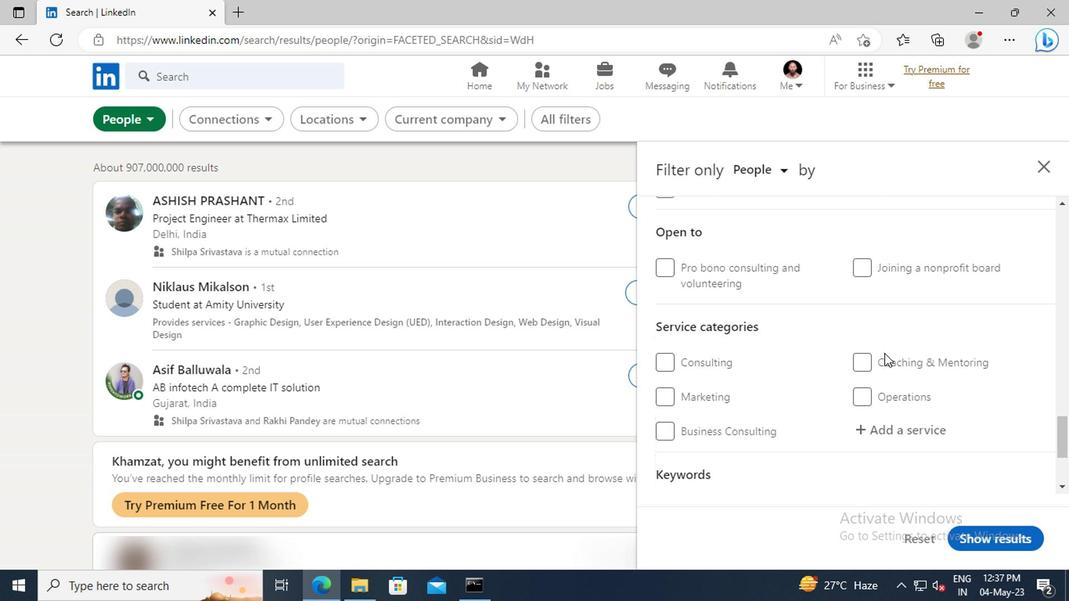 
Action: Mouse scrolled (880, 353) with delta (0, 0)
Screenshot: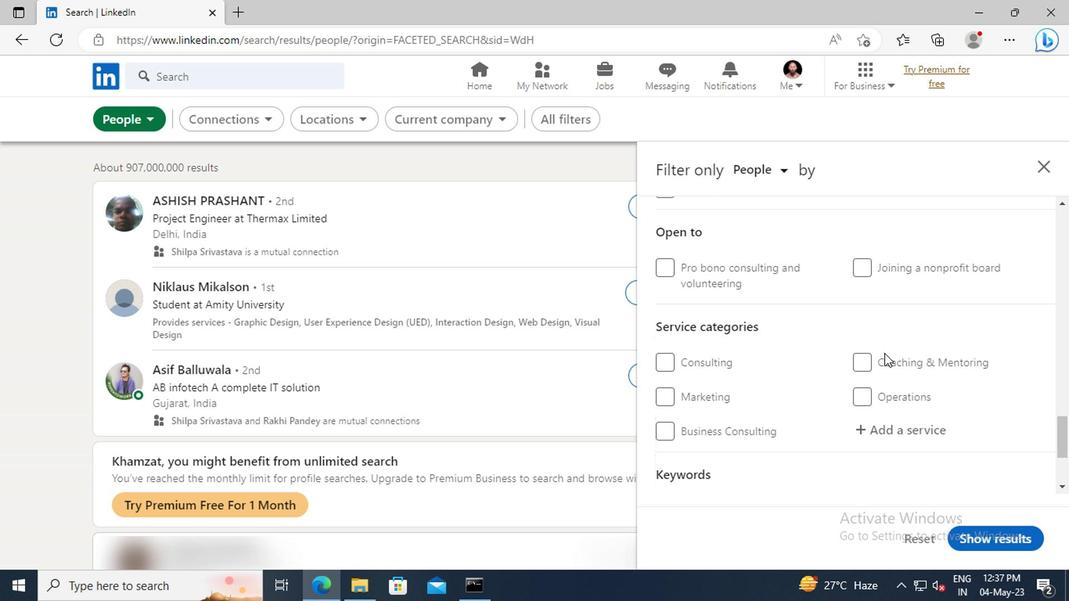 
Action: Mouse moved to (882, 347)
Screenshot: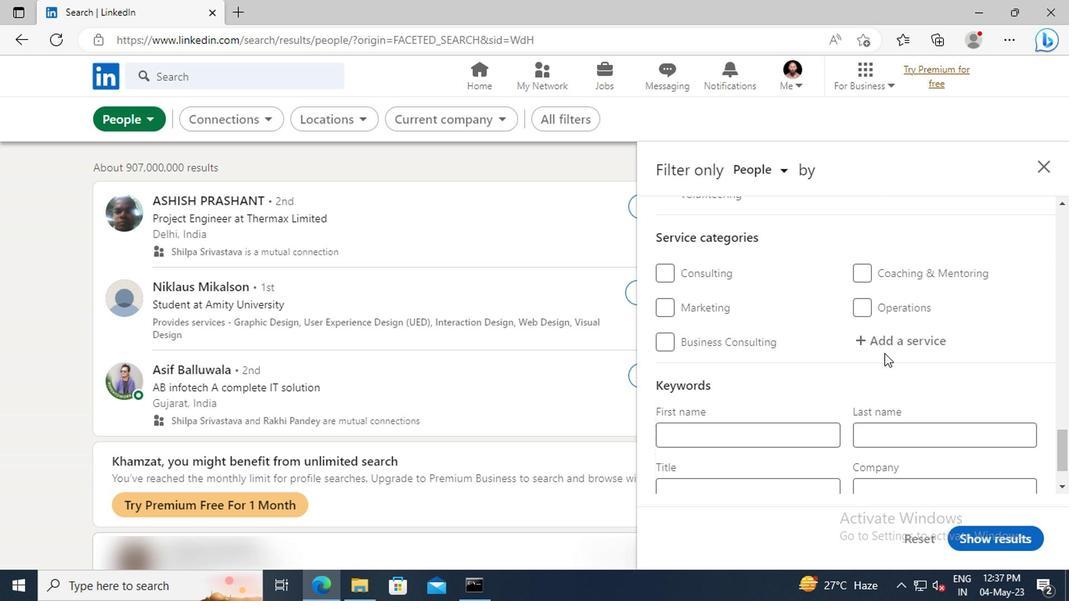 
Action: Mouse pressed left at (882, 347)
Screenshot: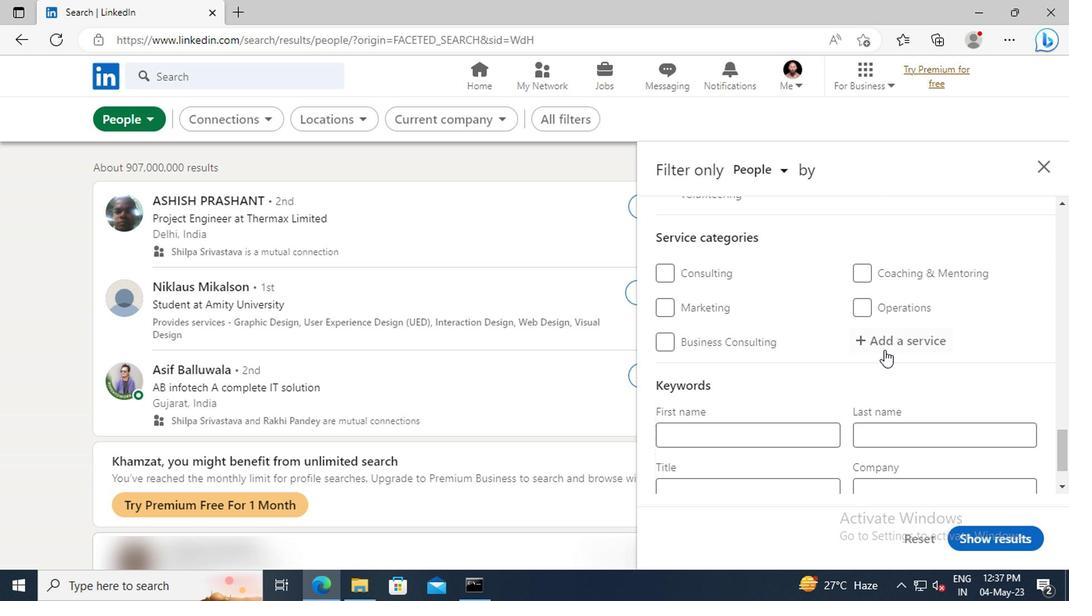 
Action: Key pressed <Key.shift>VIDEOGR
Screenshot: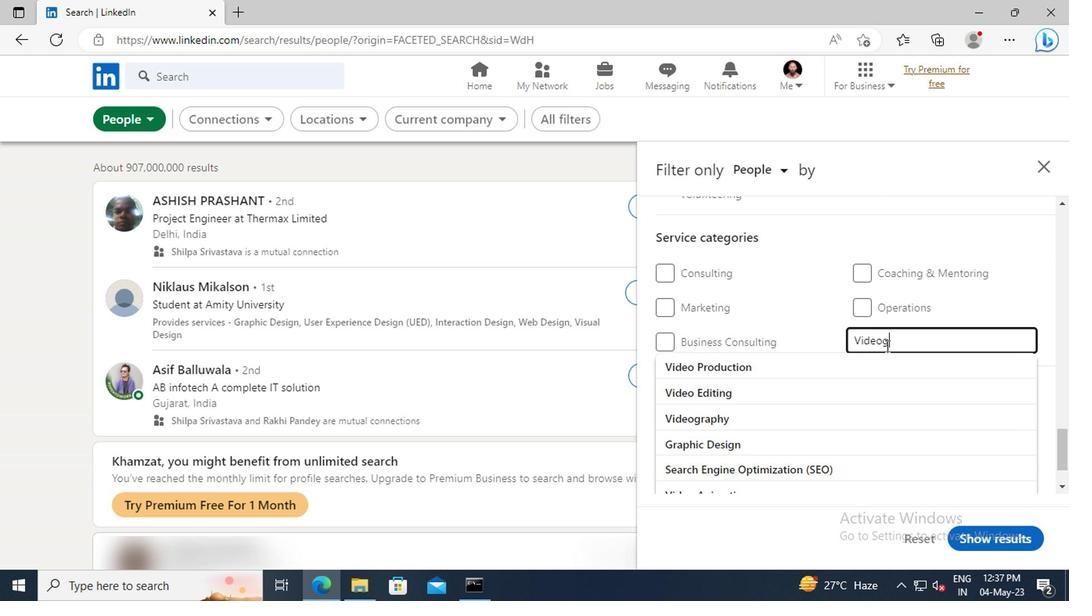 
Action: Mouse moved to (884, 365)
Screenshot: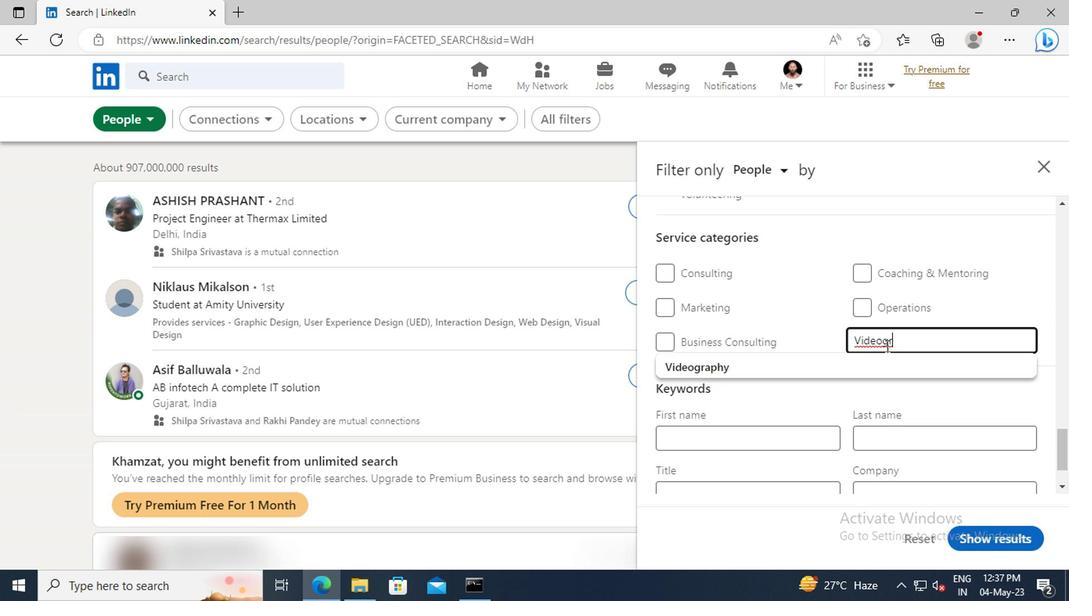 
Action: Mouse pressed left at (884, 365)
Screenshot: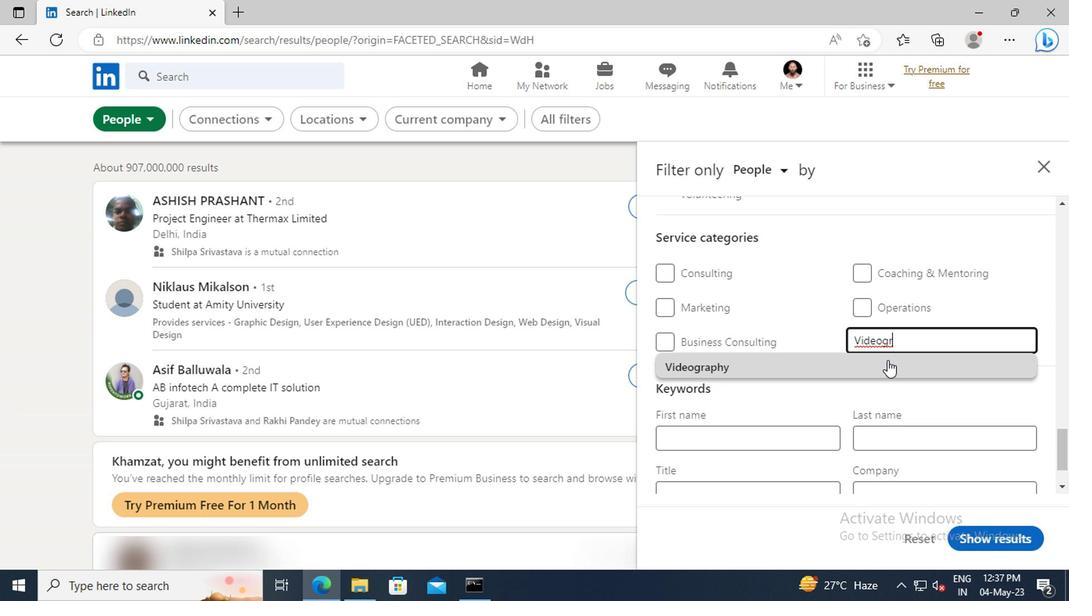 
Action: Mouse scrolled (884, 364) with delta (0, 0)
Screenshot: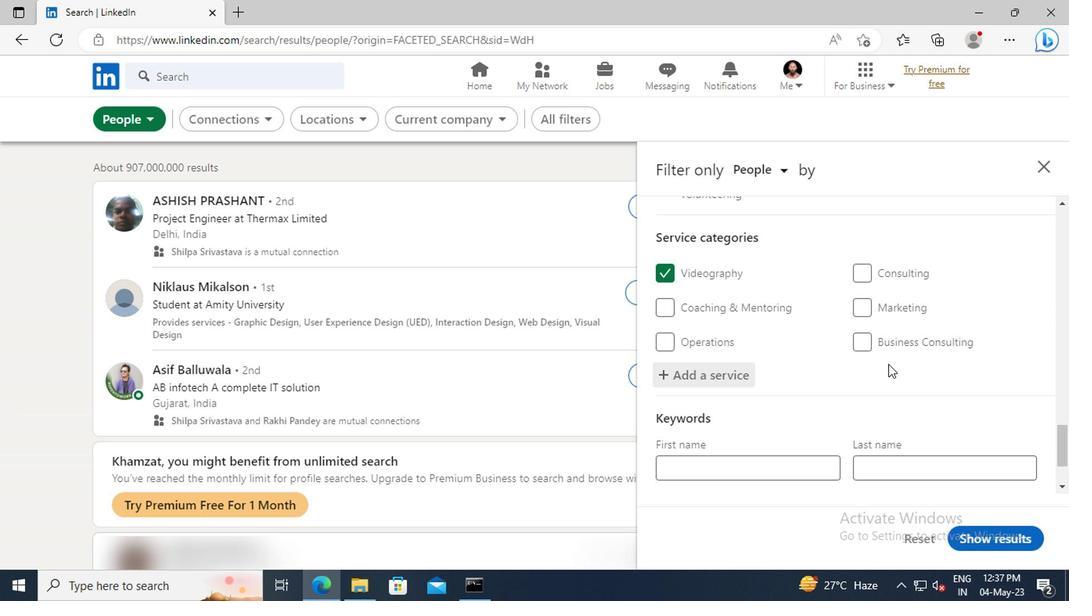 
Action: Mouse scrolled (884, 364) with delta (0, 0)
Screenshot: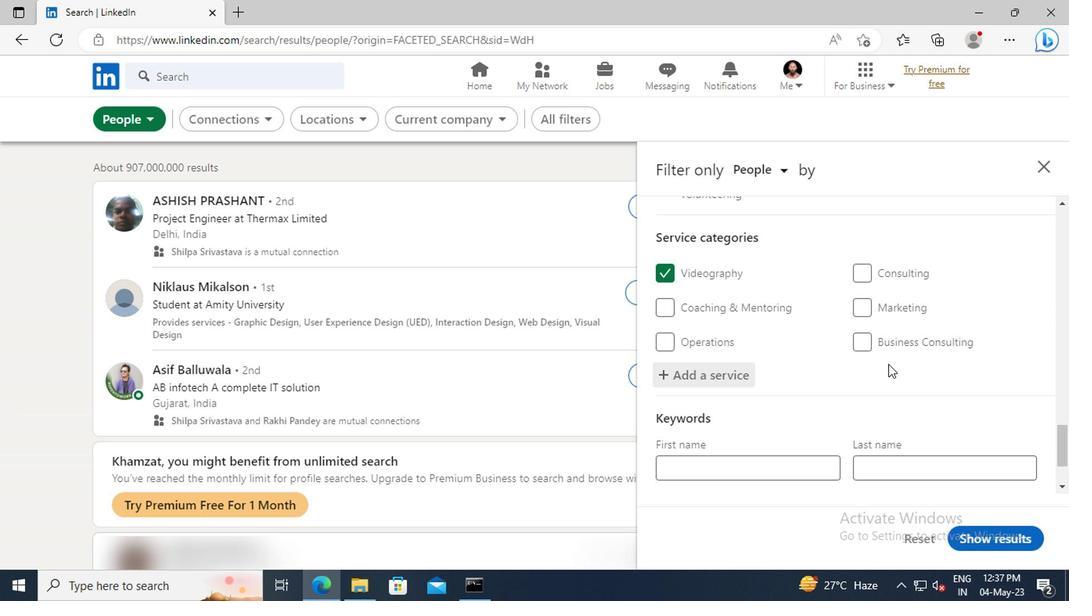 
Action: Mouse scrolled (884, 364) with delta (0, 0)
Screenshot: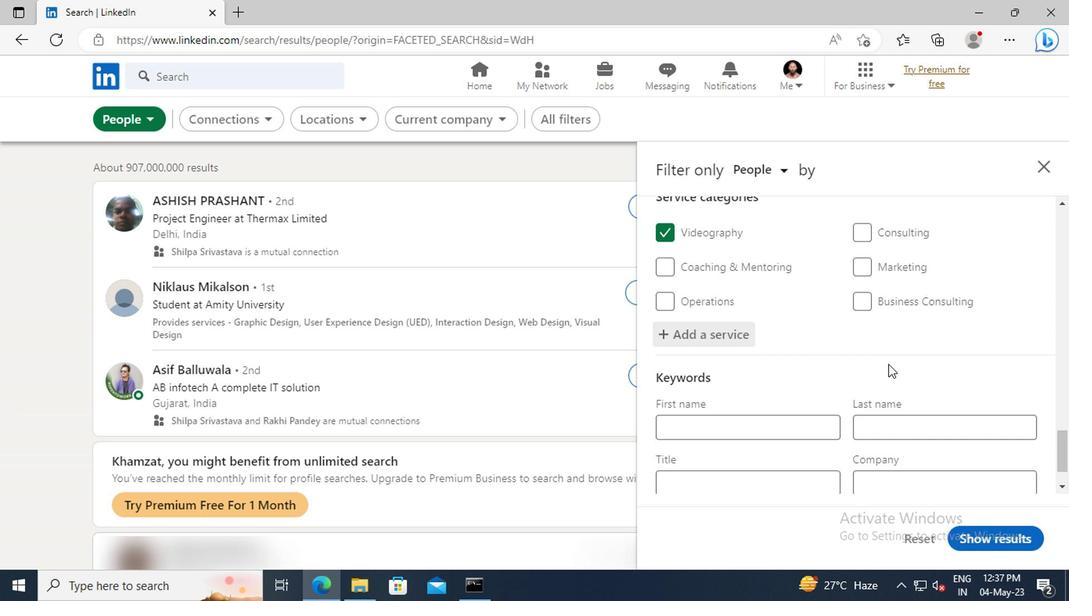 
Action: Mouse moved to (804, 422)
Screenshot: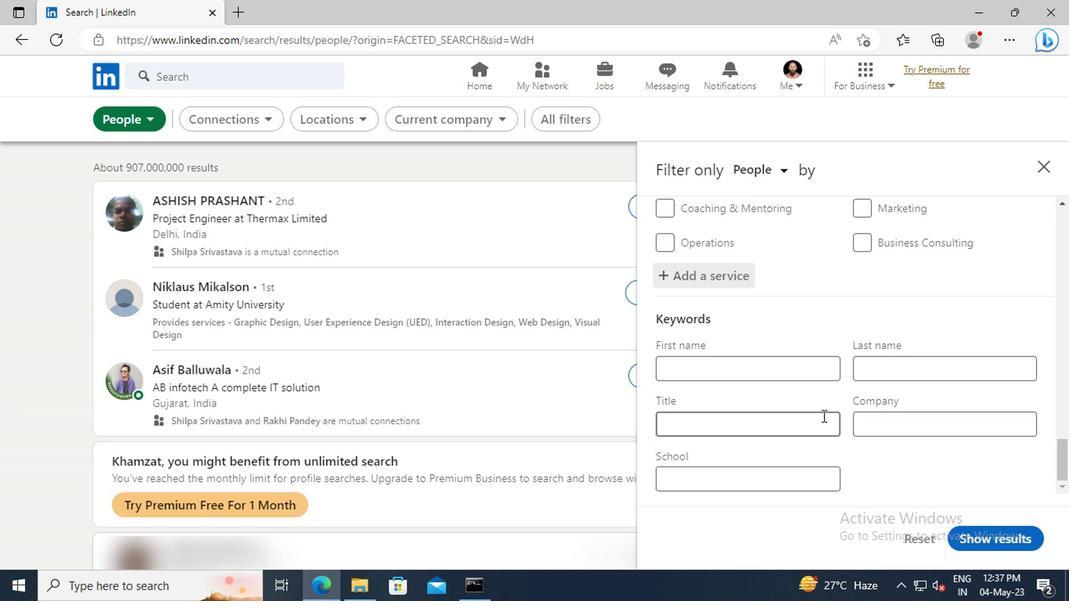 
Action: Mouse pressed left at (804, 422)
Screenshot: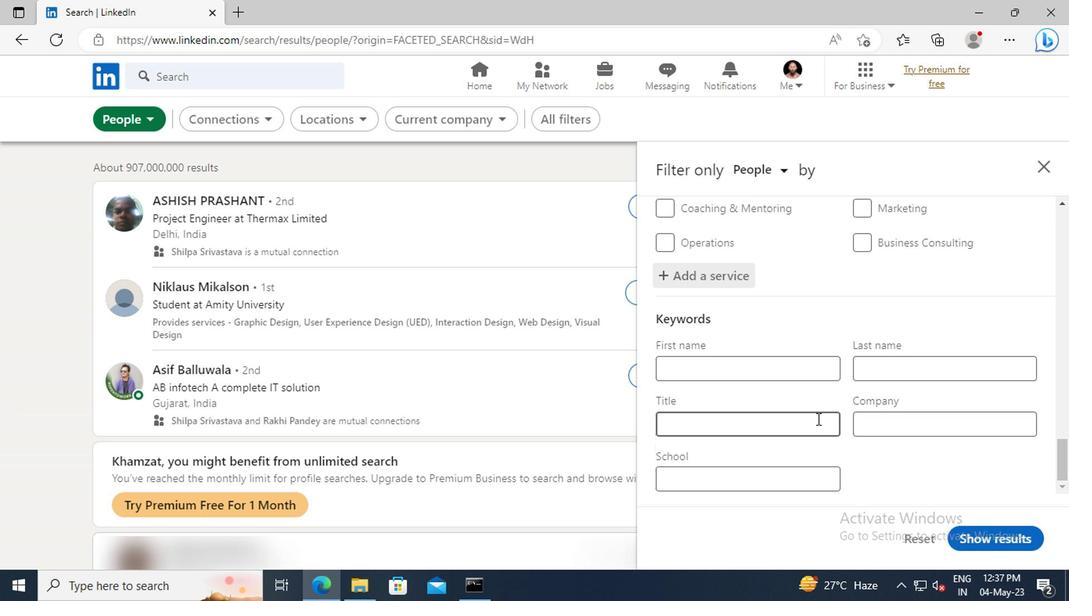 
Action: Mouse moved to (806, 424)
Screenshot: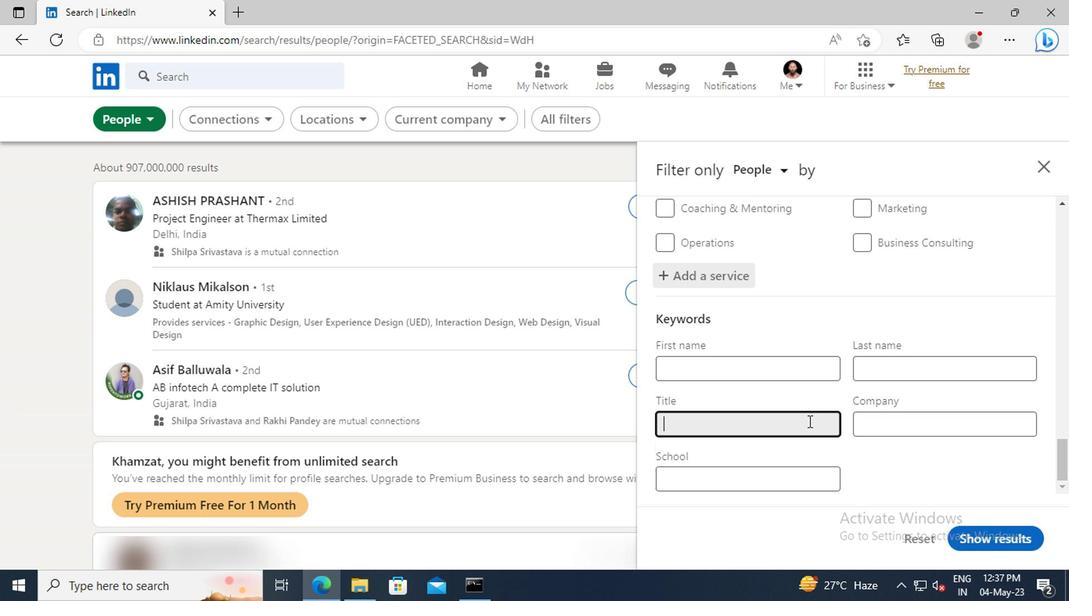 
Action: Key pressed <Key.shift>CIVIL<Key.space><Key.shift>ENGINEER<Key.enter>
Screenshot: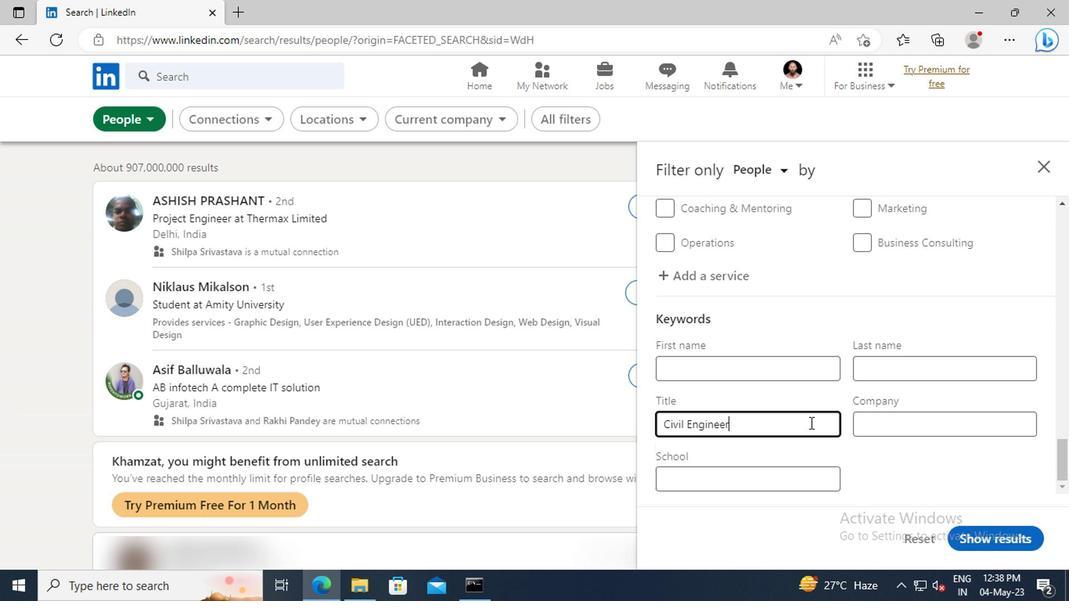 
Action: Mouse moved to (977, 536)
Screenshot: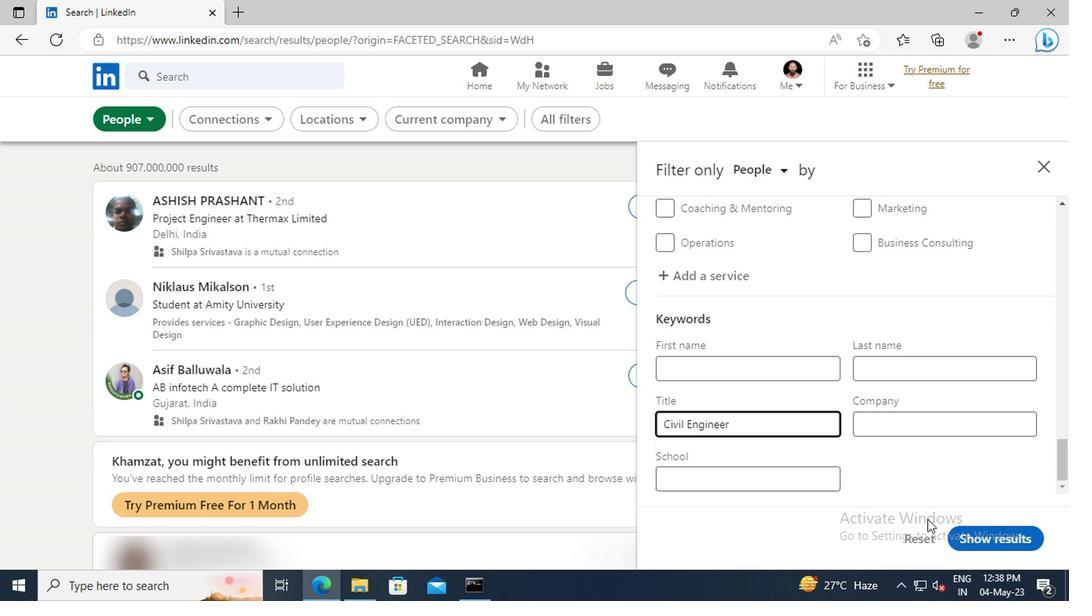 
Action: Mouse pressed left at (977, 536)
Screenshot: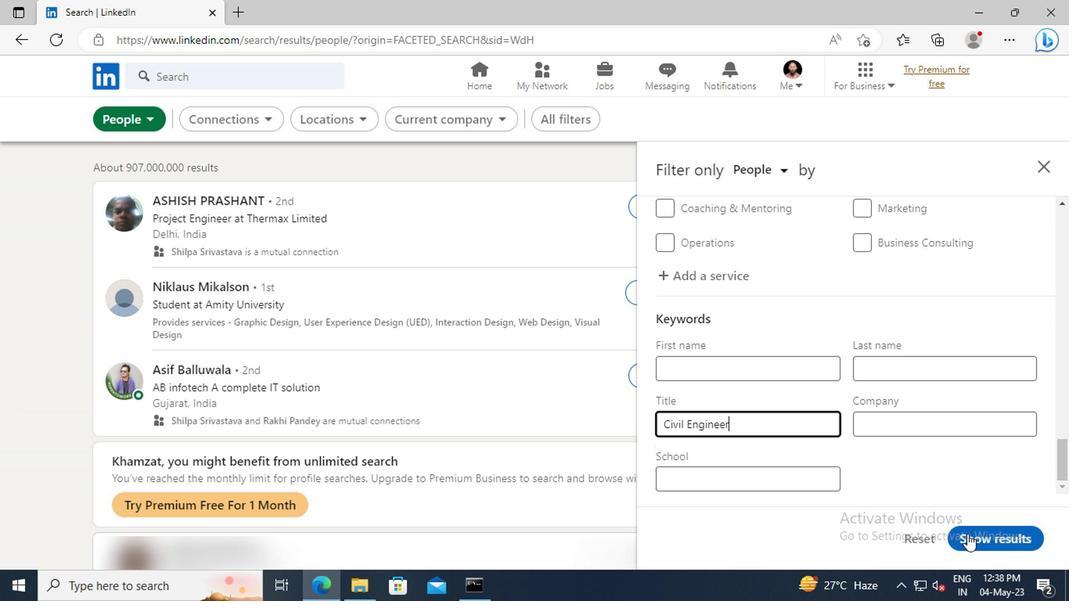 
